 Task: open an excel sheet and write heading  Budget MasterAdd Categories in a column and its values below  'Housing, Transportation, Groceries, Utilities, Entertainment, Dining Out, Health, Miscellaneous, Savings & Total. 'Add Budgeted amountin next column and its values below  $1,500, $300, $400, $150, $200, $250, $100, $150, $500 & $3,550. Add Actual amount in next column and its values below  $1,400, $280, $420, $160, $180, $270, $90, $140, $550 & $3,550. Add Difference in next column and its values below  -$100, -$20, +$20, +$10, -$20, +$20, -$10, -$10, +$50 & $0. J6Save page DashboardExpenseCatbook
Action: Mouse moved to (37, 121)
Screenshot: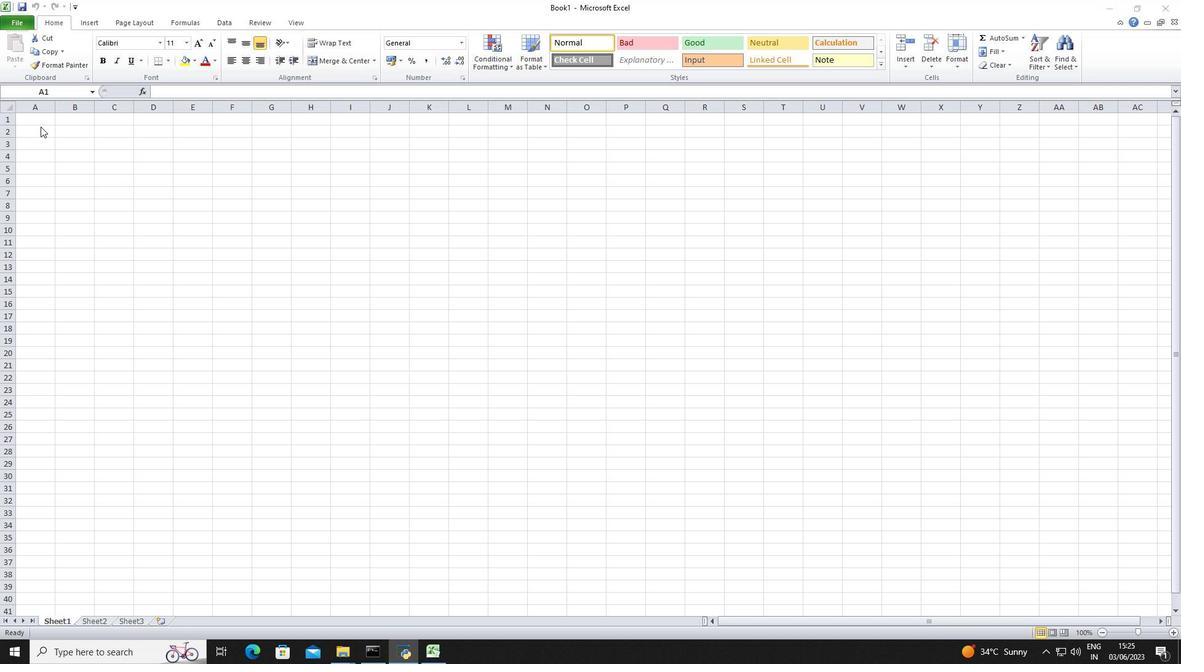 
Action: Mouse pressed left at (37, 121)
Screenshot: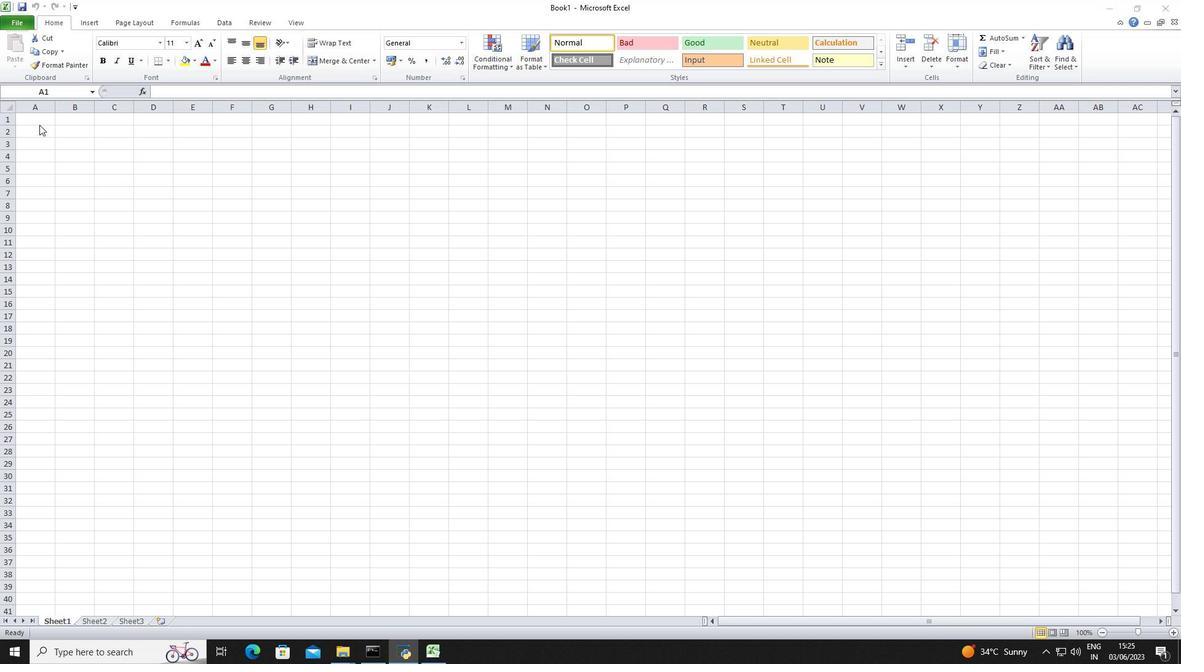 
Action: Key pressed <Key.shift><Key.shift>Budget<Key.space><Key.shift>Master
Screenshot: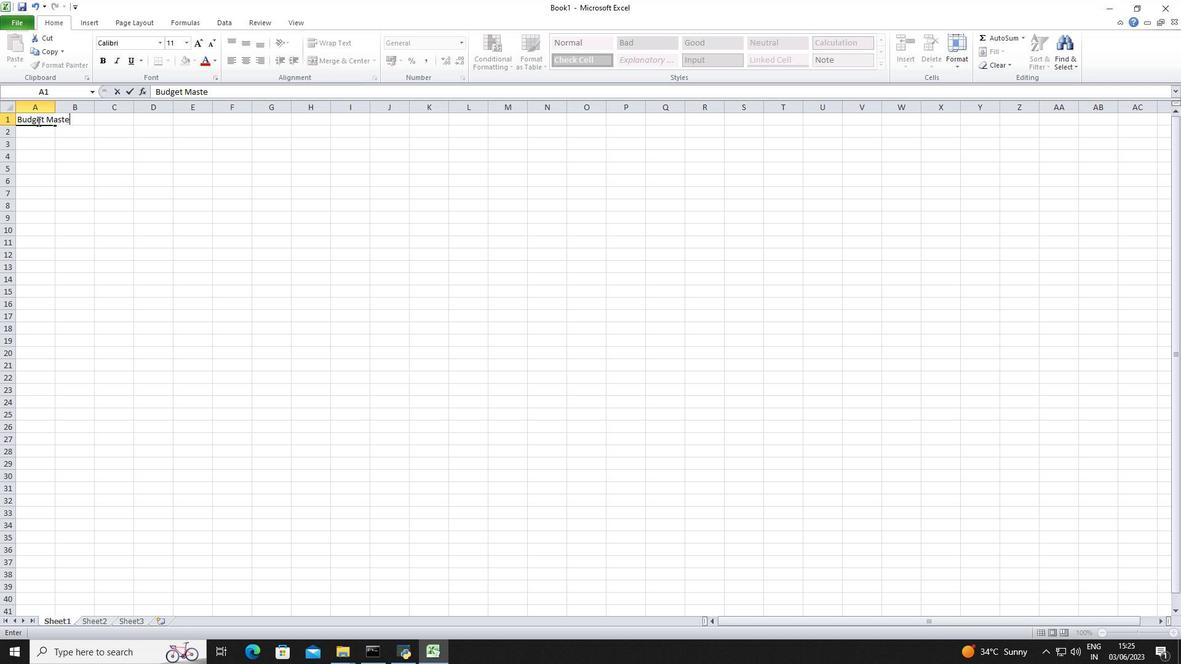 
Action: Mouse moved to (37, 141)
Screenshot: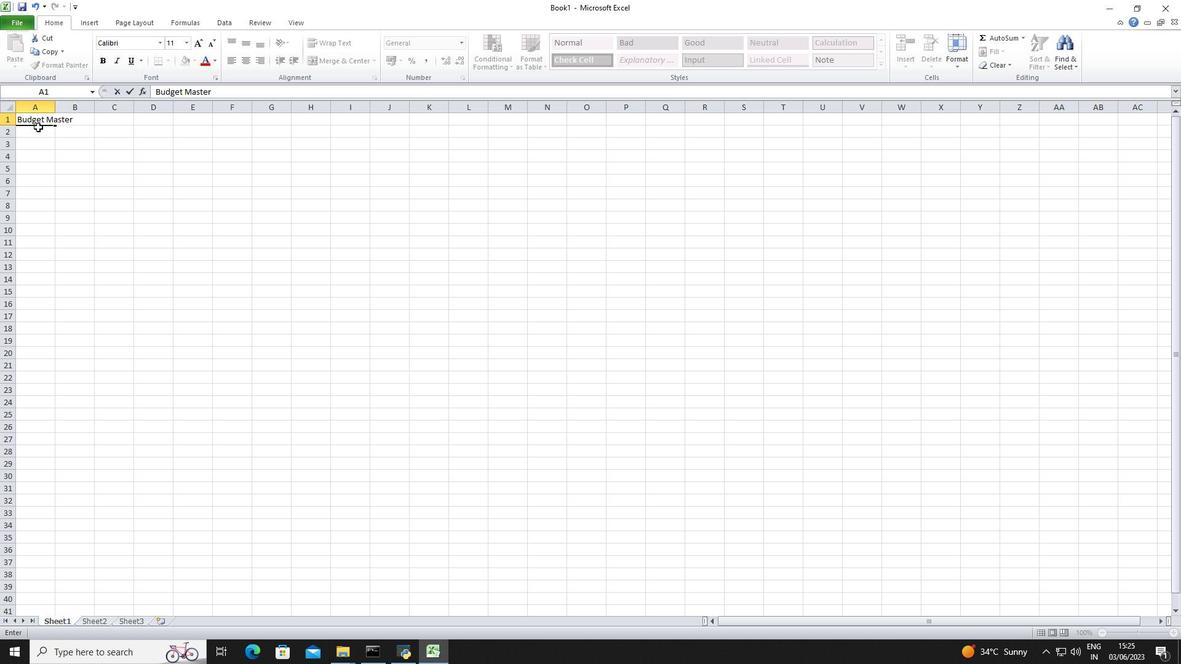 
Action: Mouse pressed left at (37, 141)
Screenshot: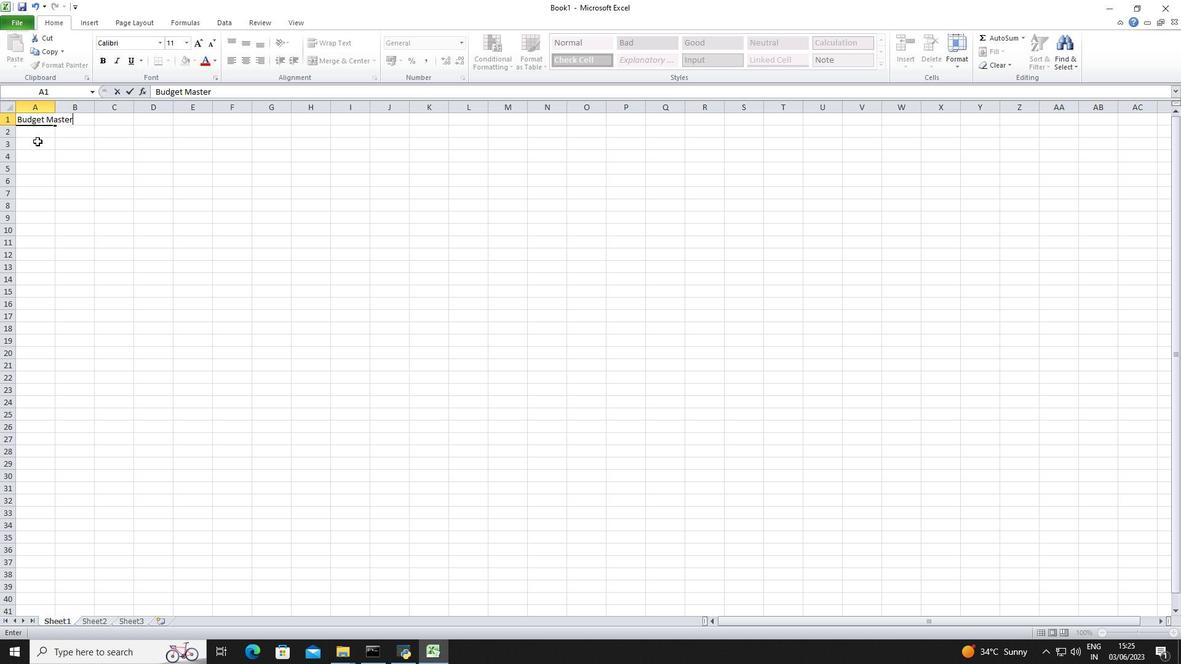 
Action: Key pressed <Key.shift><Key.shift><Key.shift><Key.shift>Categories<Key.down><Key.shift>Housing<Key.down><Key.shift>Transportation<Key.down><Key.shift><Key.shift><Key.shift><Key.shift><Key.shift><Key.shift><Key.shift><Key.shift>Groceries<Key.down><Key.shift>Utilities<Key.down><Key.shift>Entertainment<Key.down><Key.shift>Dining<Key.space><Key.shift>Out<Key.down><Key.shift>Health<Key.down><Key.shift>Miscellaneous<Key.down><Key.shift>Savings<Key.down><Key.shift>Total
Screenshot: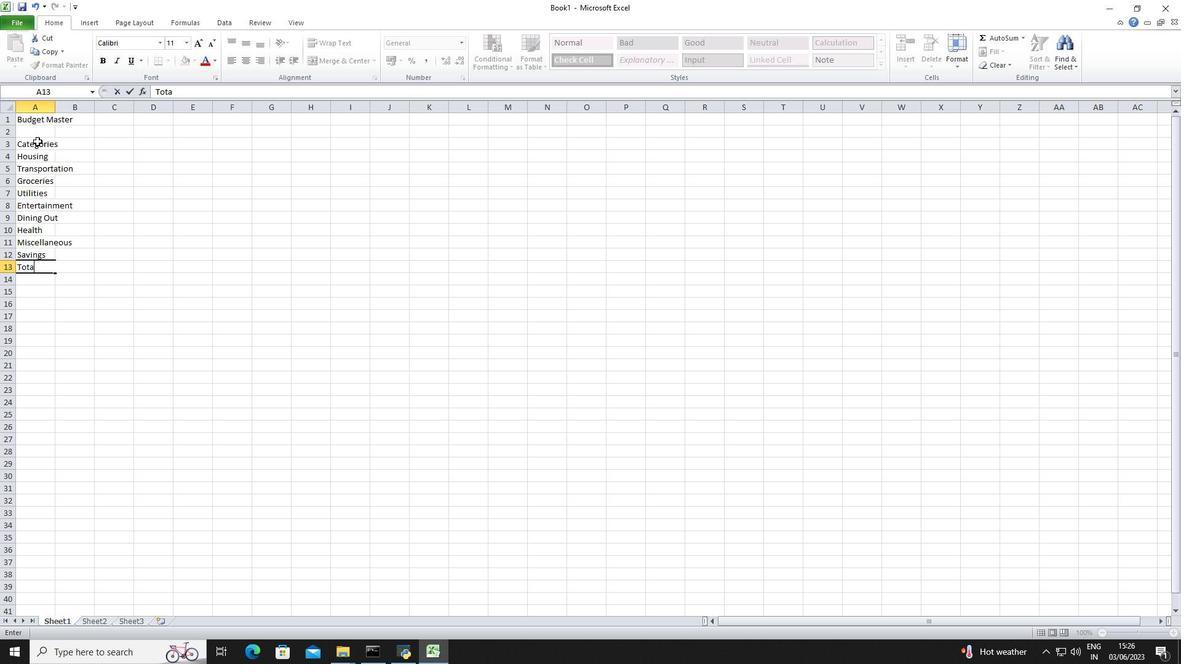 
Action: Mouse moved to (116, 147)
Screenshot: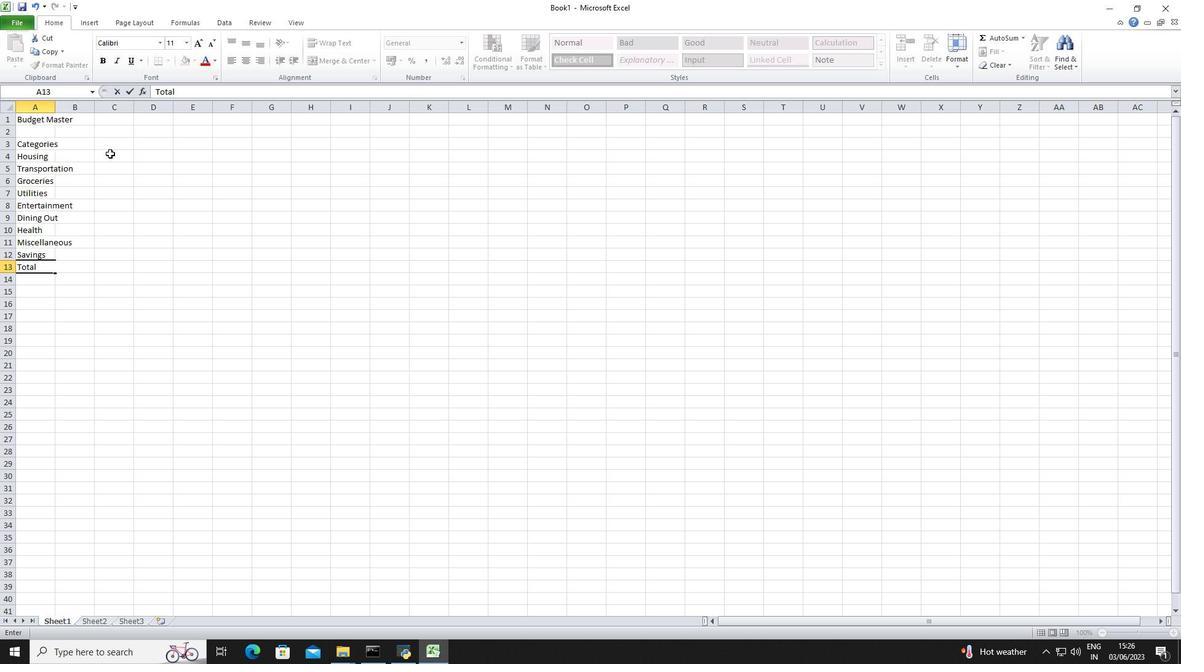 
Action: Mouse pressed left at (116, 147)
Screenshot: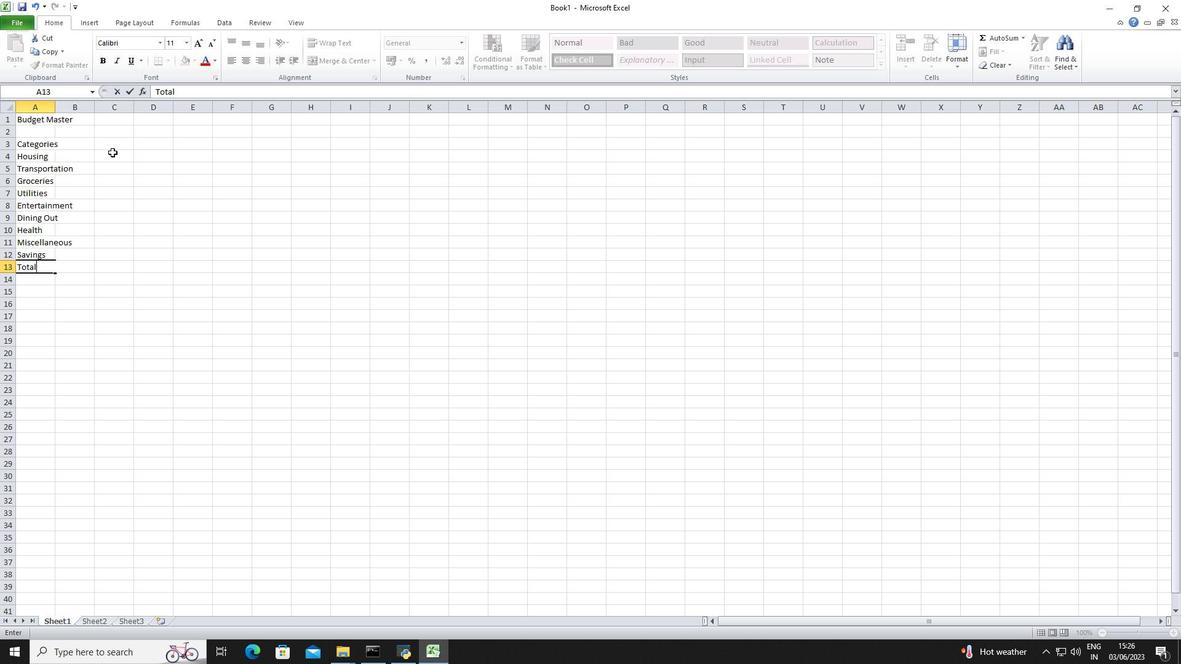 
Action: Key pressed <Key.shift>Budgeted<Key.down><Key.up>
Screenshot: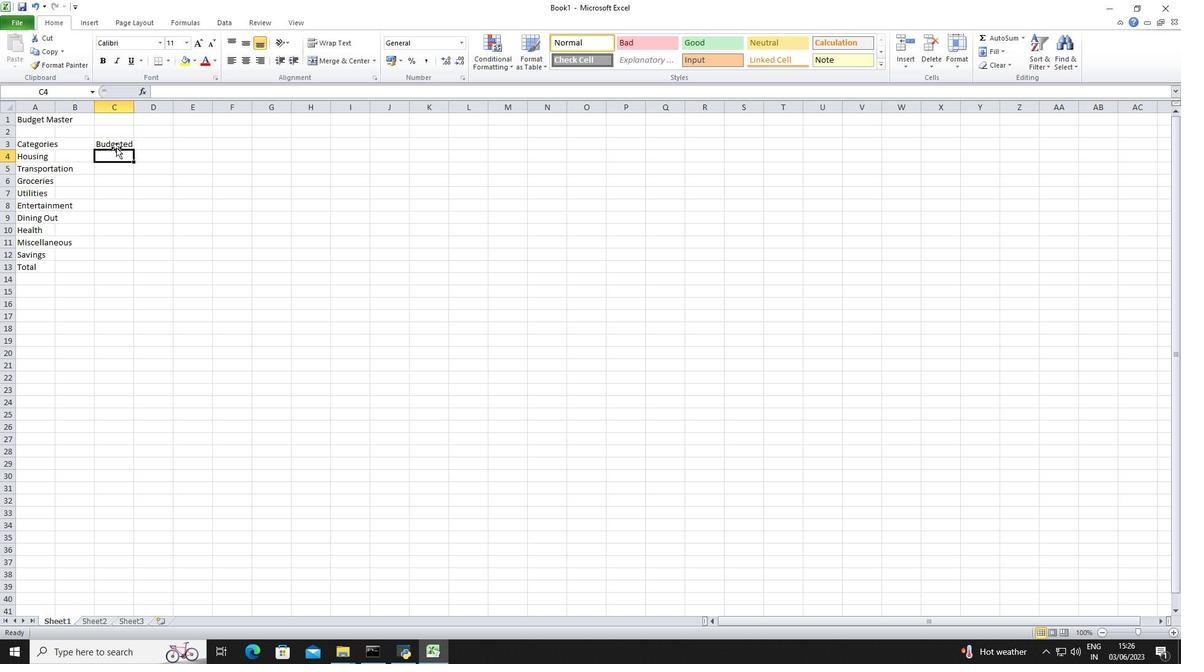 
Action: Mouse moved to (129, 142)
Screenshot: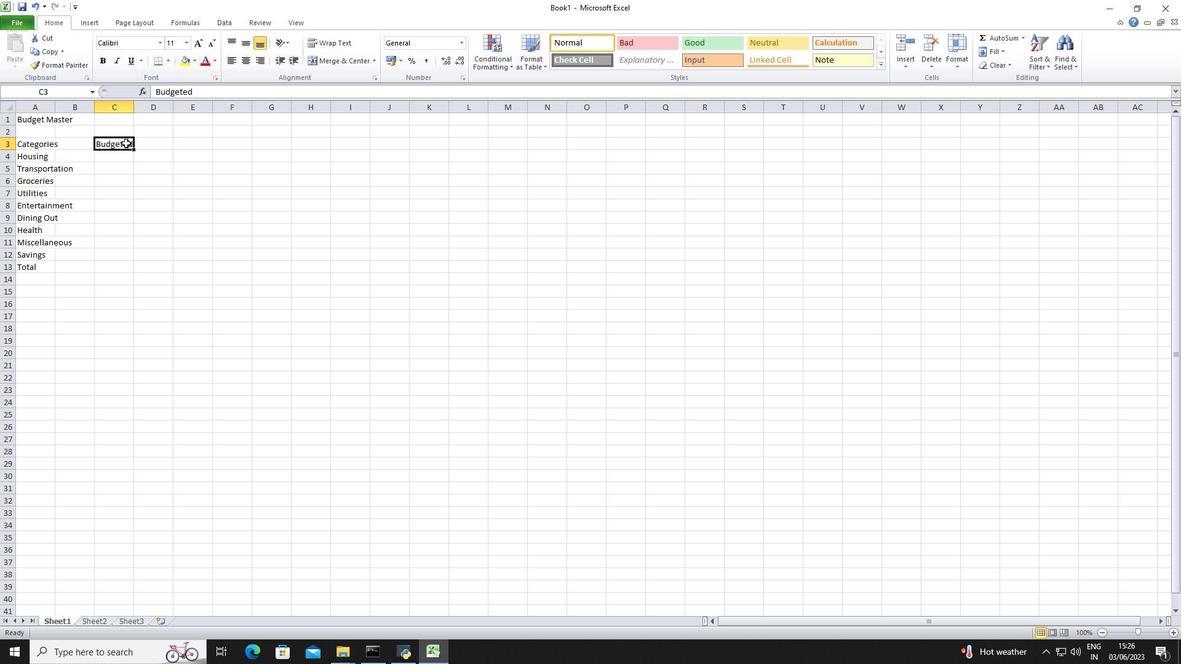 
Action: Mouse pressed left at (129, 142)
Screenshot: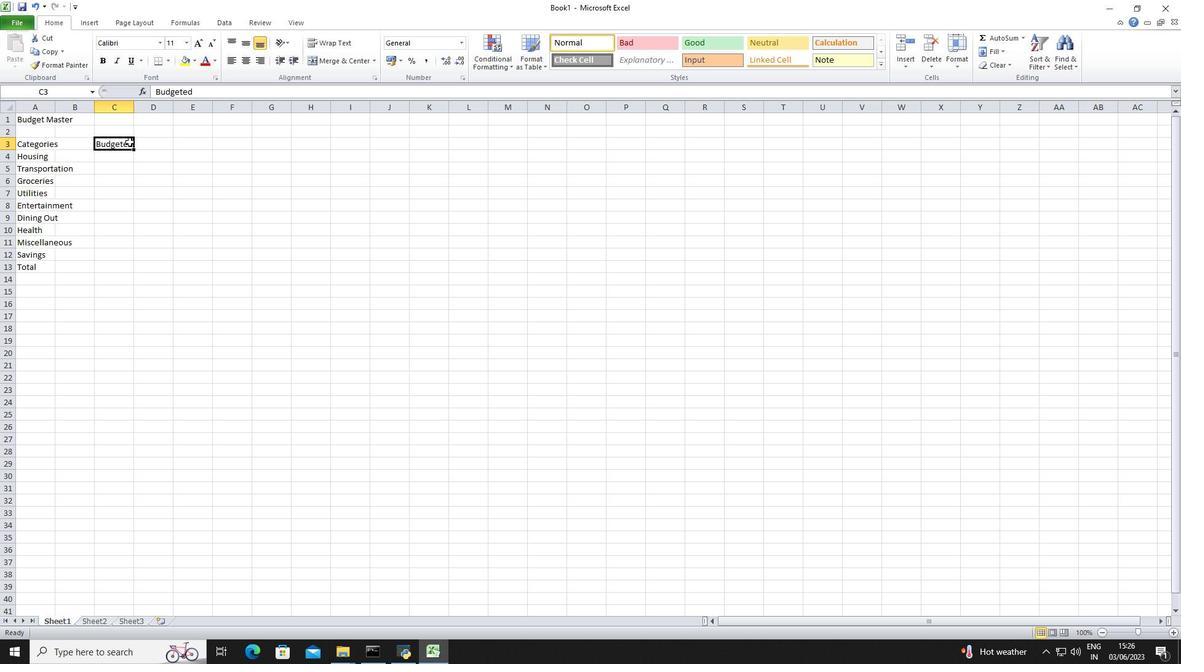 
Action: Mouse pressed left at (129, 142)
Screenshot: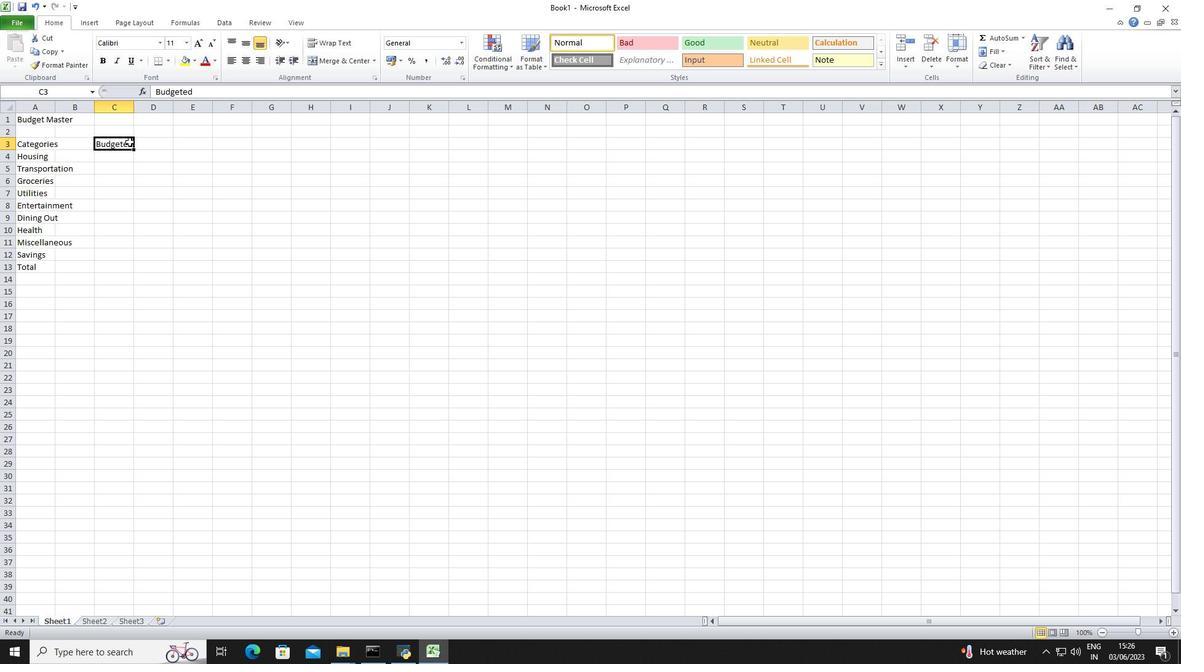 
Action: Mouse moved to (163, 158)
Screenshot: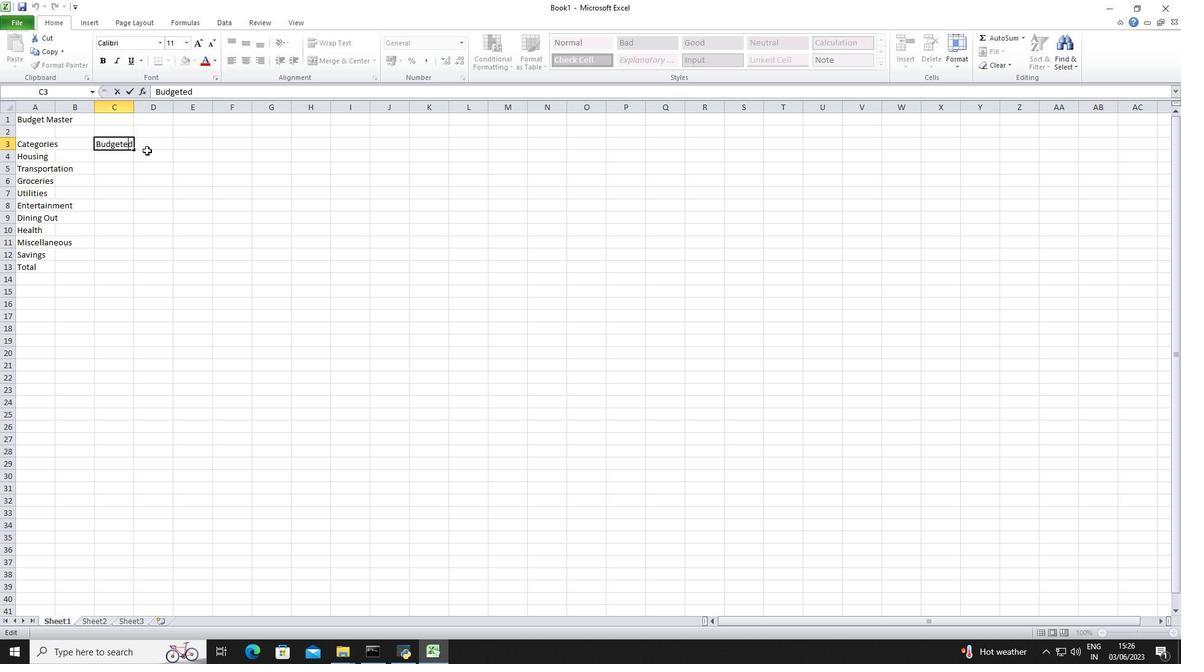 
Action: Key pressed <Key.right><Key.space><Key.shift>Amount<Key.down><Key.down><Key.enter>1500<Key.down>300<Key.down>400<Key.down>150<Key.down>200<Key.down>250<Key.down>100<Key.down>150<Key.down>500<Key.down>3550<Key.down><Key.right>
Screenshot: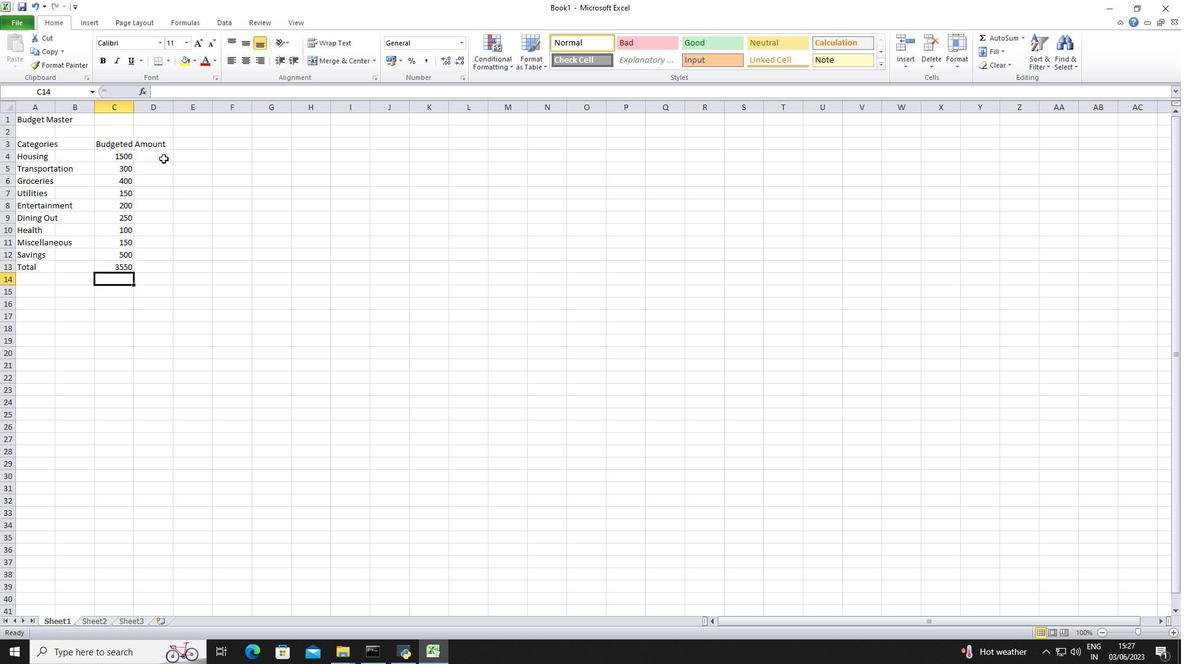 
Action: Mouse moved to (116, 155)
Screenshot: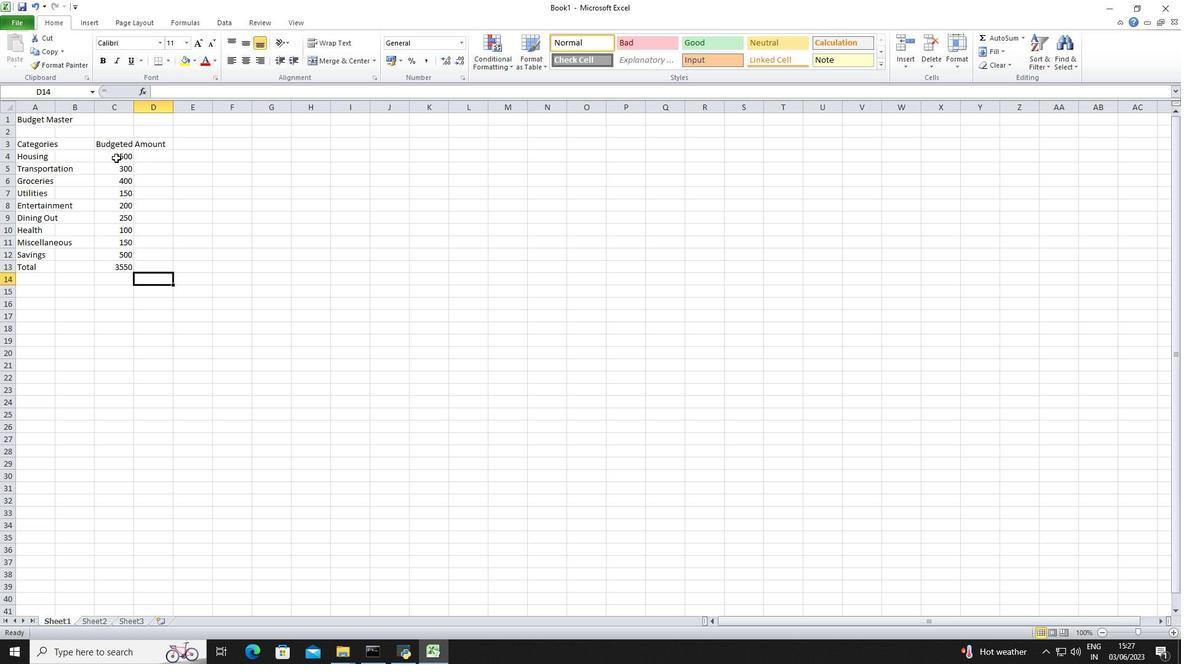 
Action: Mouse pressed left at (116, 155)
Screenshot: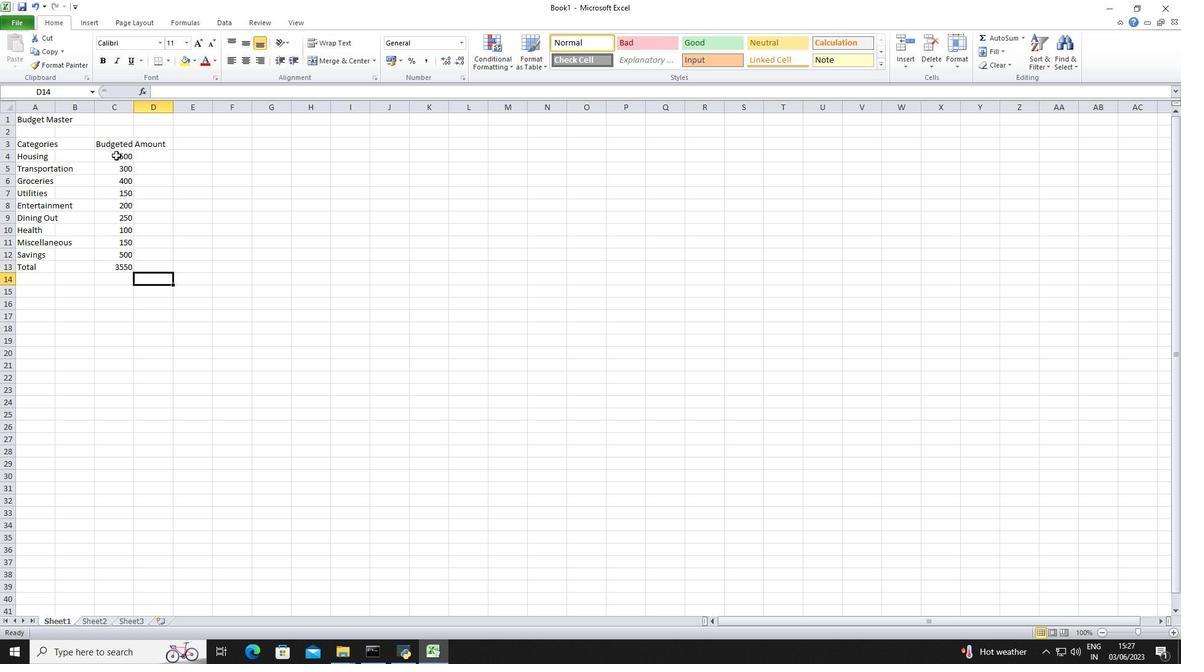 
Action: Mouse moved to (460, 38)
Screenshot: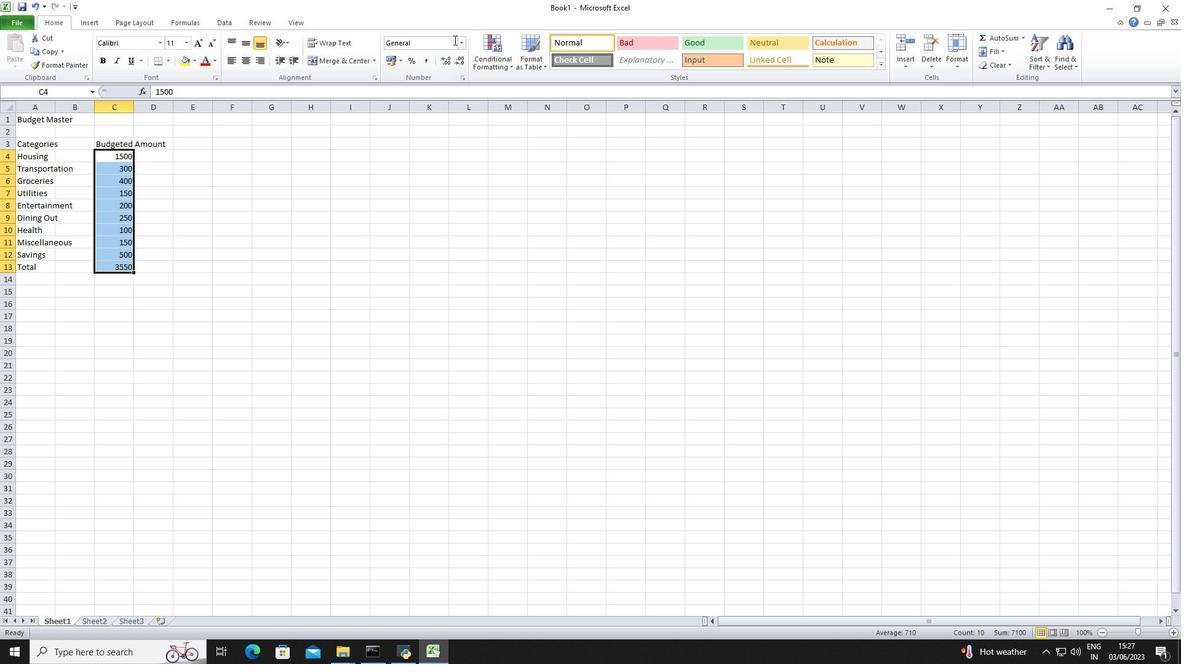 
Action: Mouse pressed left at (460, 38)
Screenshot: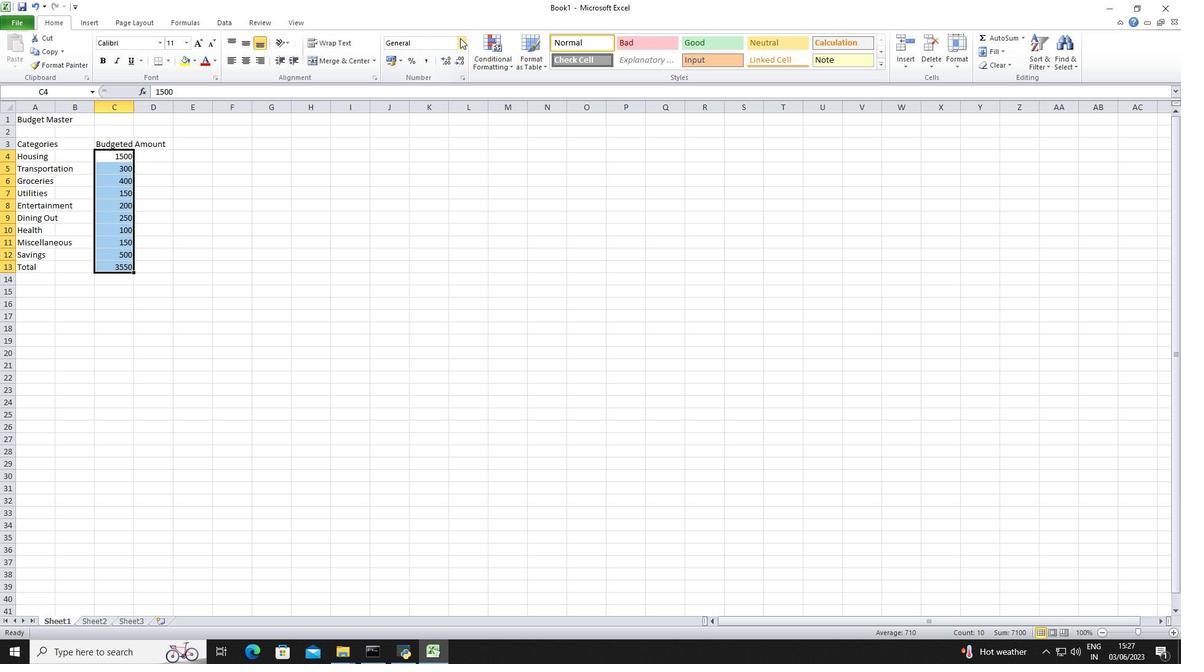 
Action: Mouse moved to (448, 354)
Screenshot: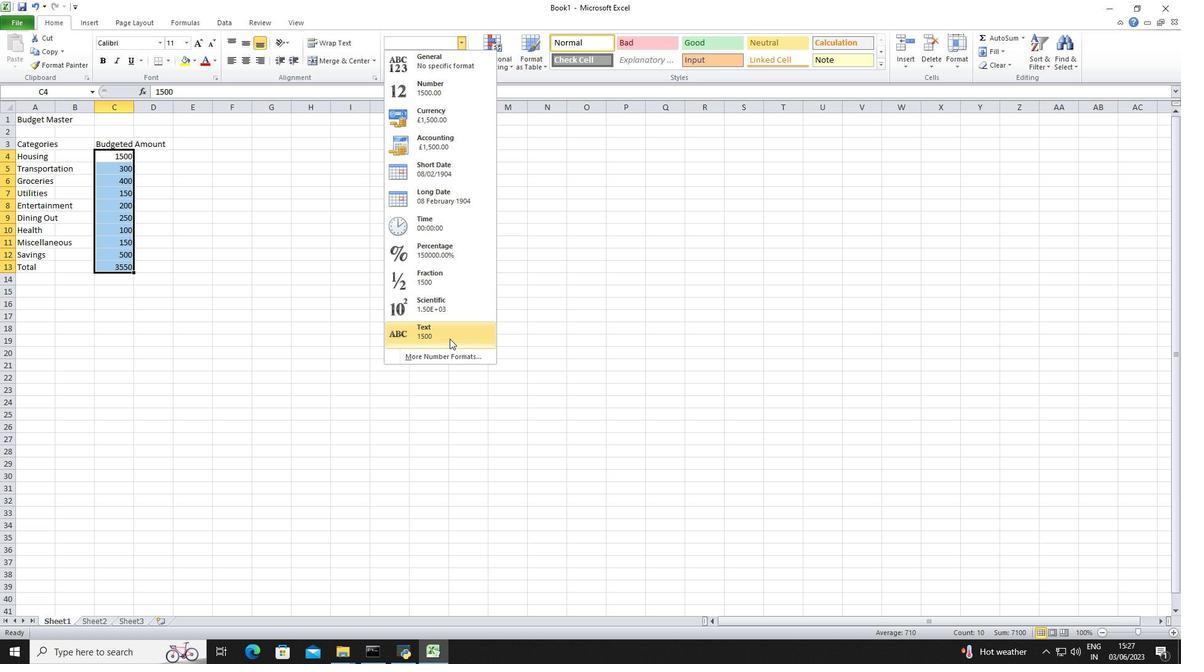 
Action: Mouse pressed left at (448, 354)
Screenshot: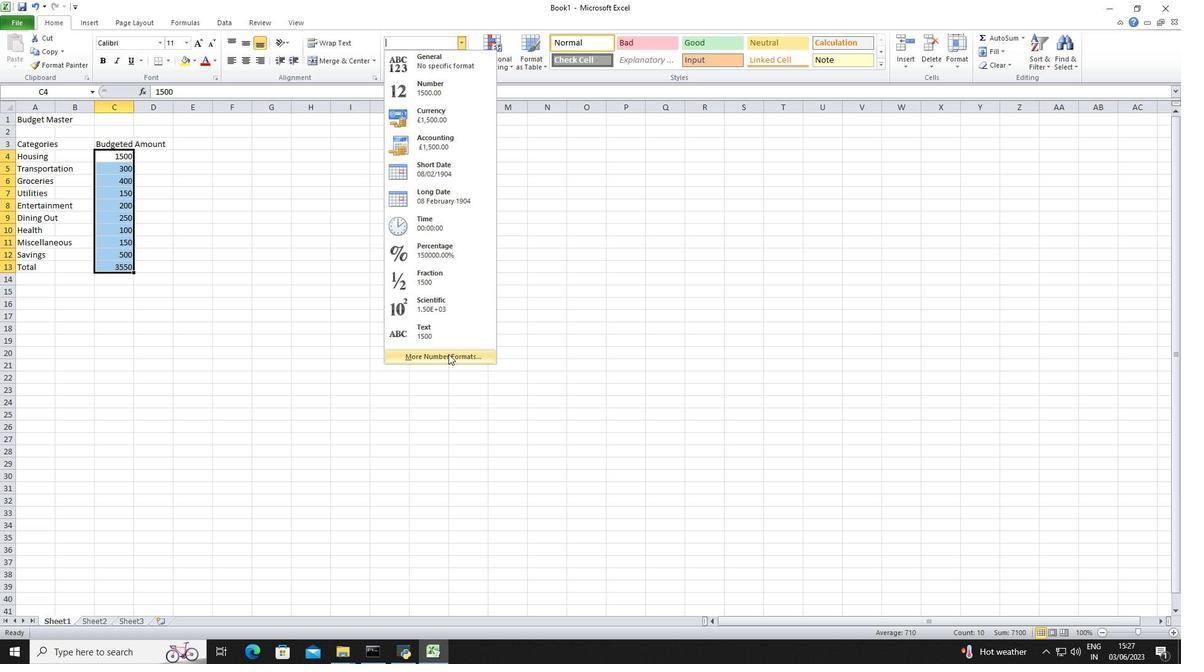 
Action: Mouse moved to (196, 236)
Screenshot: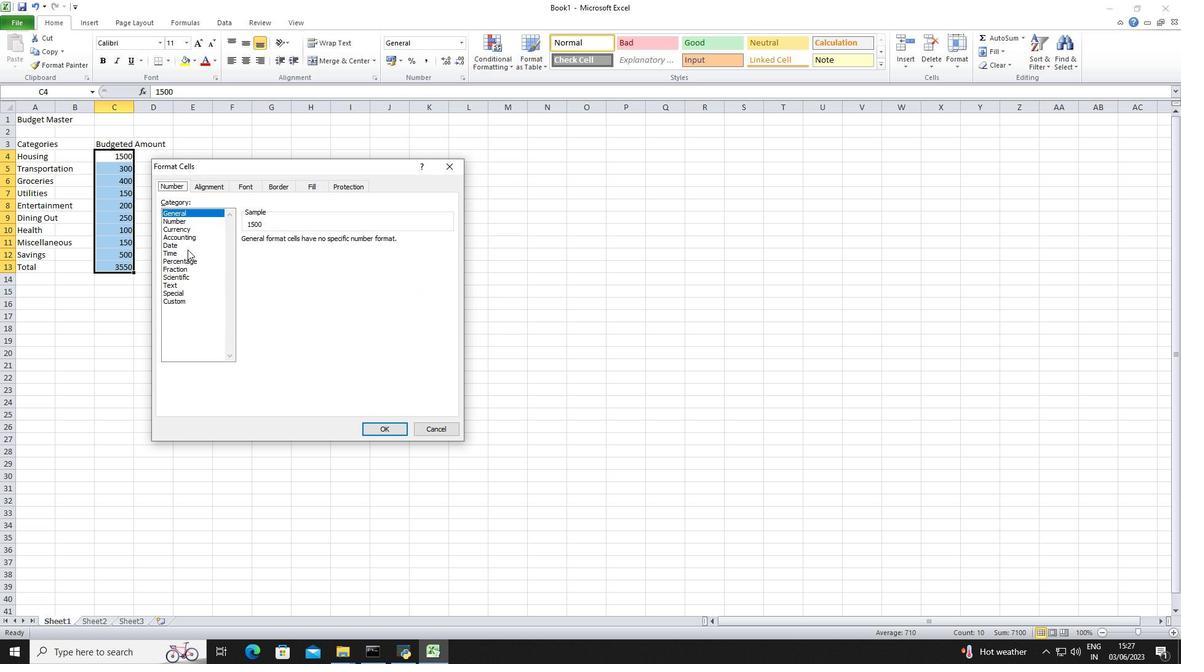 
Action: Mouse pressed left at (196, 236)
Screenshot: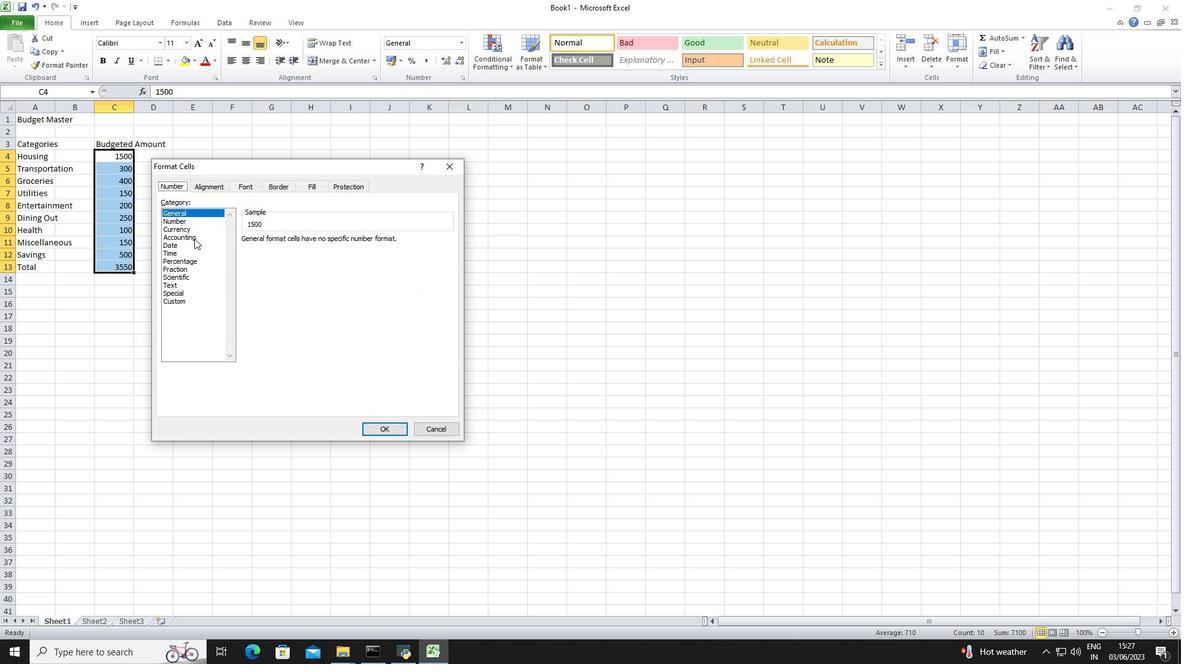 
Action: Mouse moved to (201, 228)
Screenshot: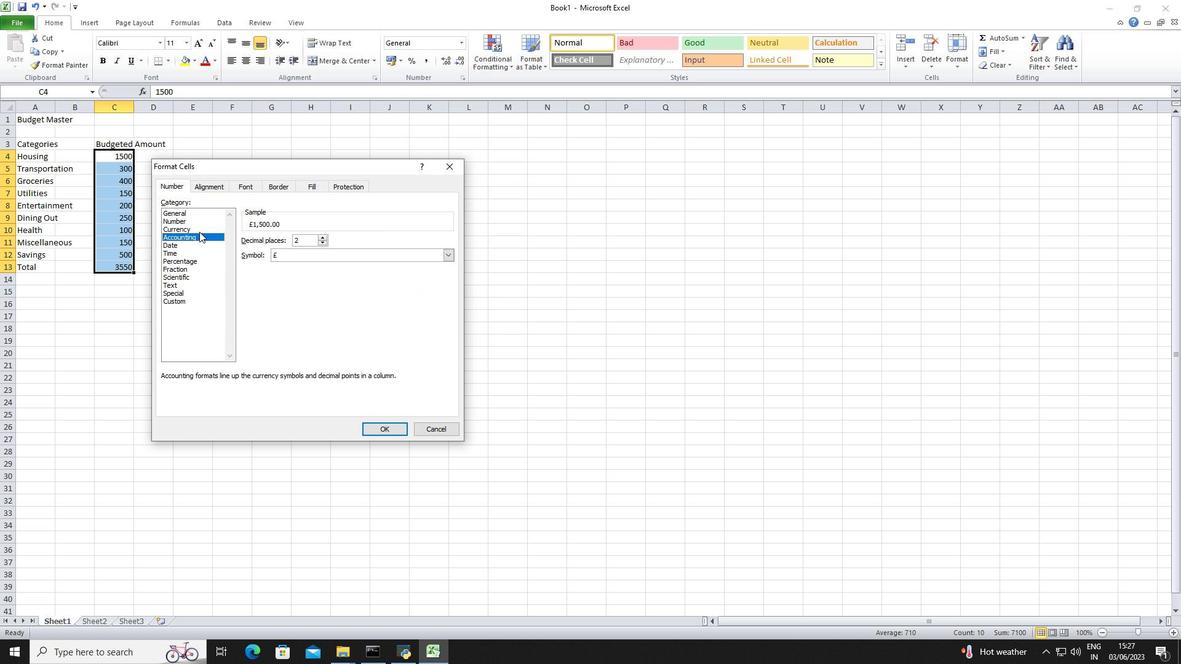 
Action: Mouse pressed left at (201, 228)
Screenshot: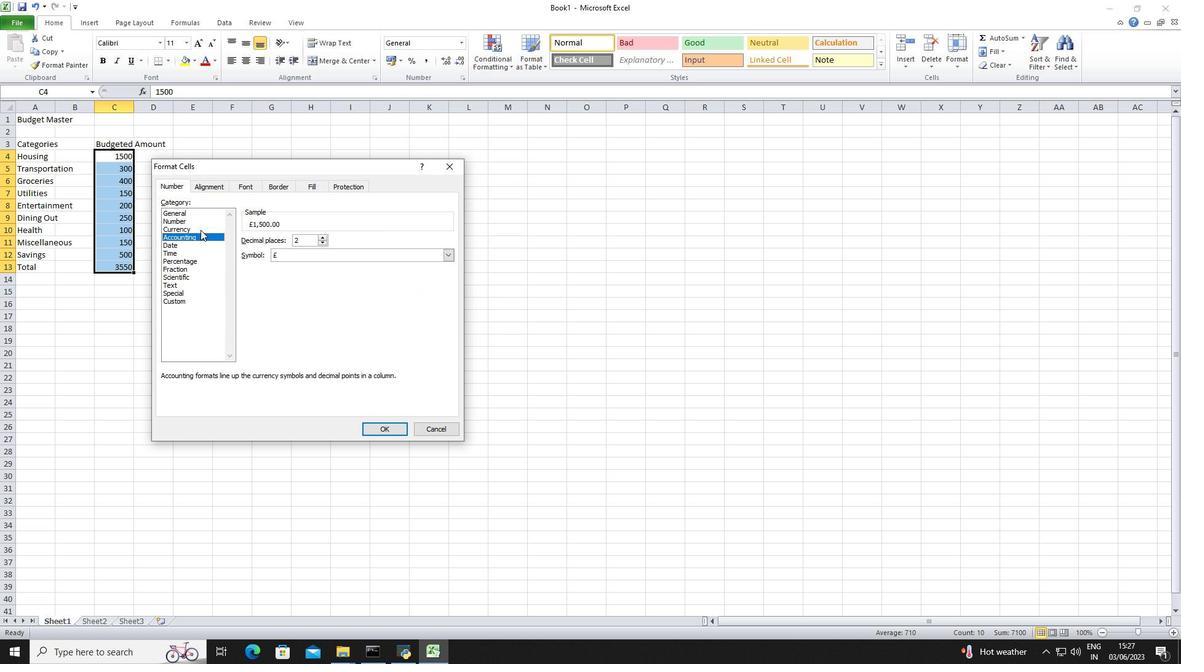 
Action: Mouse moved to (322, 251)
Screenshot: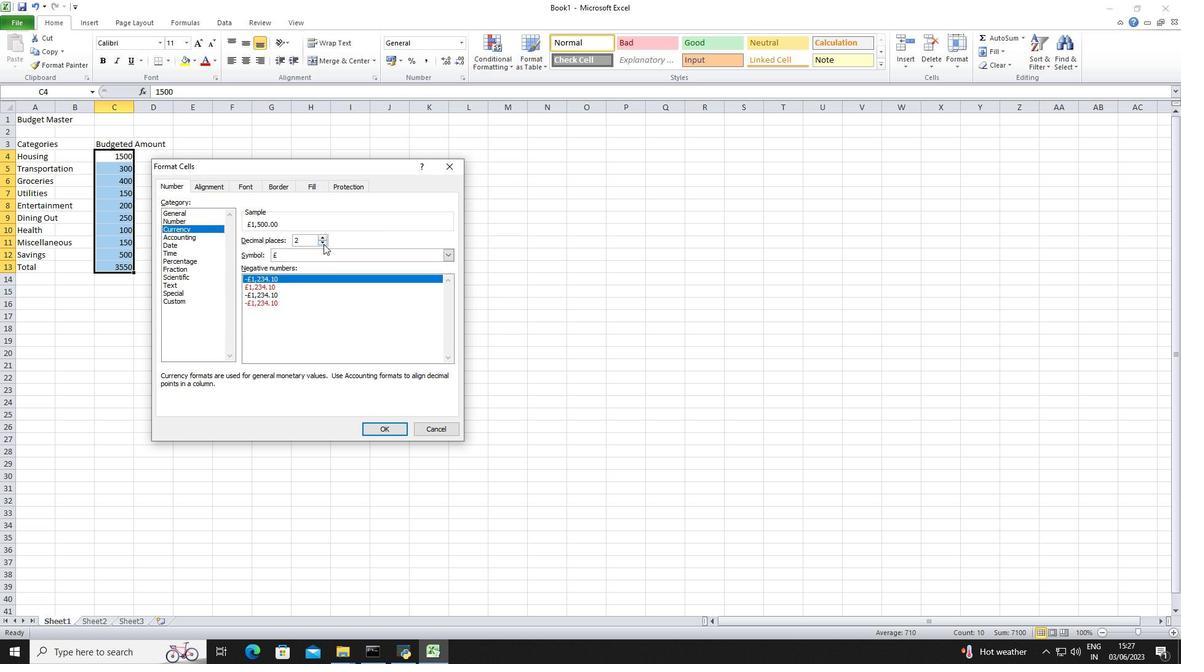 
Action: Mouse pressed left at (322, 251)
Screenshot: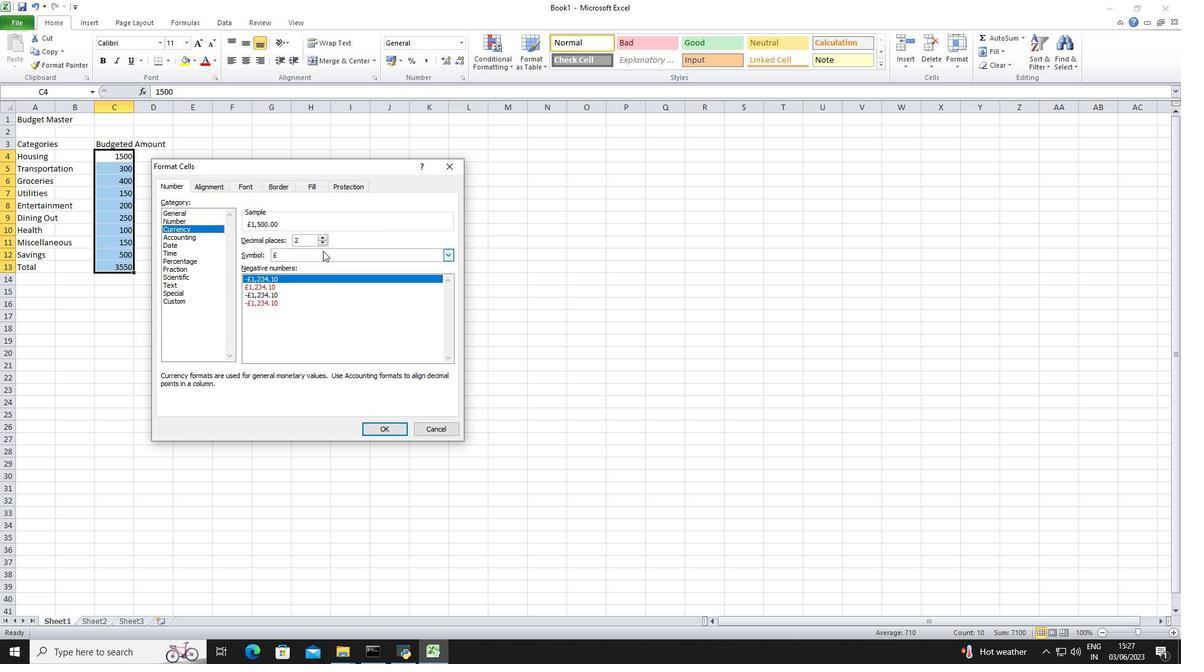 
Action: Mouse moved to (322, 293)
Screenshot: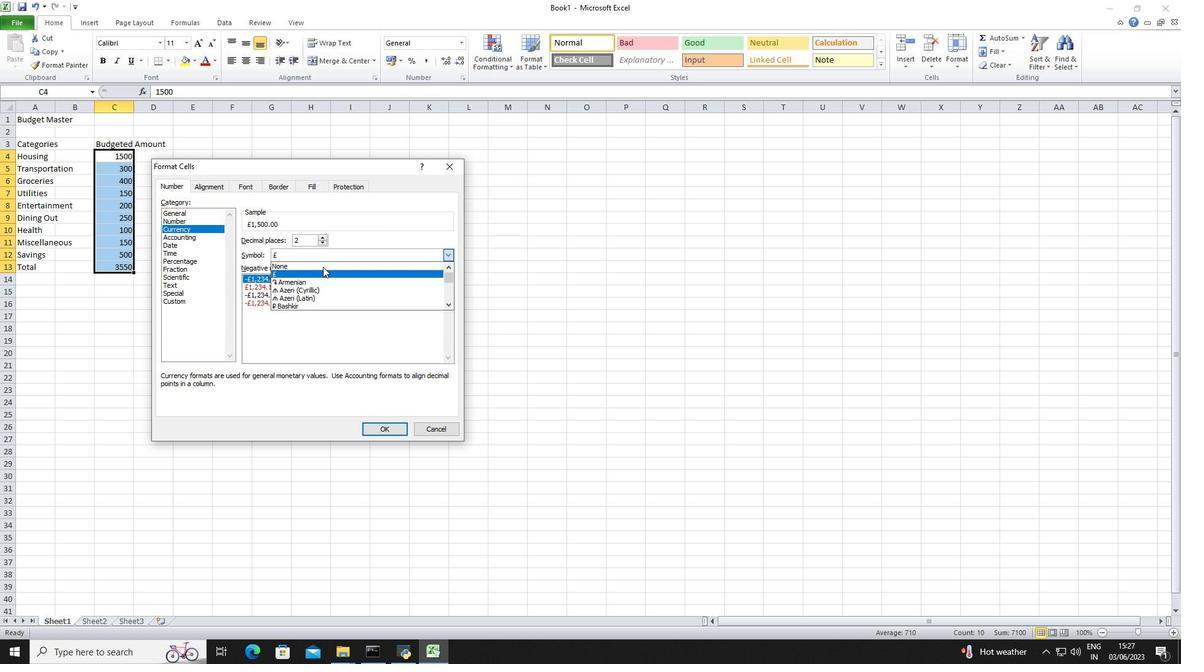 
Action: Mouse scrolled (322, 292) with delta (0, 0)
Screenshot: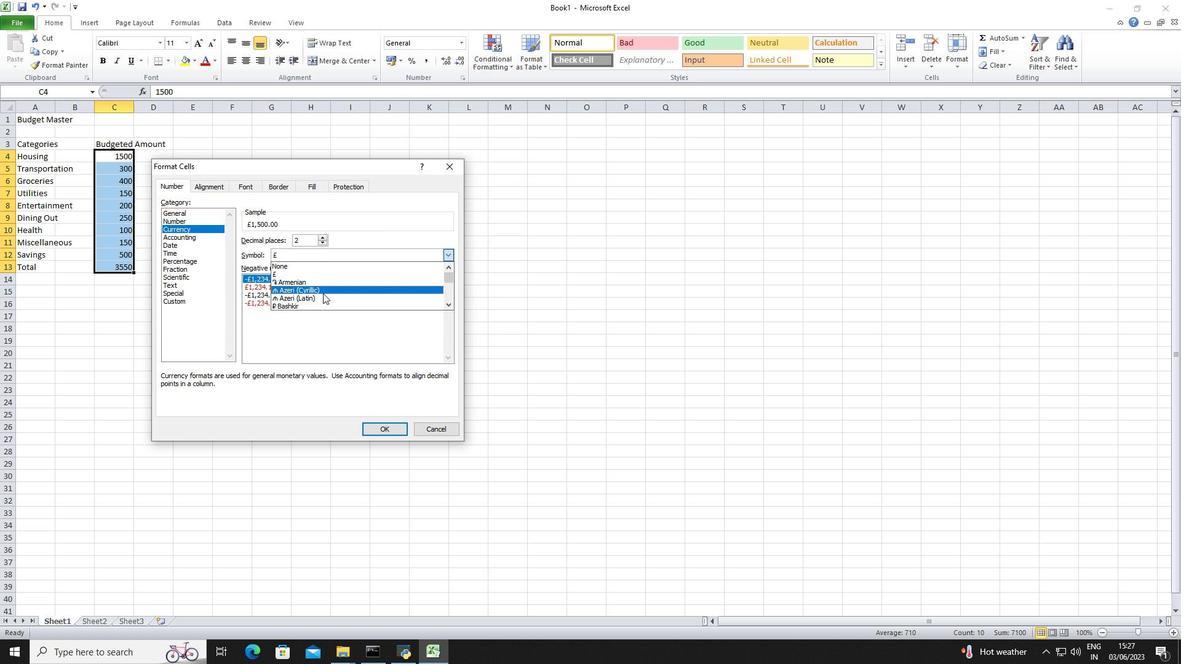 
Action: Mouse scrolled (322, 292) with delta (0, 0)
Screenshot: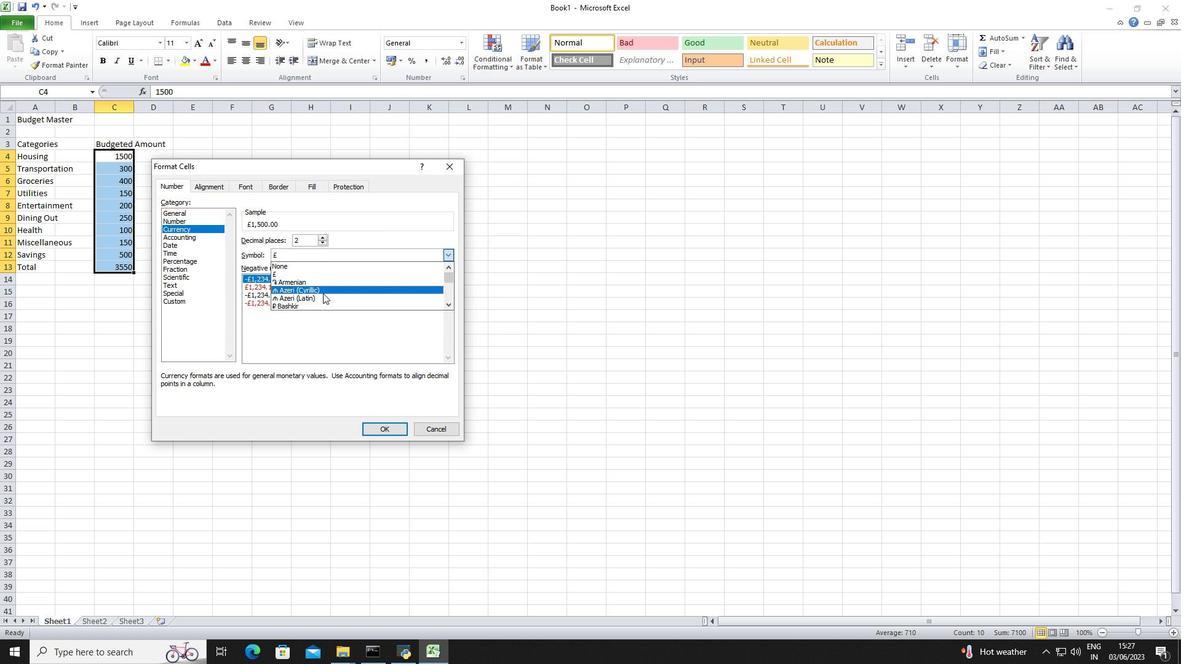 
Action: Mouse scrolled (322, 292) with delta (0, 0)
Screenshot: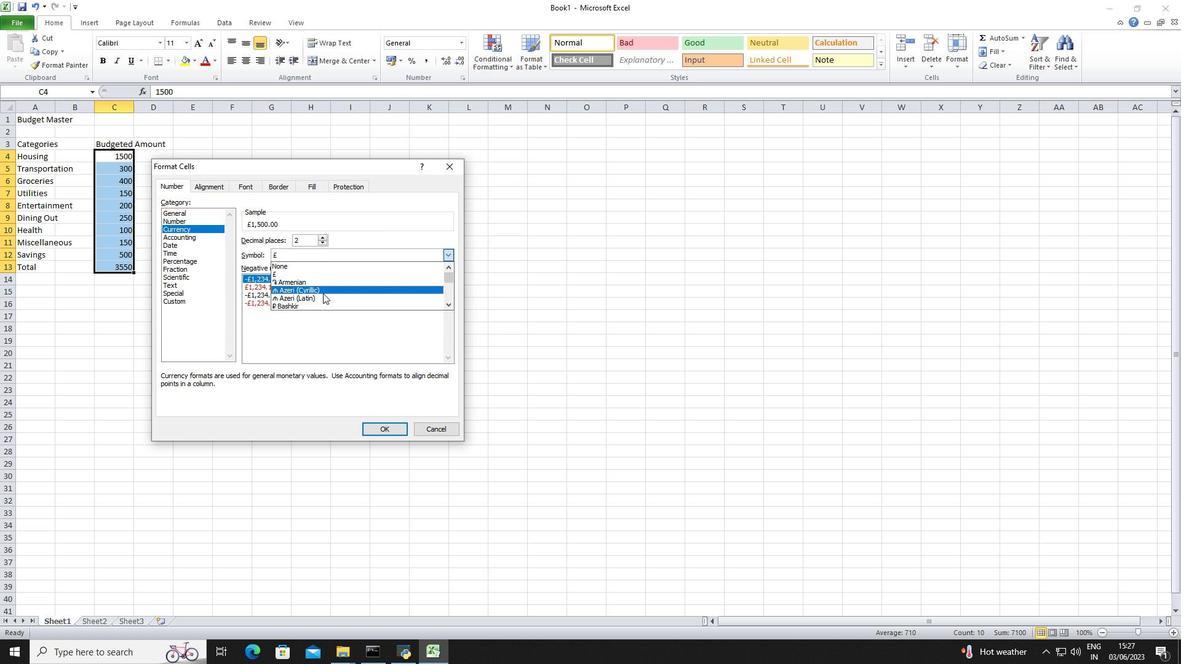 
Action: Mouse scrolled (322, 292) with delta (0, 0)
Screenshot: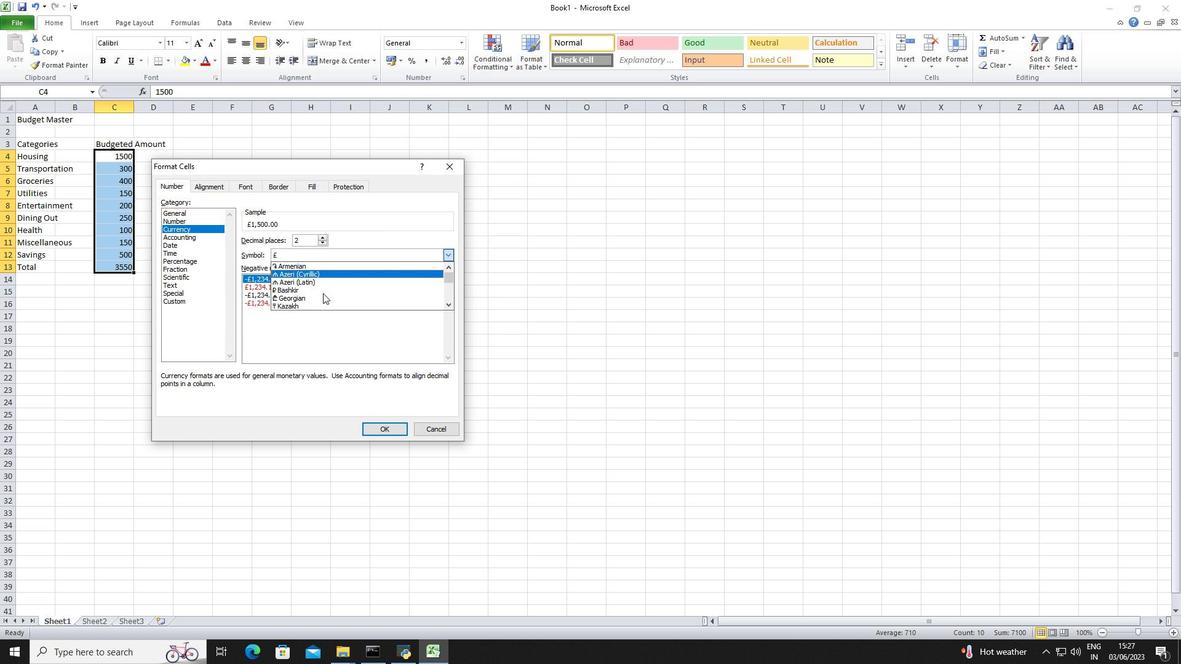 
Action: Mouse scrolled (322, 292) with delta (0, 0)
Screenshot: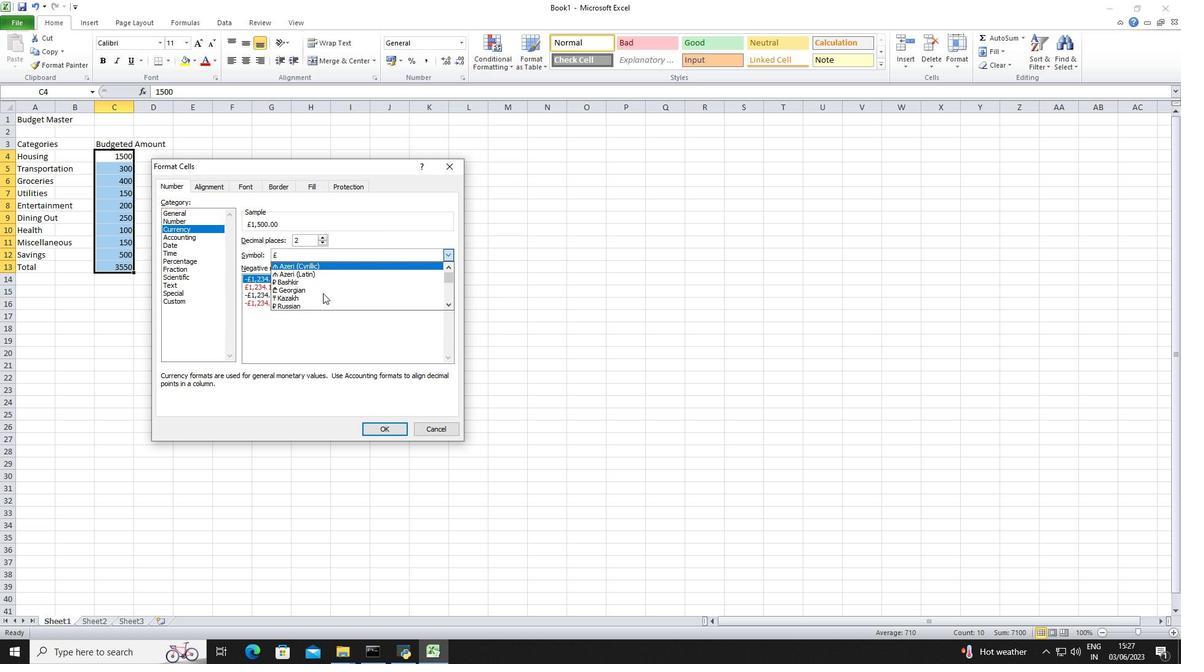 
Action: Mouse scrolled (322, 292) with delta (0, 0)
Screenshot: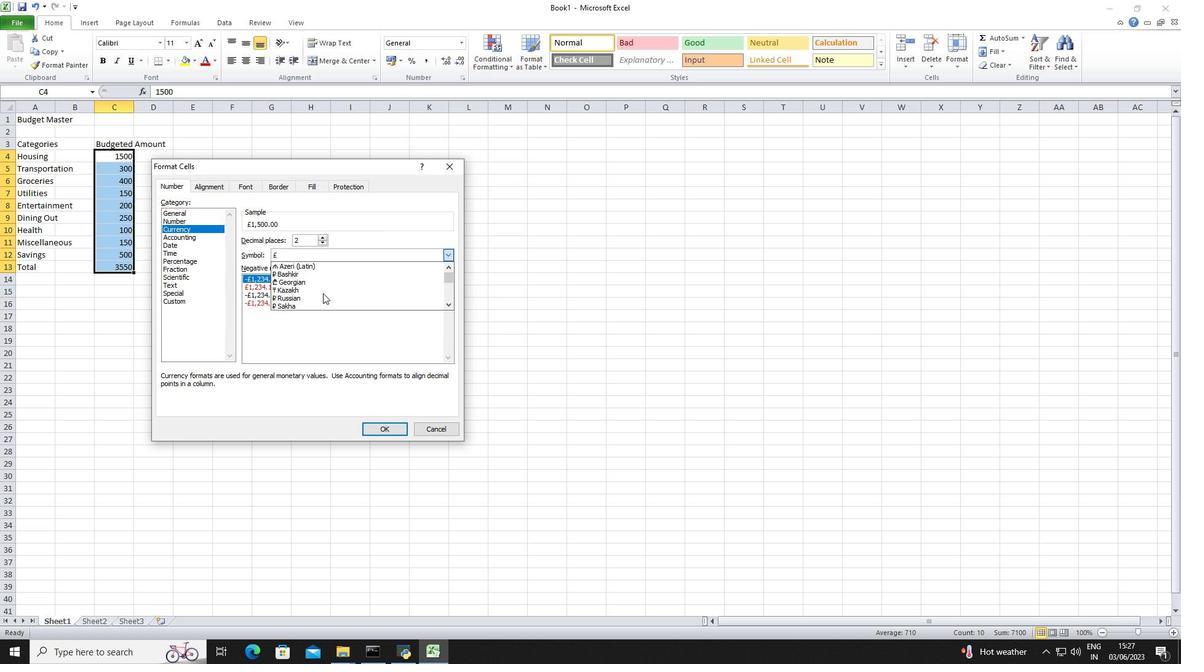 
Action: Mouse scrolled (322, 292) with delta (0, 0)
Screenshot: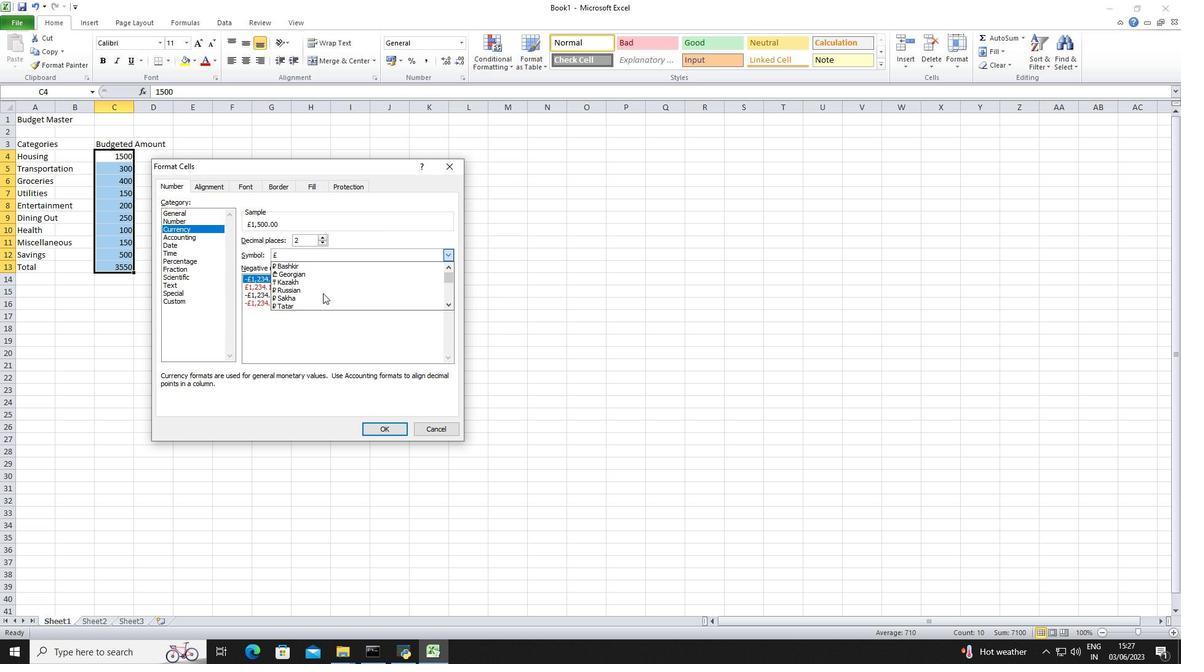 
Action: Mouse moved to (322, 293)
Screenshot: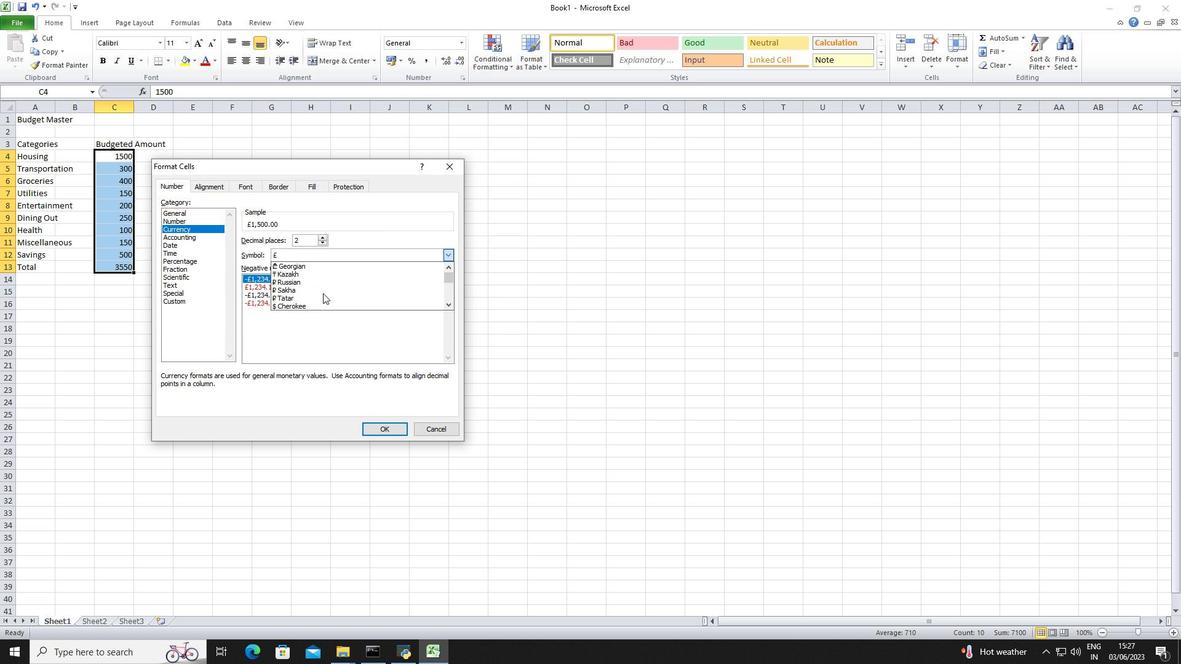 
Action: Mouse scrolled (322, 292) with delta (0, 0)
Screenshot: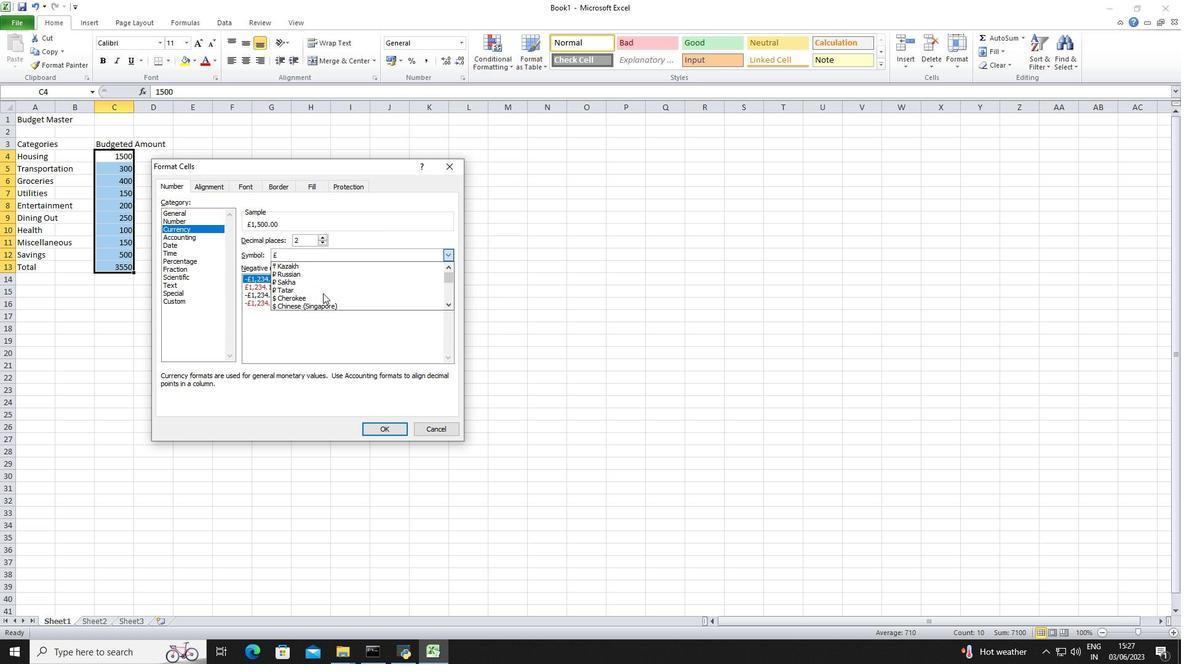 
Action: Mouse scrolled (322, 292) with delta (0, 0)
Screenshot: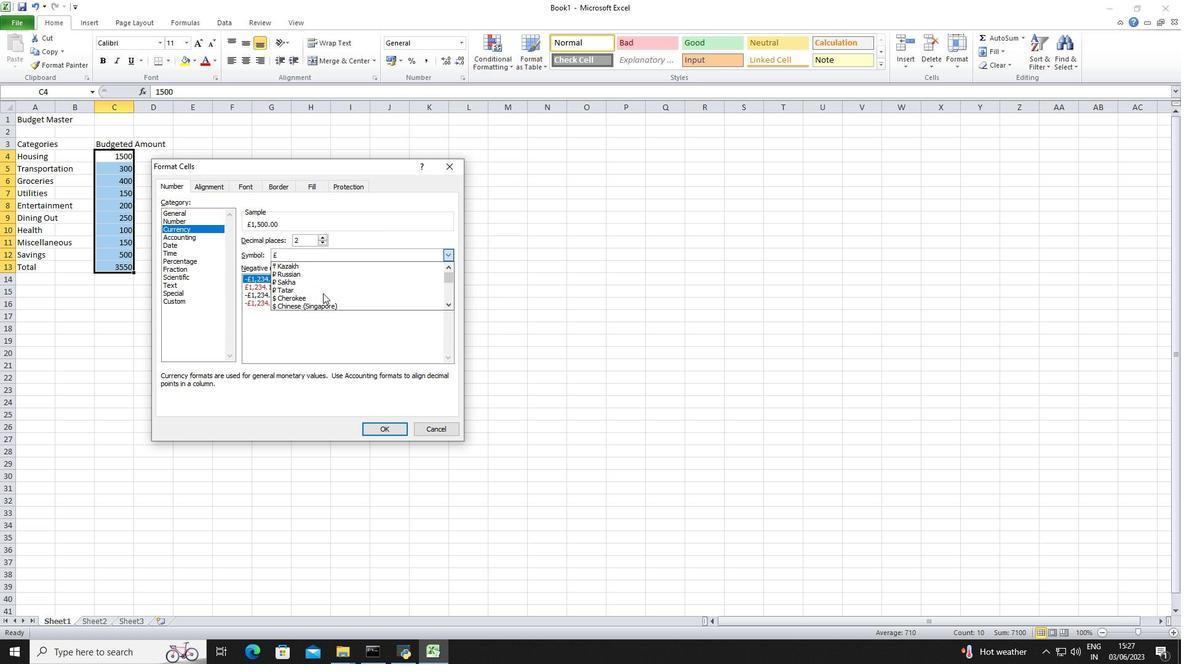 
Action: Mouse moved to (340, 298)
Screenshot: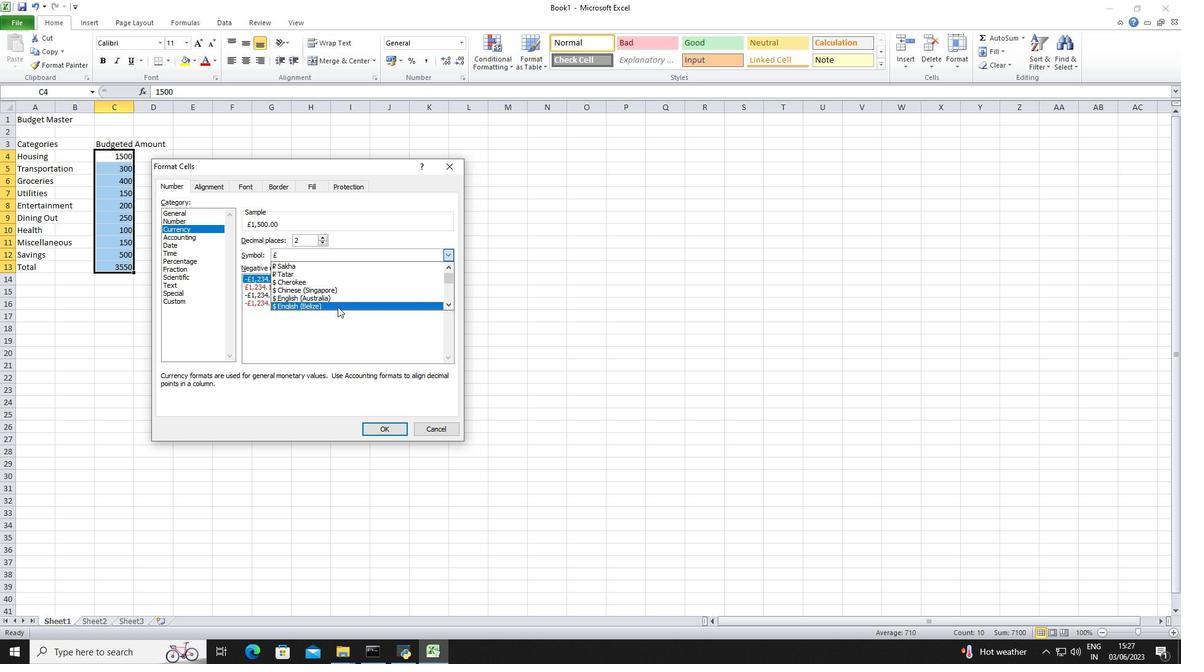 
Action: Mouse pressed left at (340, 298)
Screenshot: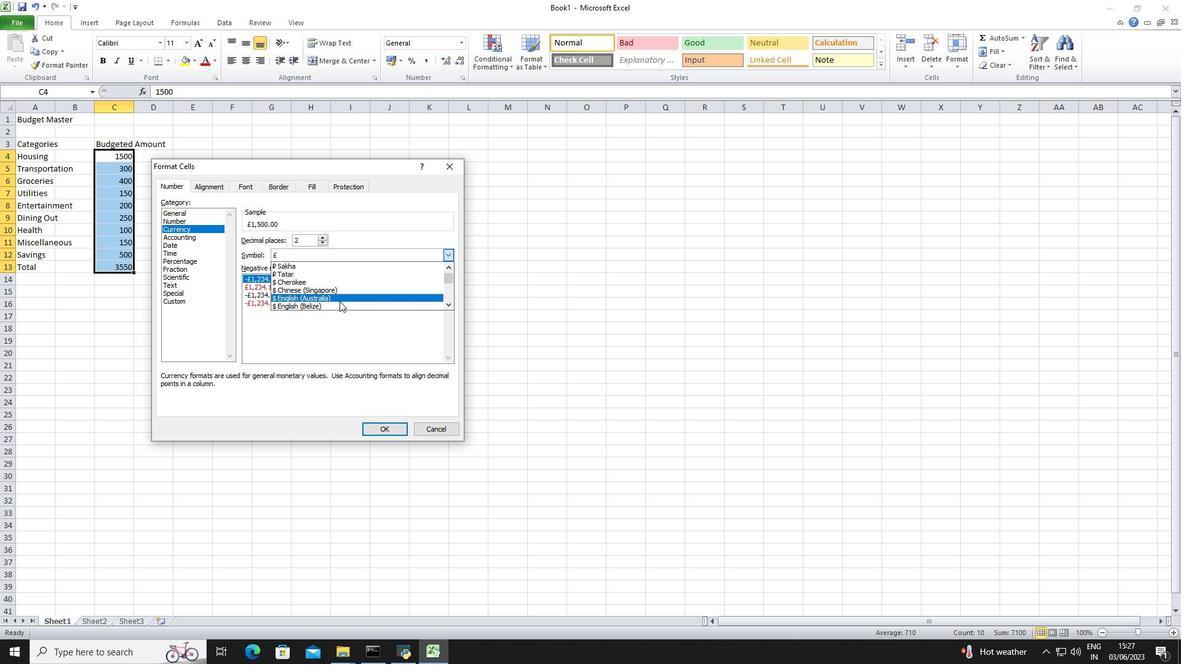 
Action: Mouse moved to (324, 243)
Screenshot: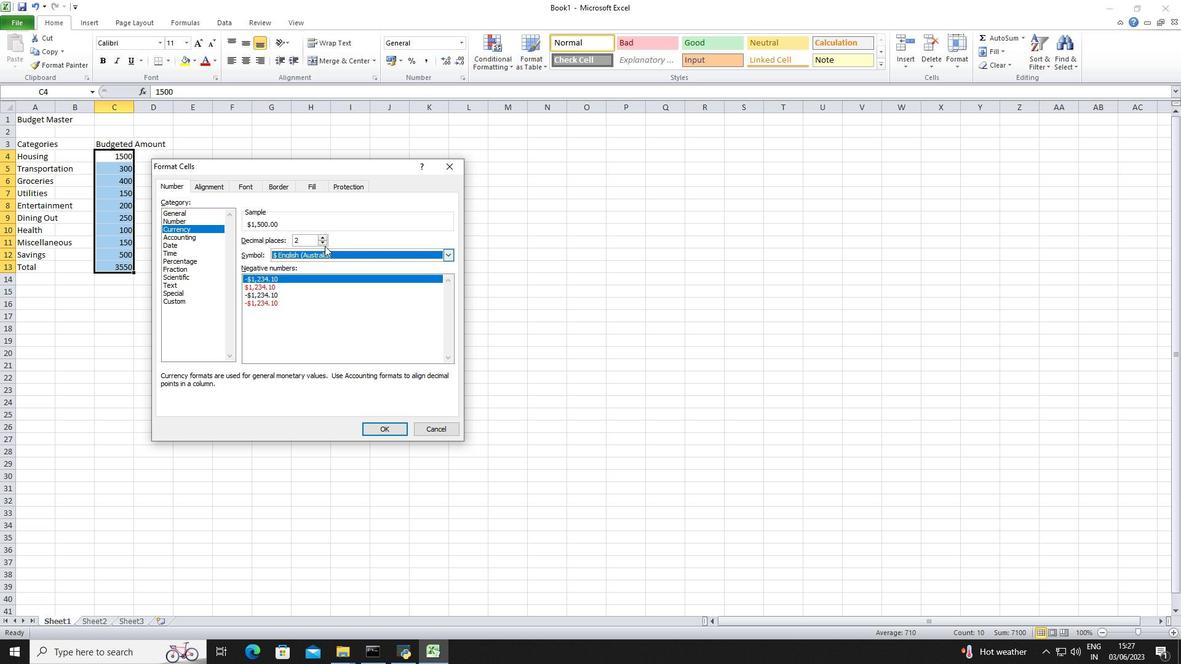 
Action: Mouse pressed left at (324, 243)
Screenshot: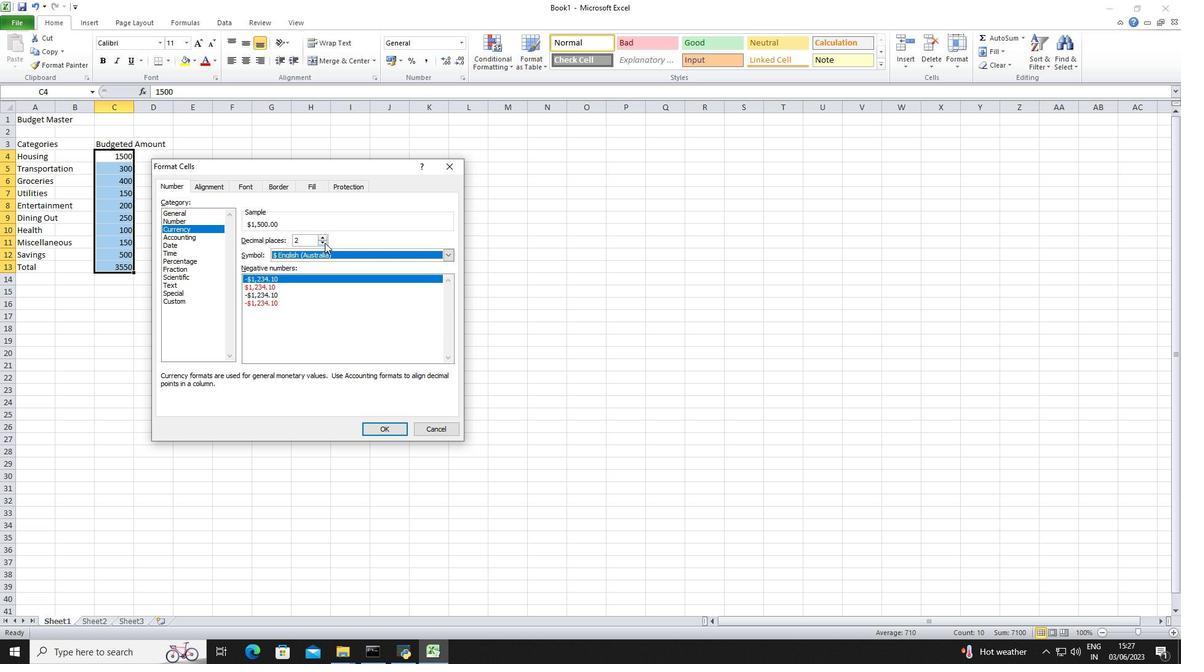 
Action: Mouse pressed left at (324, 243)
Screenshot: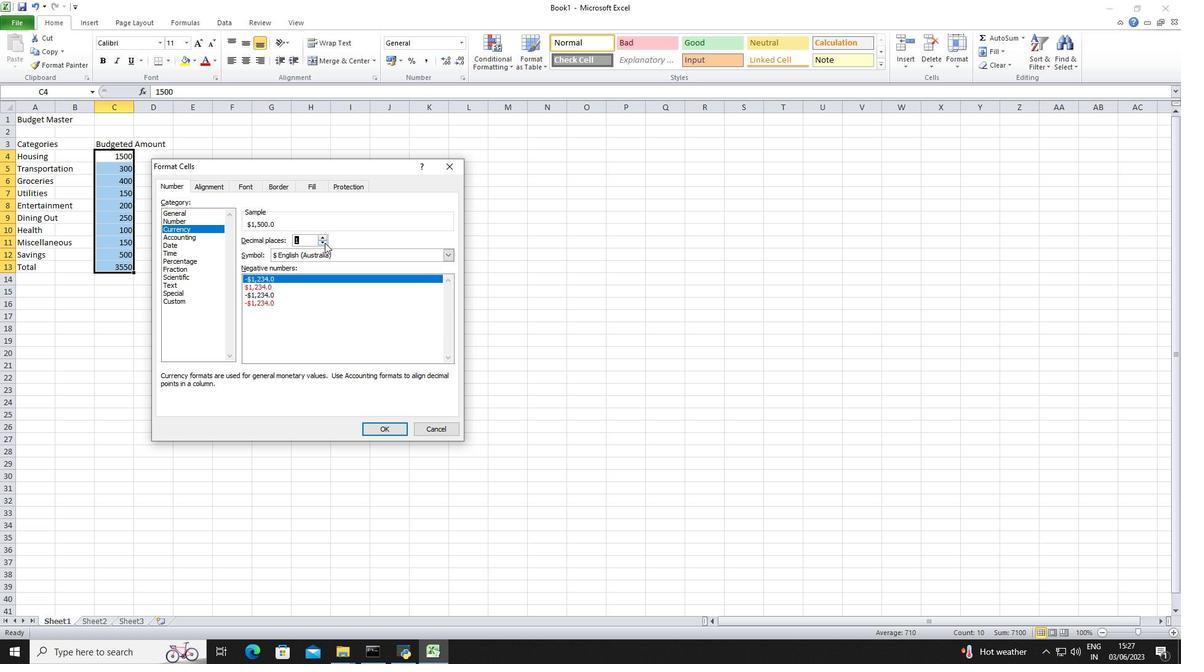 
Action: Mouse moved to (396, 430)
Screenshot: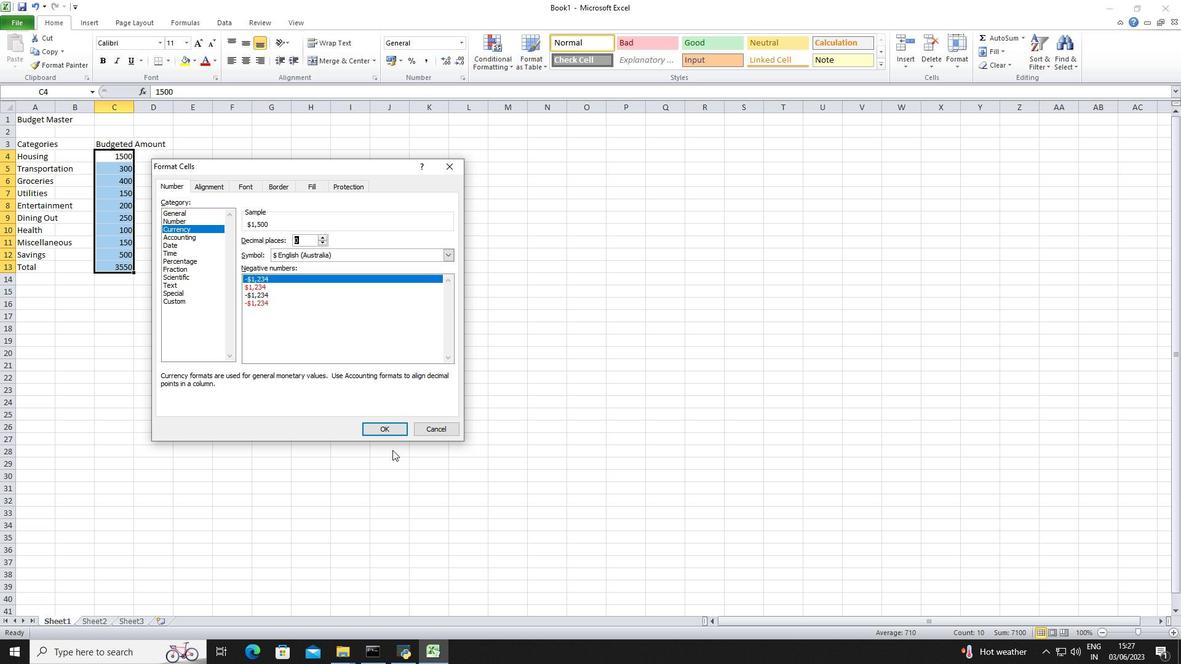 
Action: Mouse pressed left at (396, 430)
Screenshot: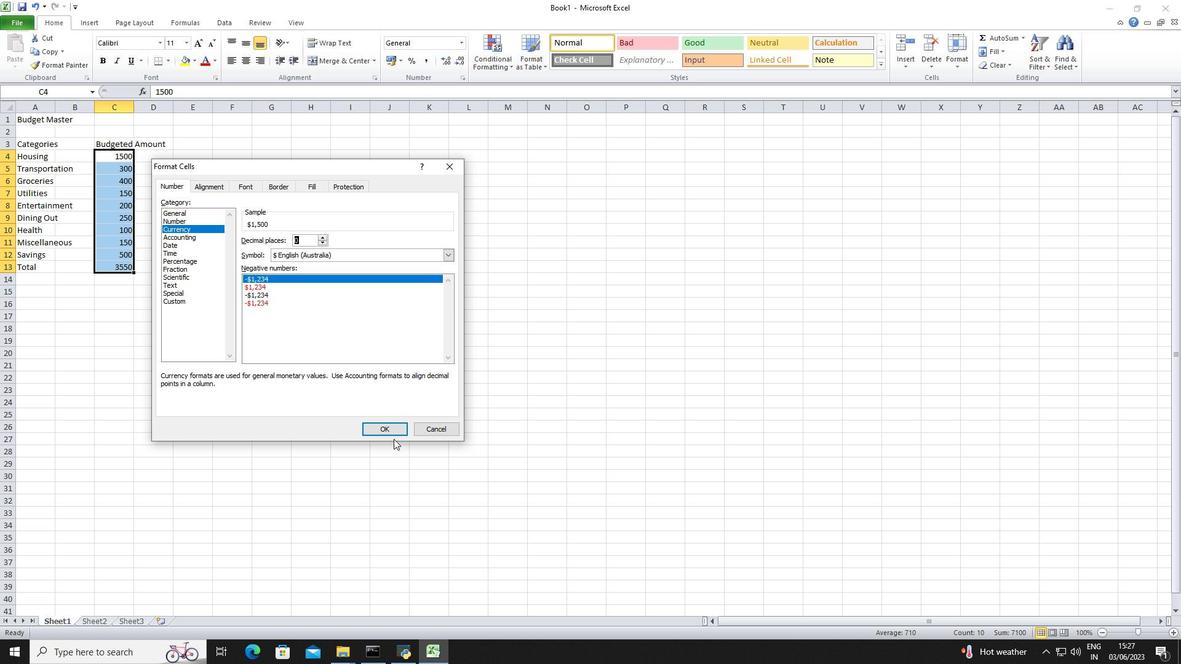 
Action: Mouse moved to (222, 148)
Screenshot: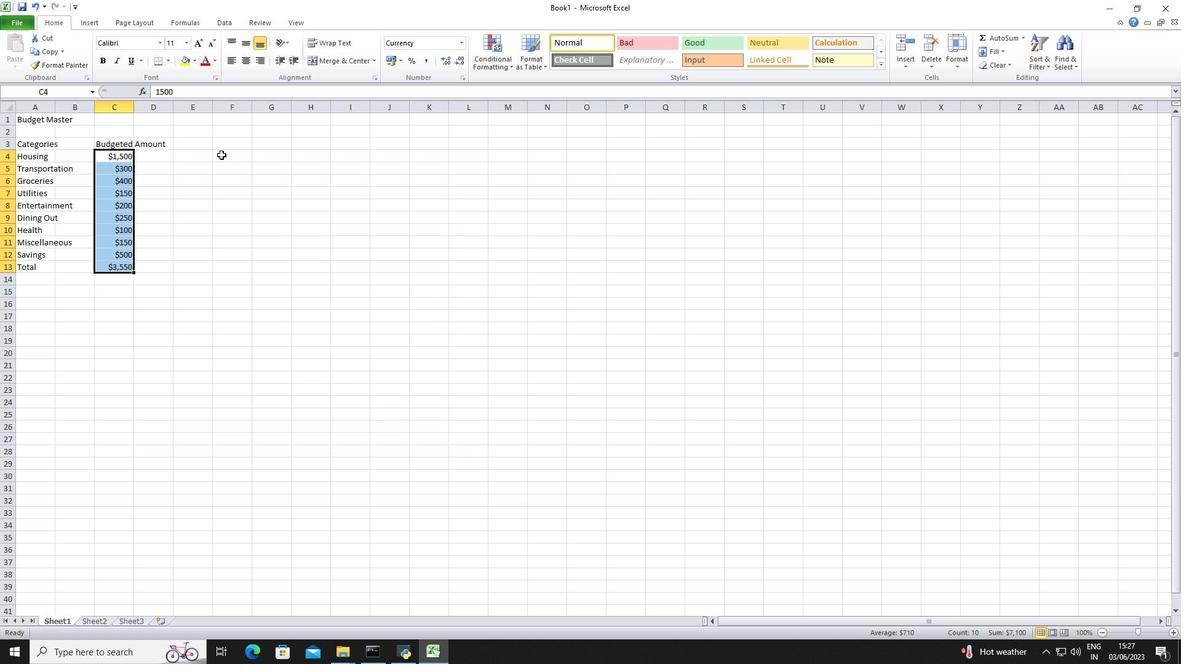 
Action: Mouse pressed left at (222, 148)
Screenshot: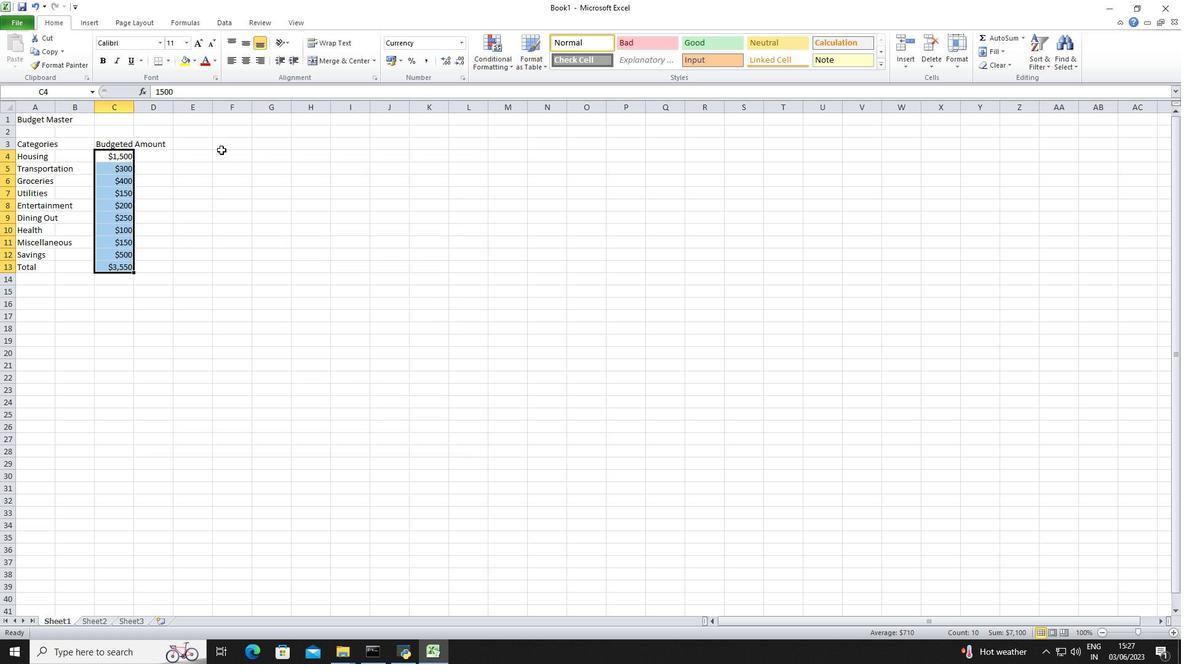 
Action: Key pressed <Key.shift>Amount<Key.down>1400
Screenshot: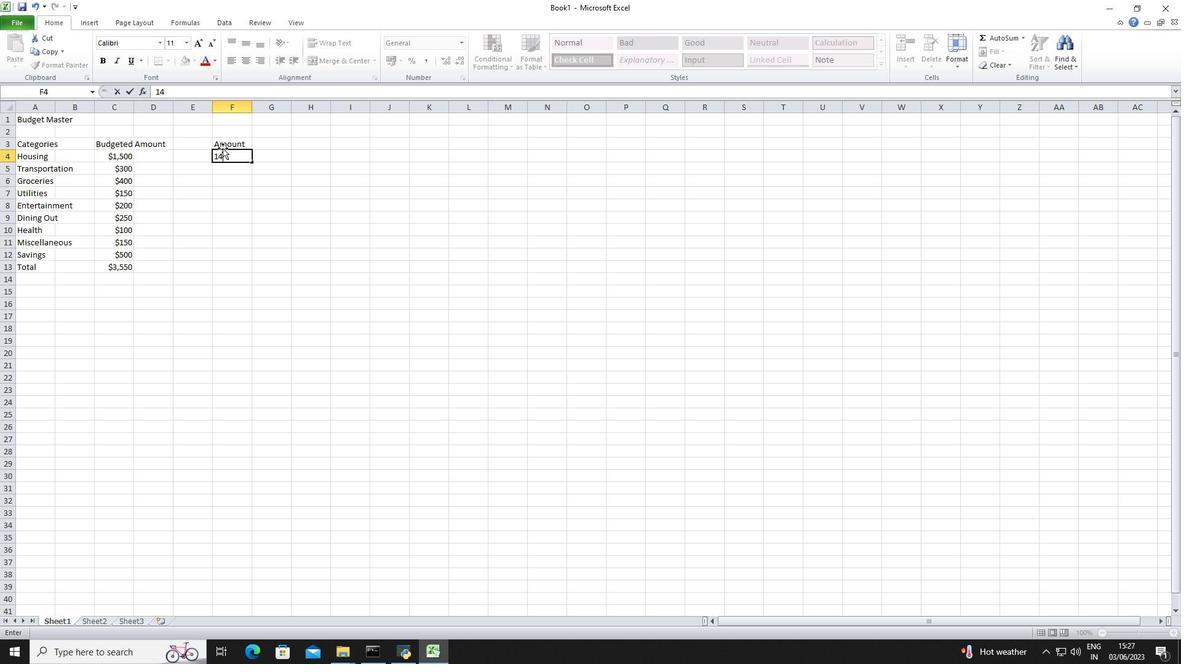 
Action: Mouse moved to (223, 147)
Screenshot: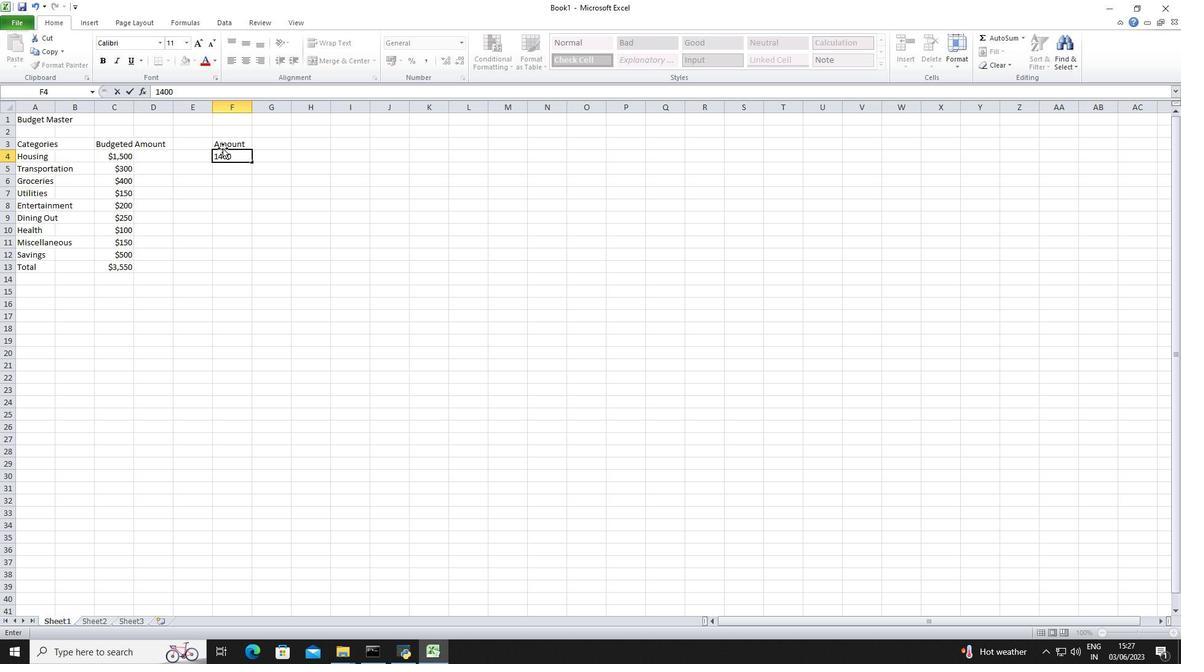 
Action: Key pressed <Key.down>280<Key.down>420<Key.down>160<Key.down>180<Key.down>270<Key.down>90<Key.down>140<Key.down>550<Key.down>3550<Key.down><Key.right>
Screenshot: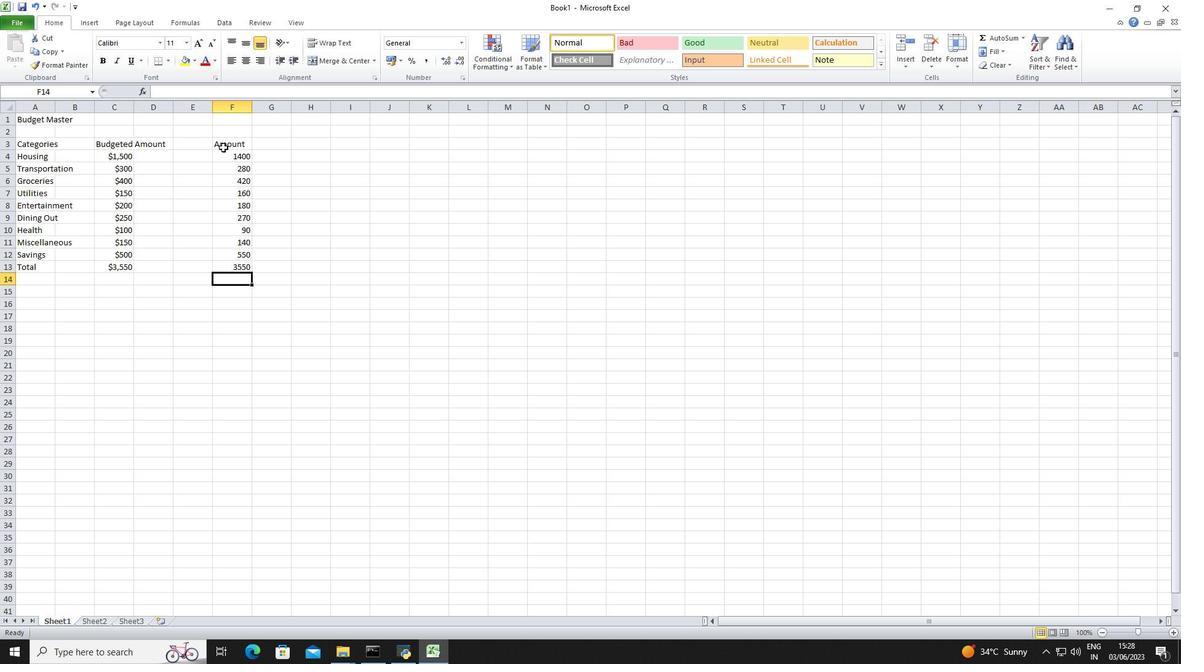 
Action: Mouse moved to (231, 156)
Screenshot: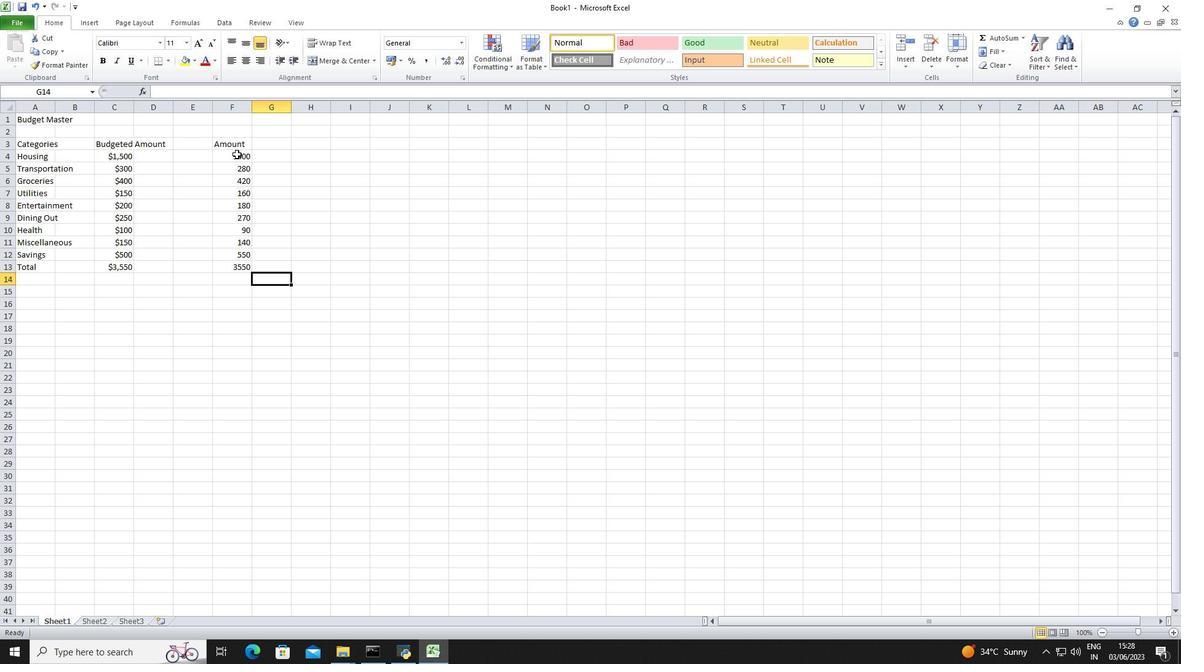 
Action: Mouse pressed left at (231, 156)
Screenshot: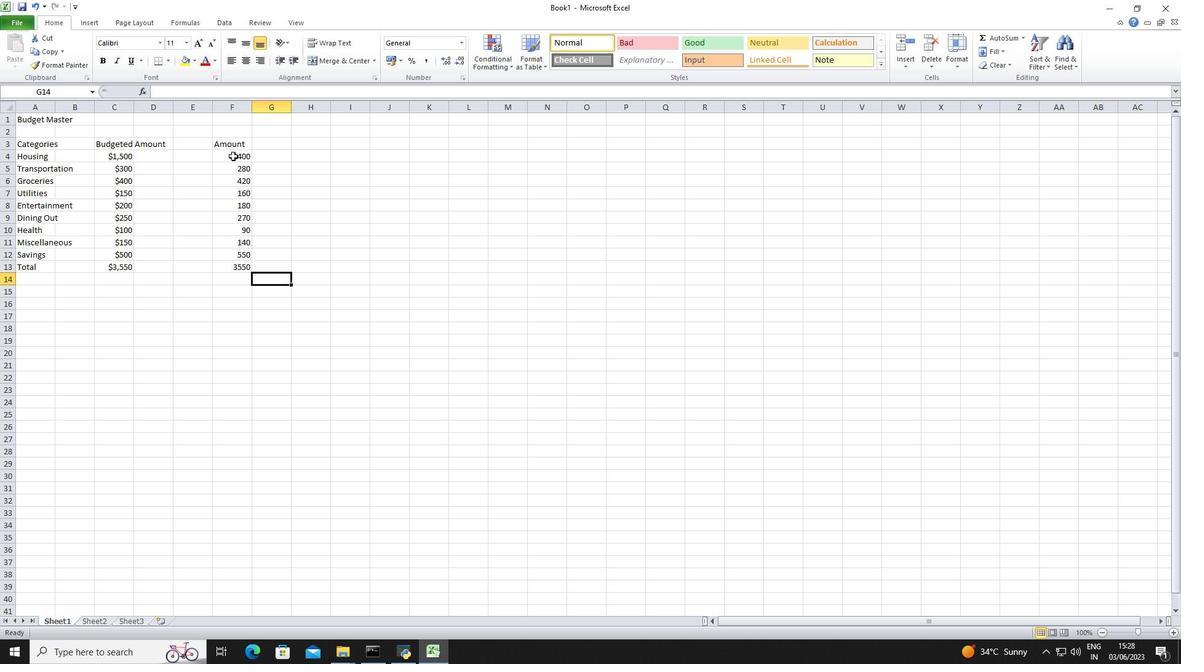 
Action: Mouse moved to (460, 35)
Screenshot: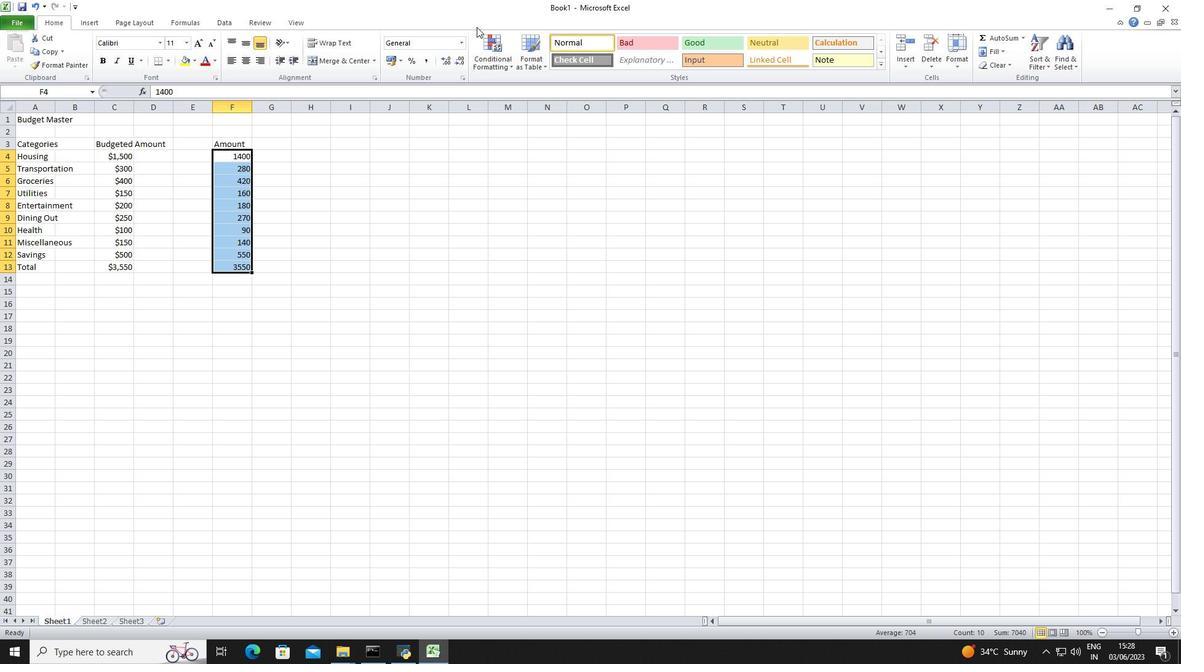 
Action: Mouse pressed left at (460, 35)
Screenshot: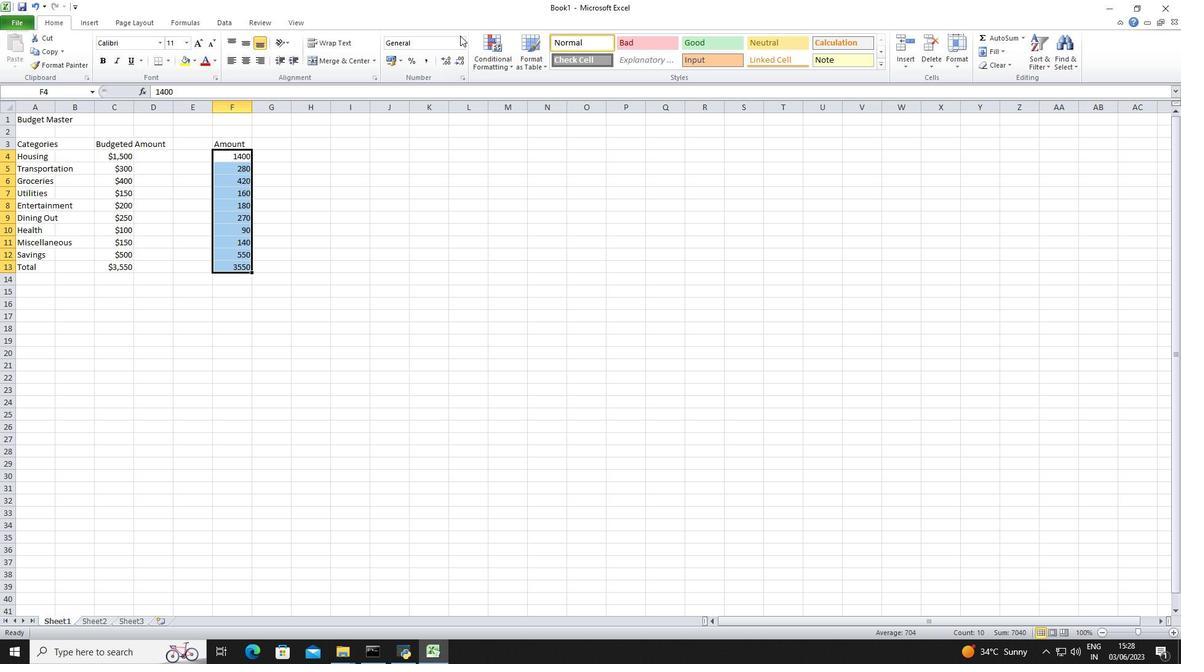 
Action: Mouse moved to (463, 38)
Screenshot: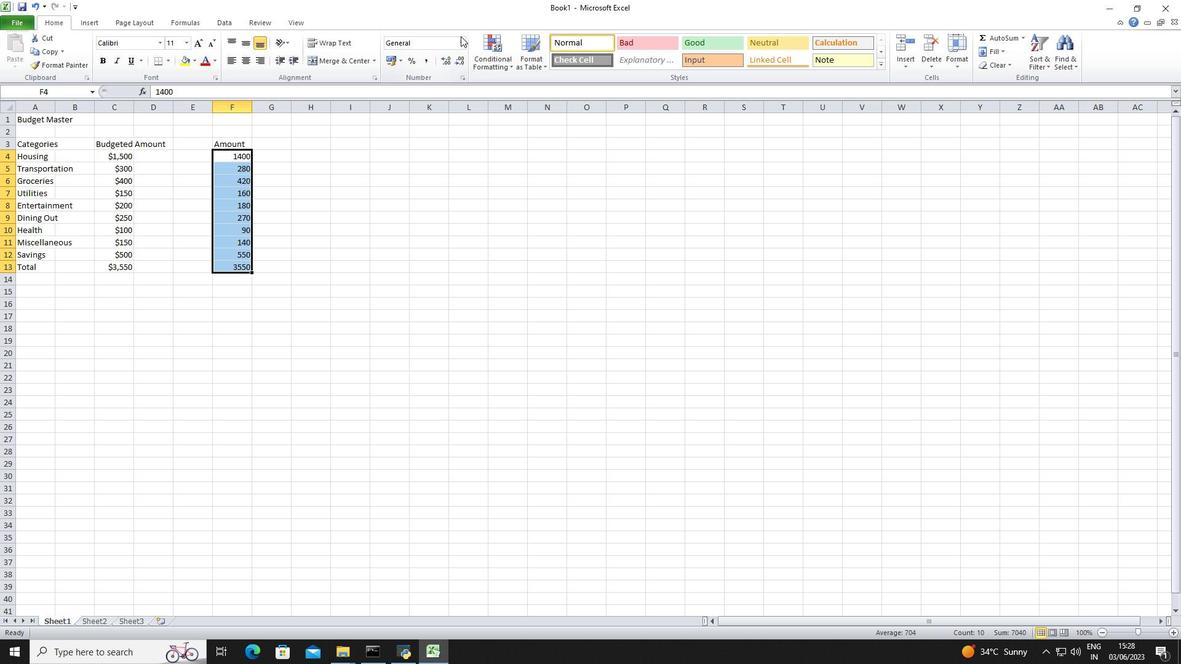 
Action: Mouse pressed left at (463, 38)
Screenshot: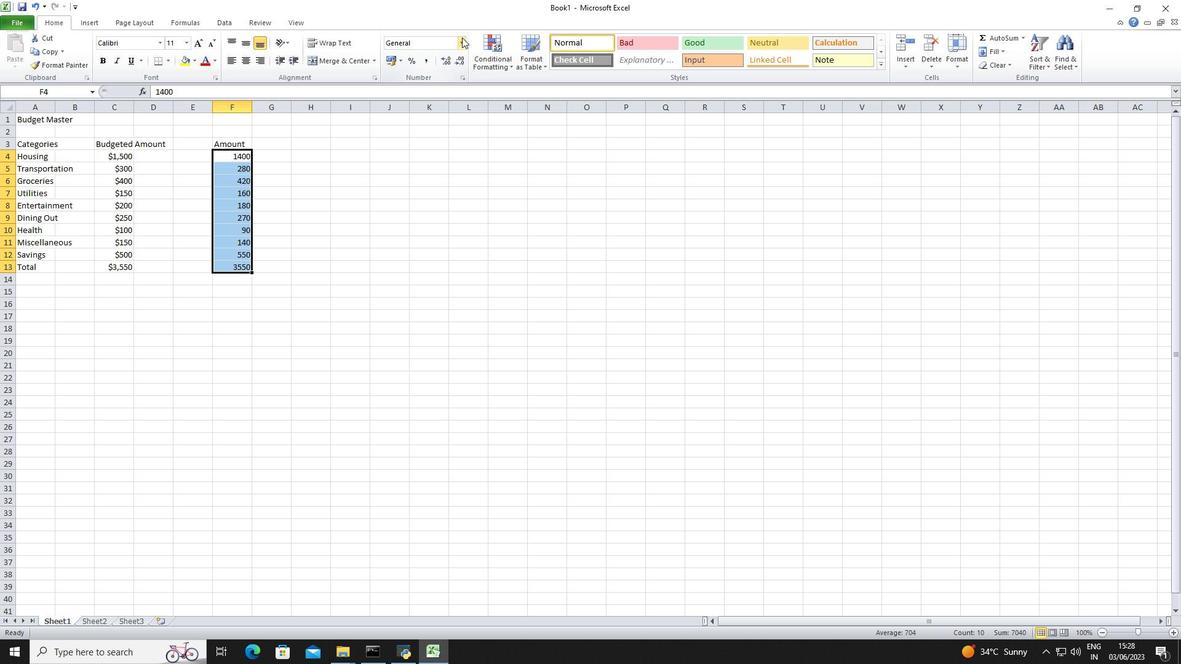 
Action: Mouse moved to (434, 349)
Screenshot: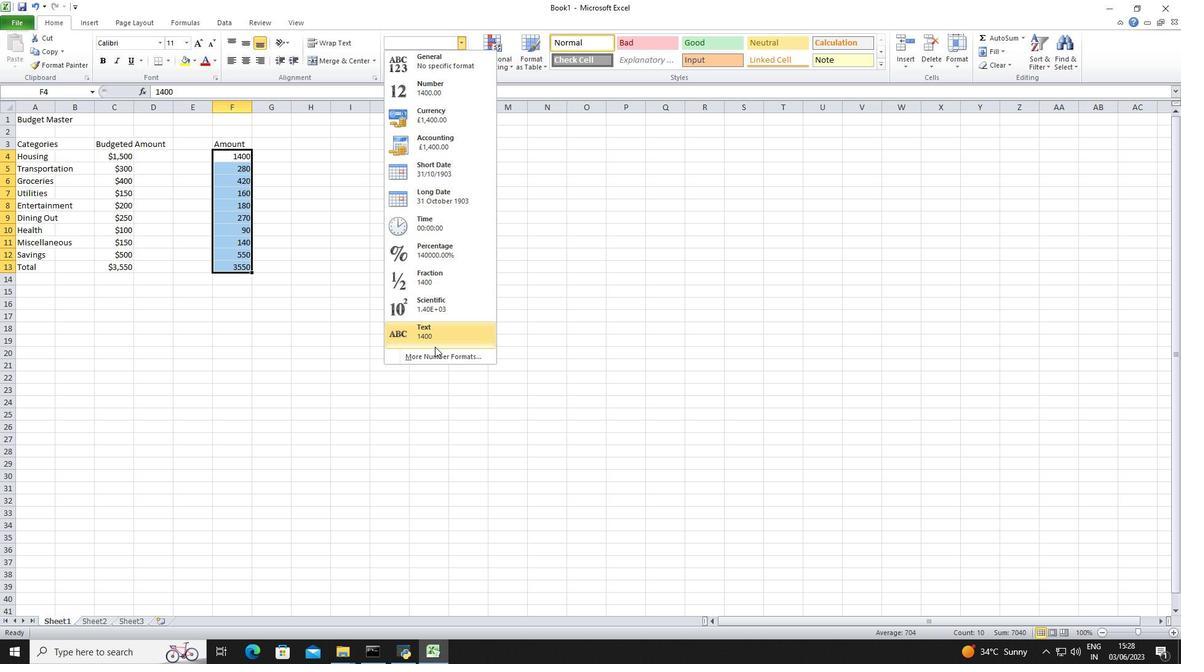 
Action: Mouse pressed left at (434, 349)
Screenshot: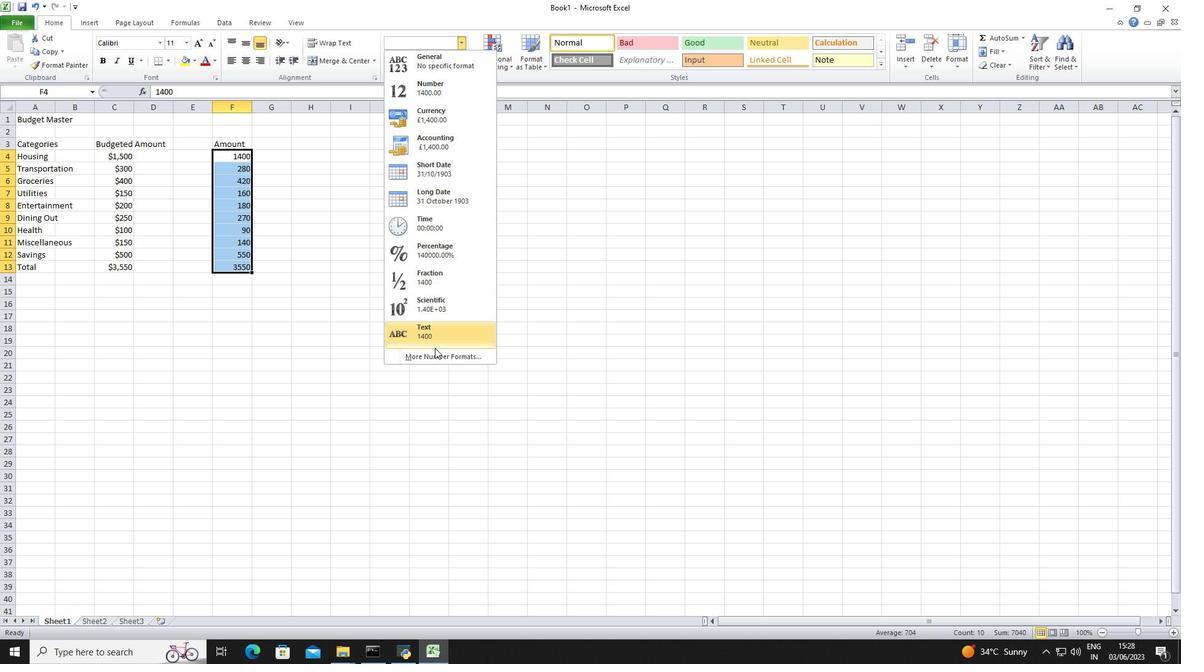 
Action: Mouse moved to (435, 350)
Screenshot: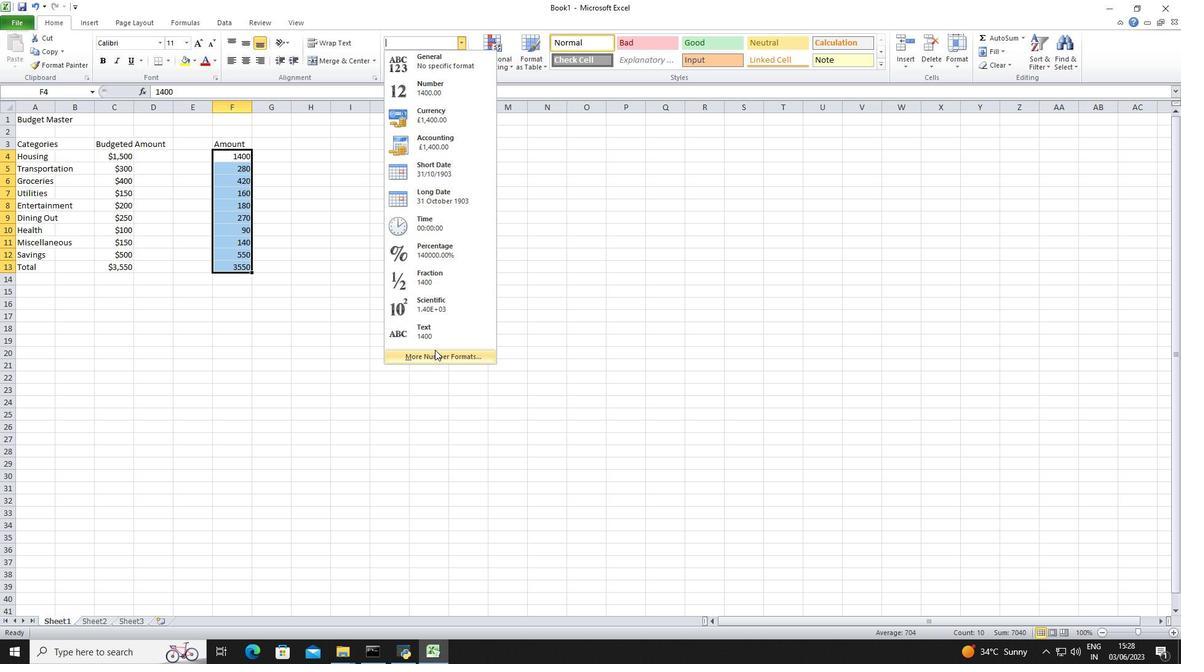 
Action: Mouse pressed left at (435, 350)
Screenshot: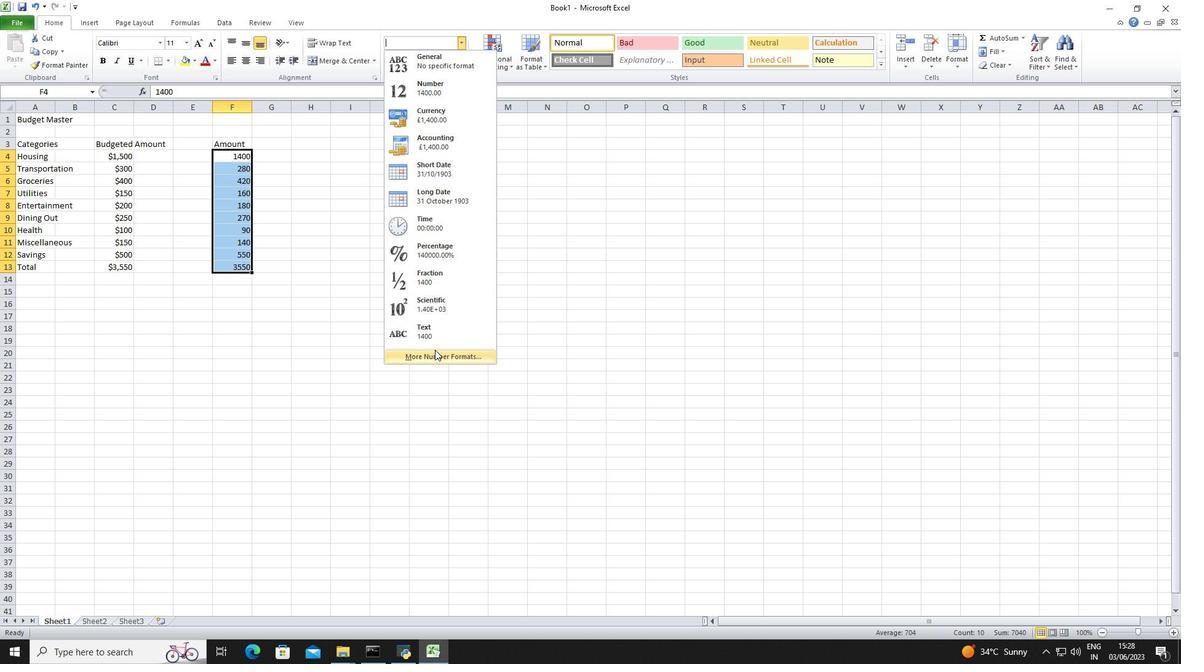 
Action: Mouse moved to (193, 229)
Screenshot: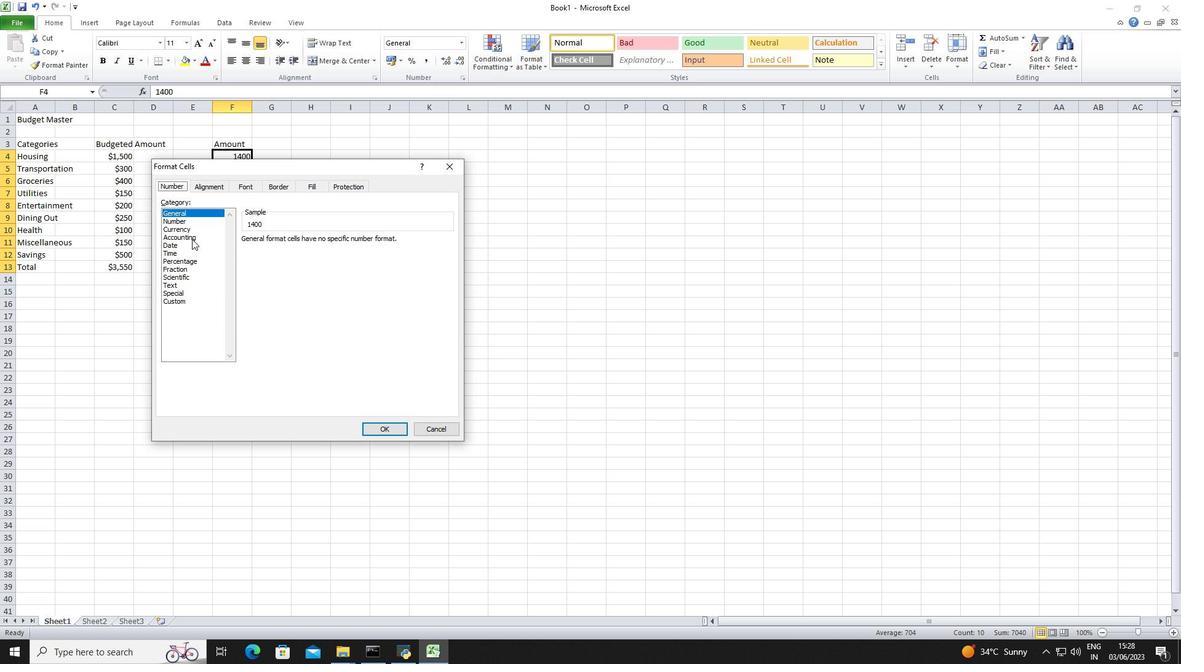 
Action: Mouse pressed left at (193, 229)
Screenshot: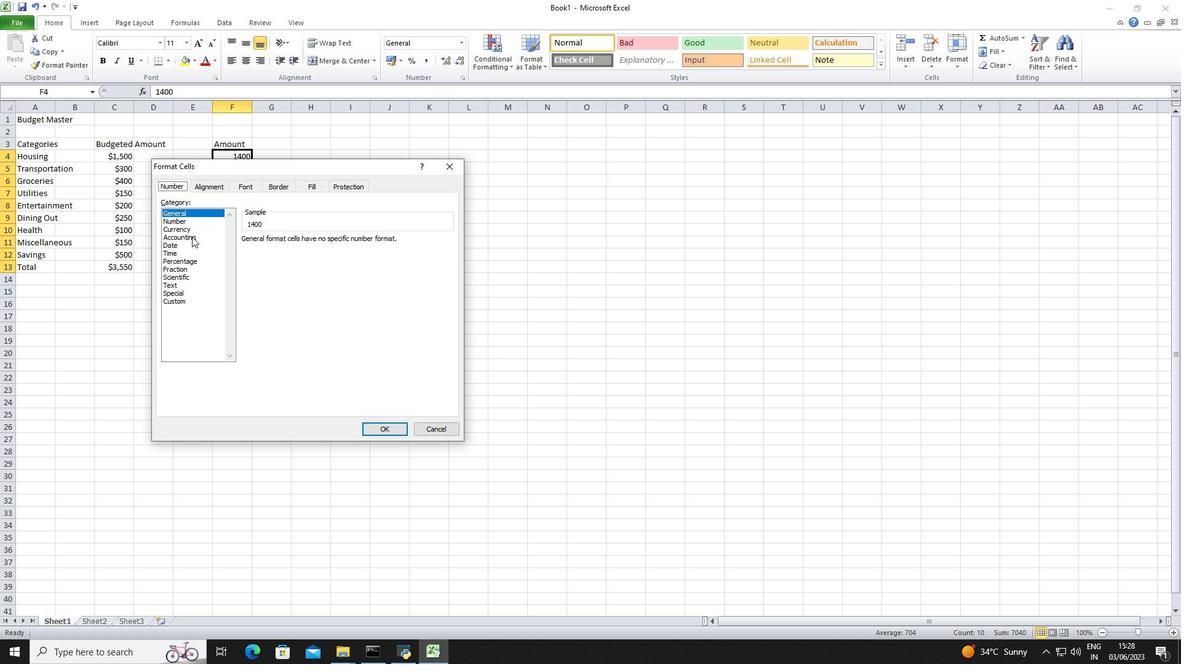 
Action: Mouse moved to (374, 257)
Screenshot: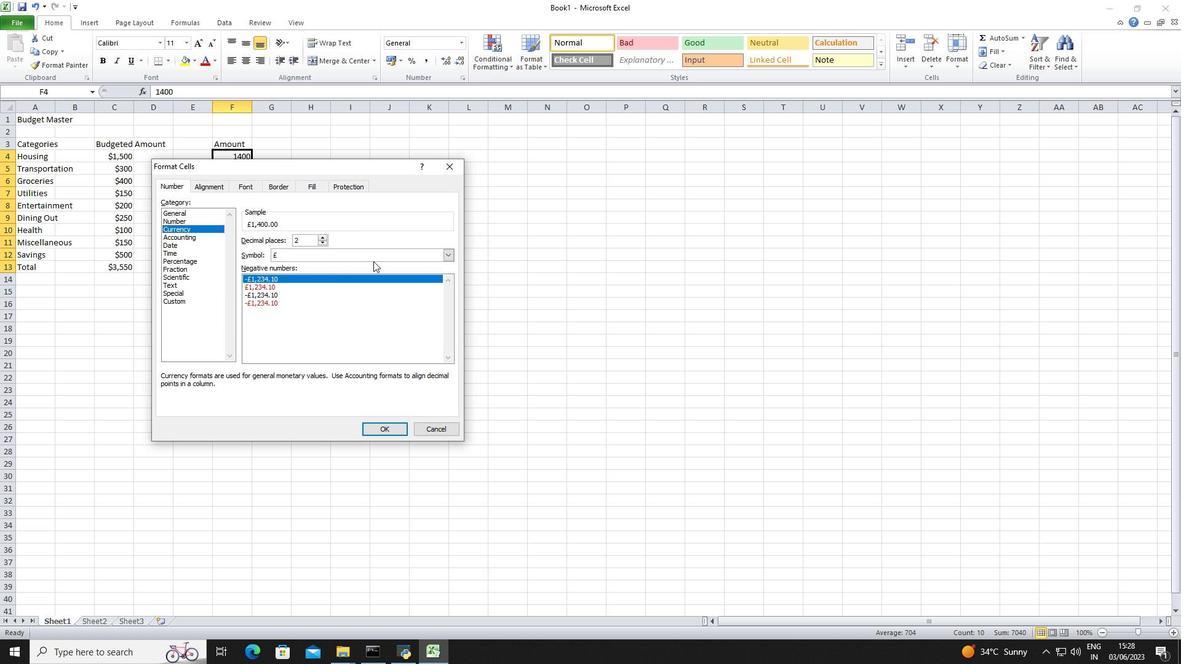 
Action: Mouse pressed left at (374, 257)
Screenshot: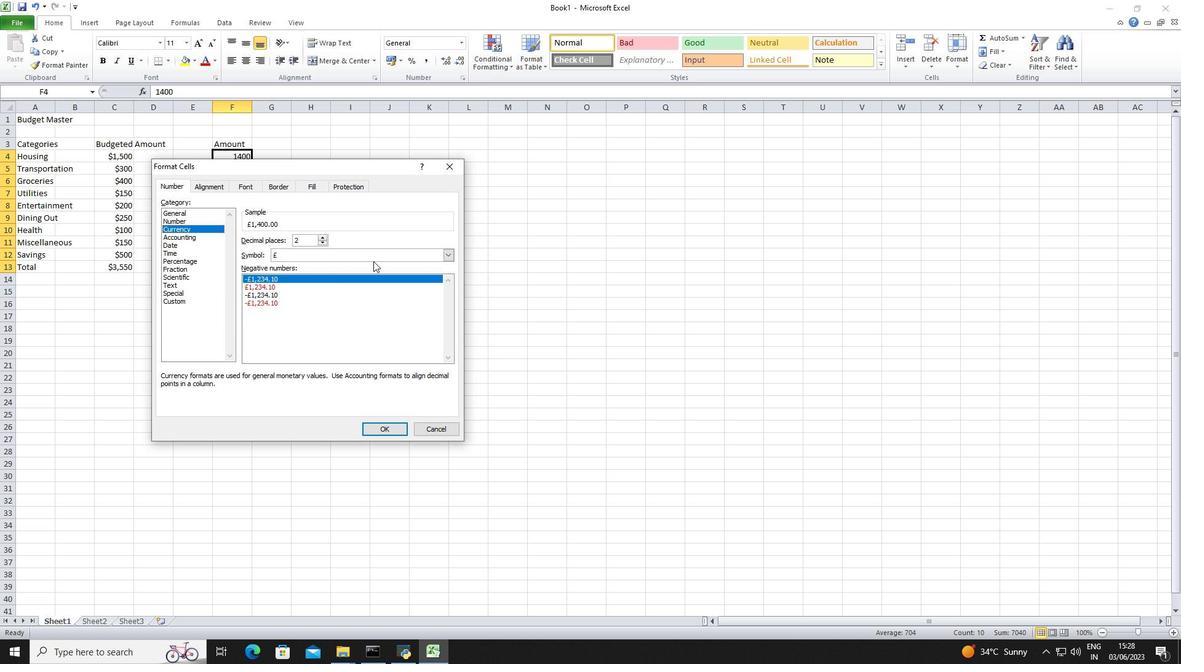 
Action: Mouse moved to (348, 283)
Screenshot: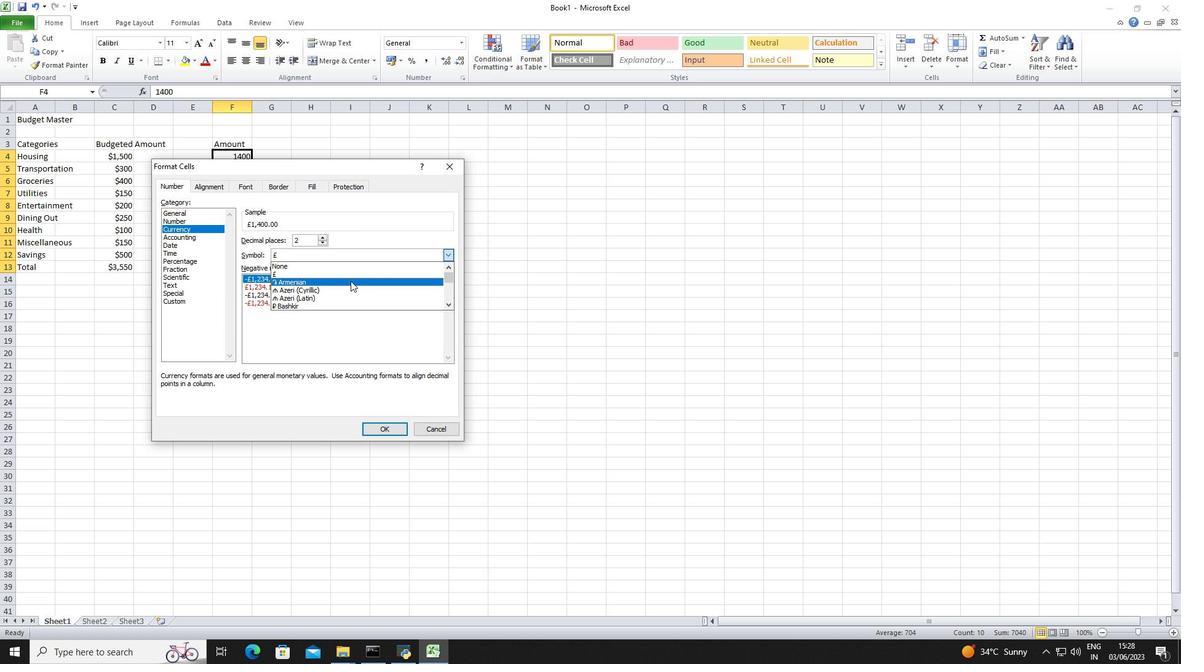 
Action: Mouse scrolled (348, 282) with delta (0, 0)
Screenshot: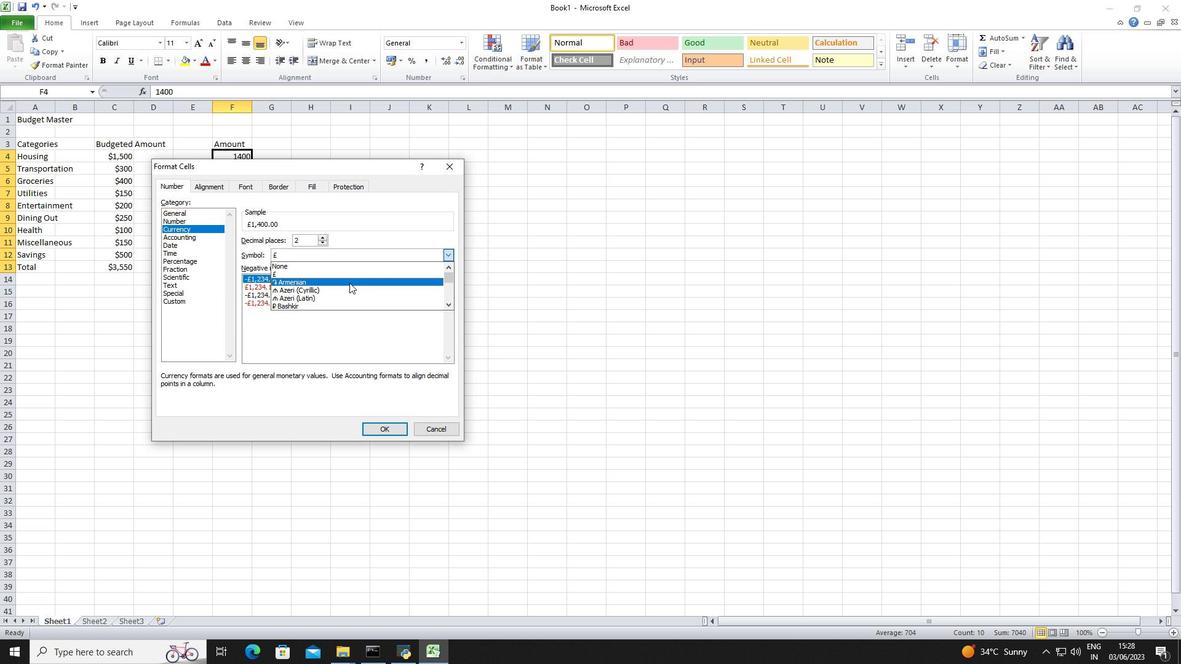 
Action: Mouse scrolled (348, 282) with delta (0, 0)
Screenshot: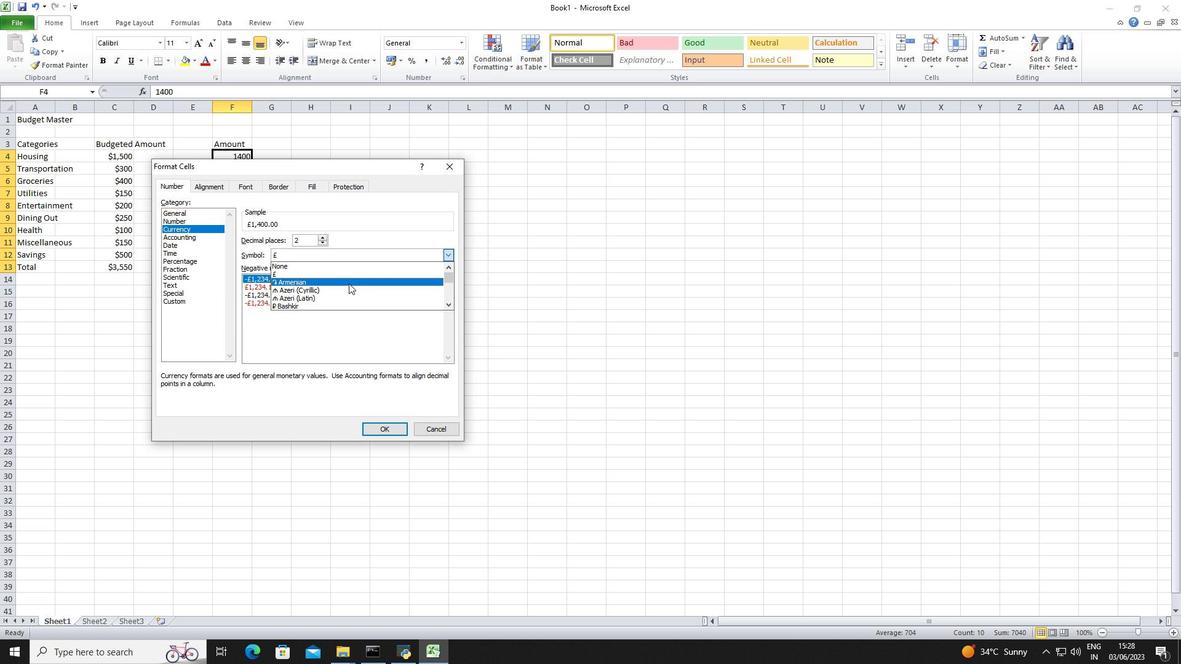 
Action: Mouse scrolled (348, 282) with delta (0, 0)
Screenshot: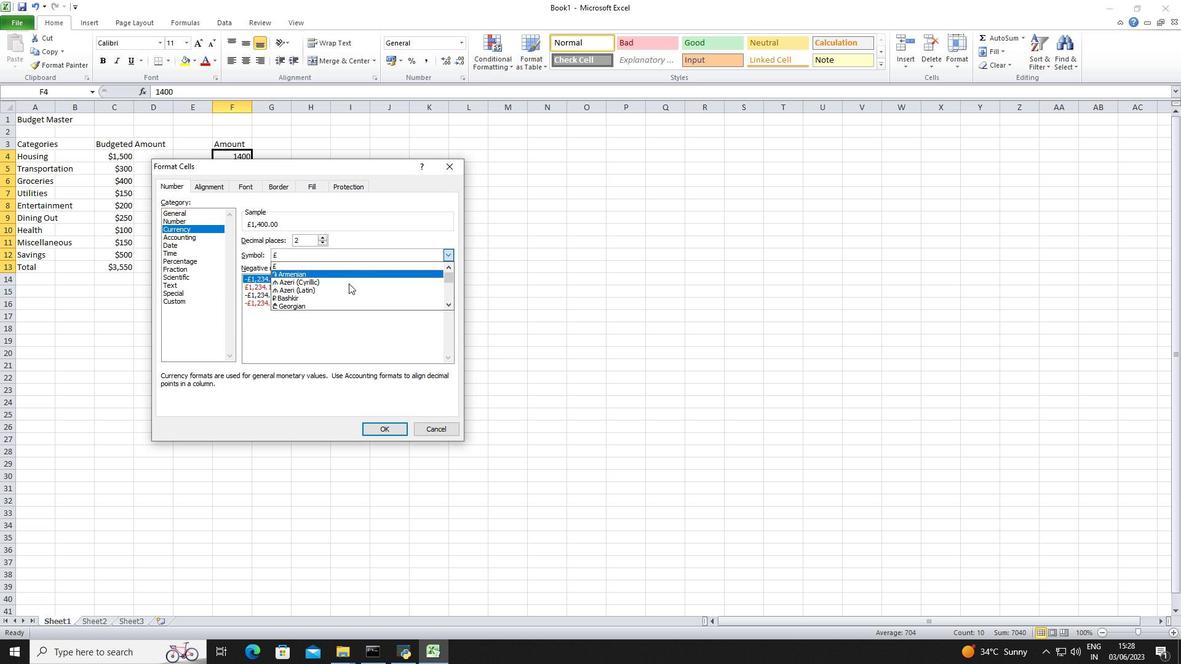 
Action: Mouse scrolled (348, 282) with delta (0, 0)
Screenshot: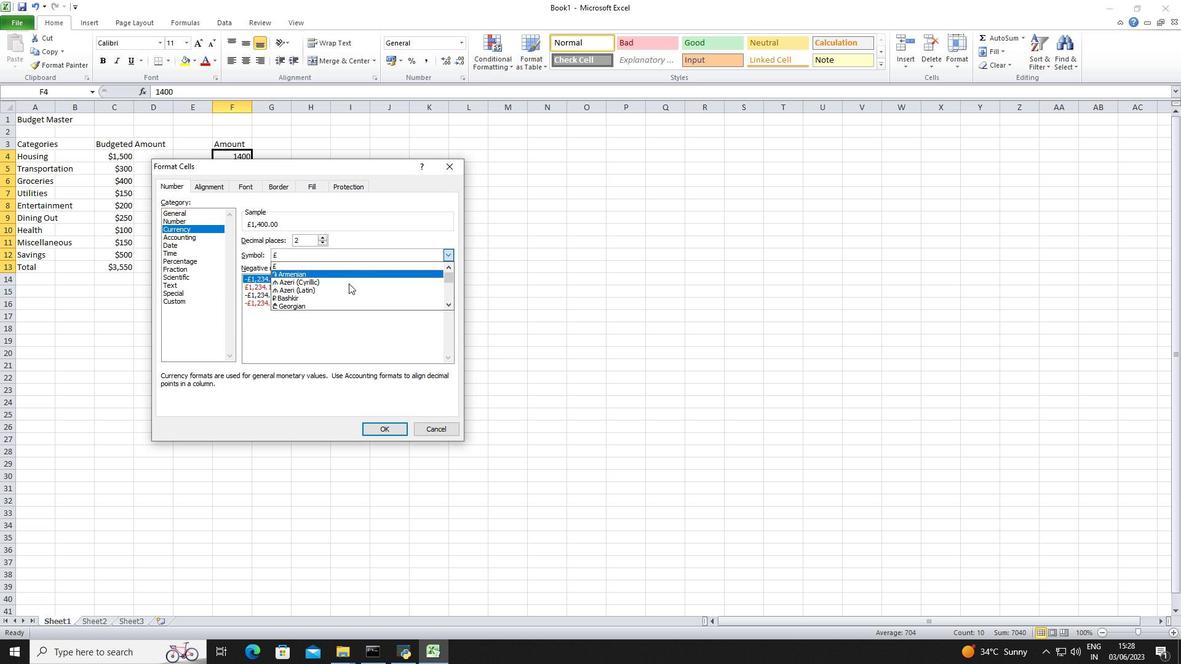 
Action: Mouse scrolled (348, 282) with delta (0, 0)
Screenshot: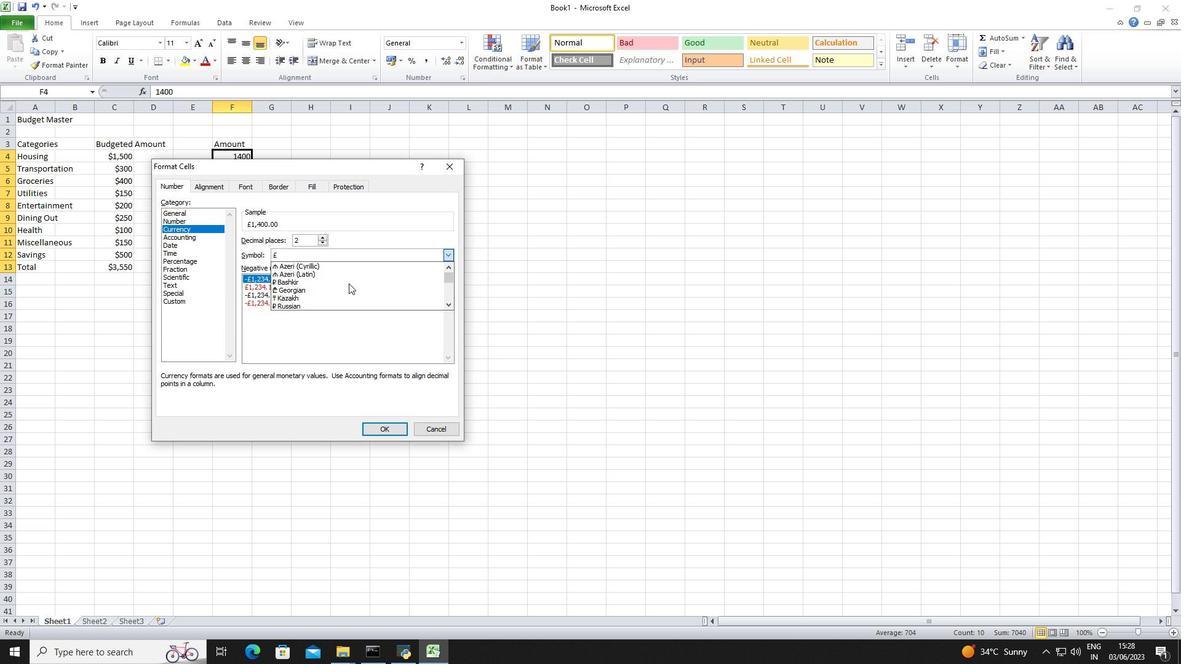 
Action: Mouse scrolled (348, 282) with delta (0, 0)
Screenshot: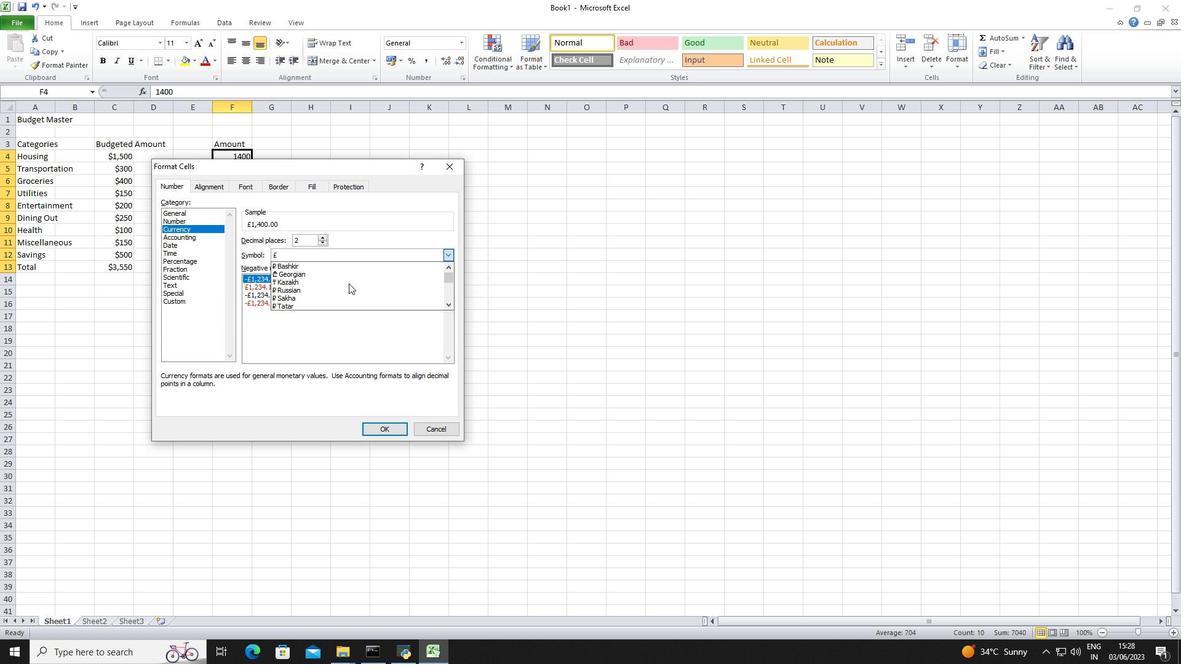 
Action: Mouse scrolled (348, 282) with delta (0, 0)
Screenshot: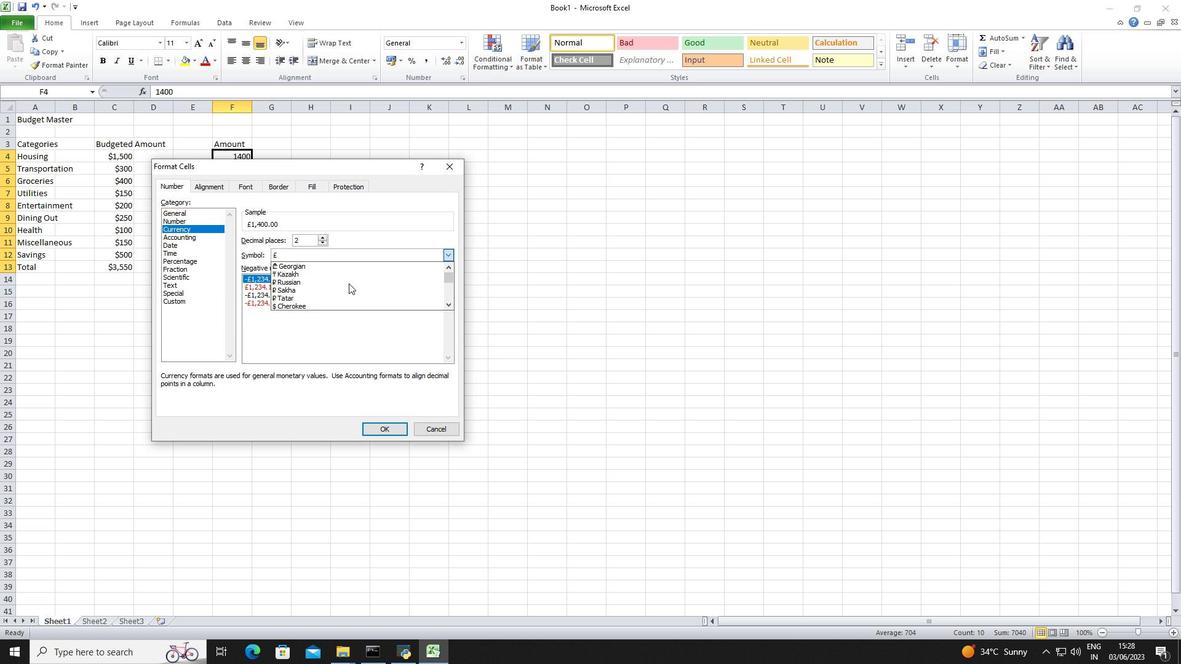
Action: Mouse scrolled (348, 282) with delta (0, 0)
Screenshot: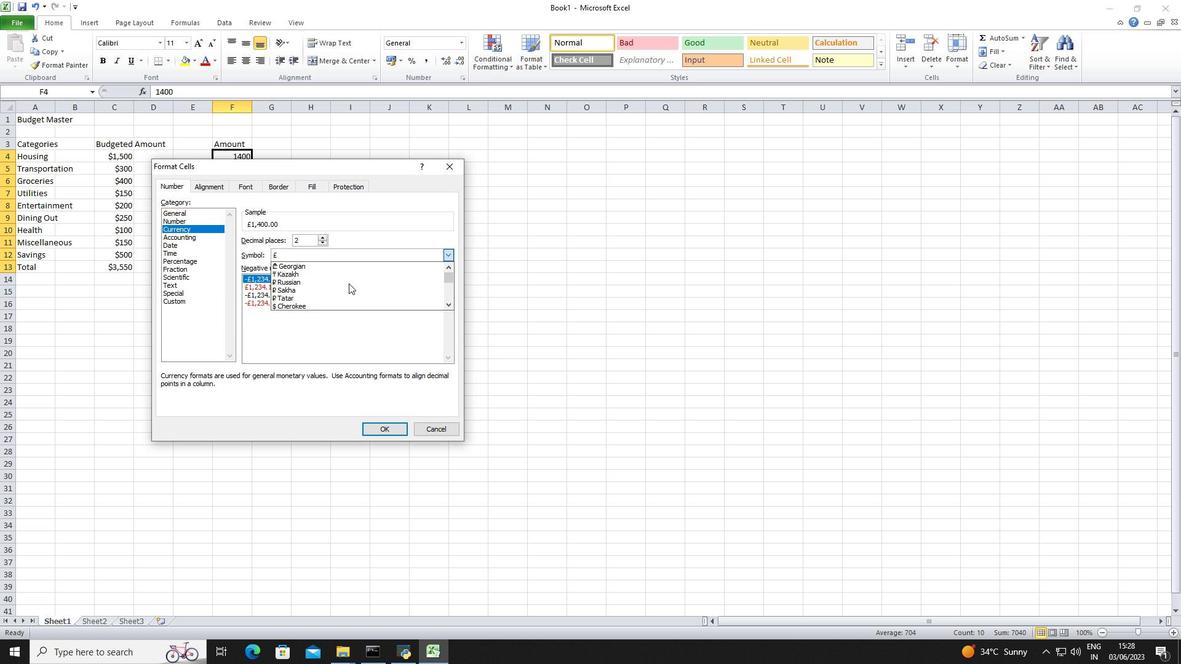 
Action: Mouse scrolled (348, 282) with delta (0, 0)
Screenshot: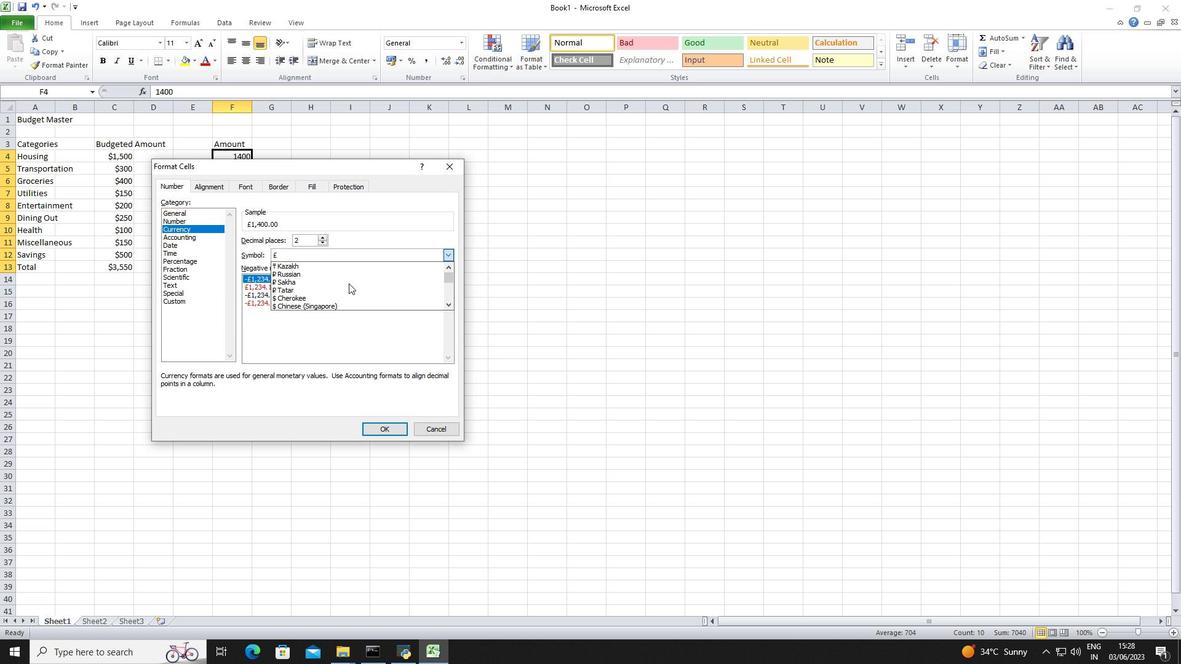 
Action: Mouse scrolled (348, 282) with delta (0, 0)
Screenshot: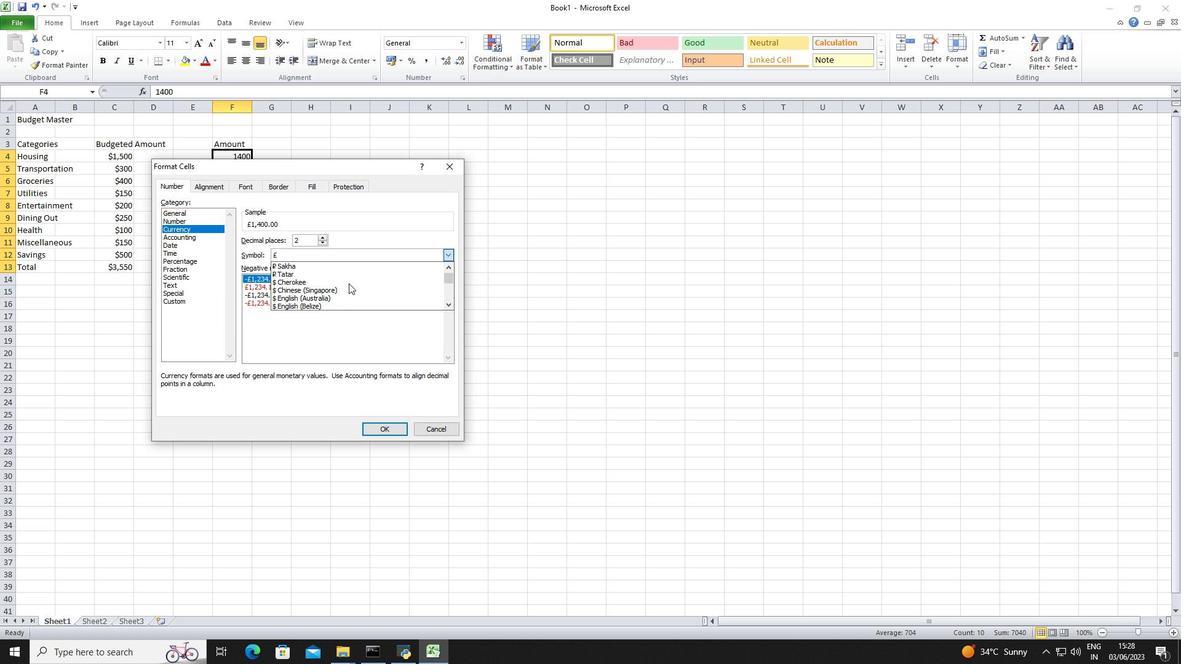
Action: Mouse moved to (336, 292)
Screenshot: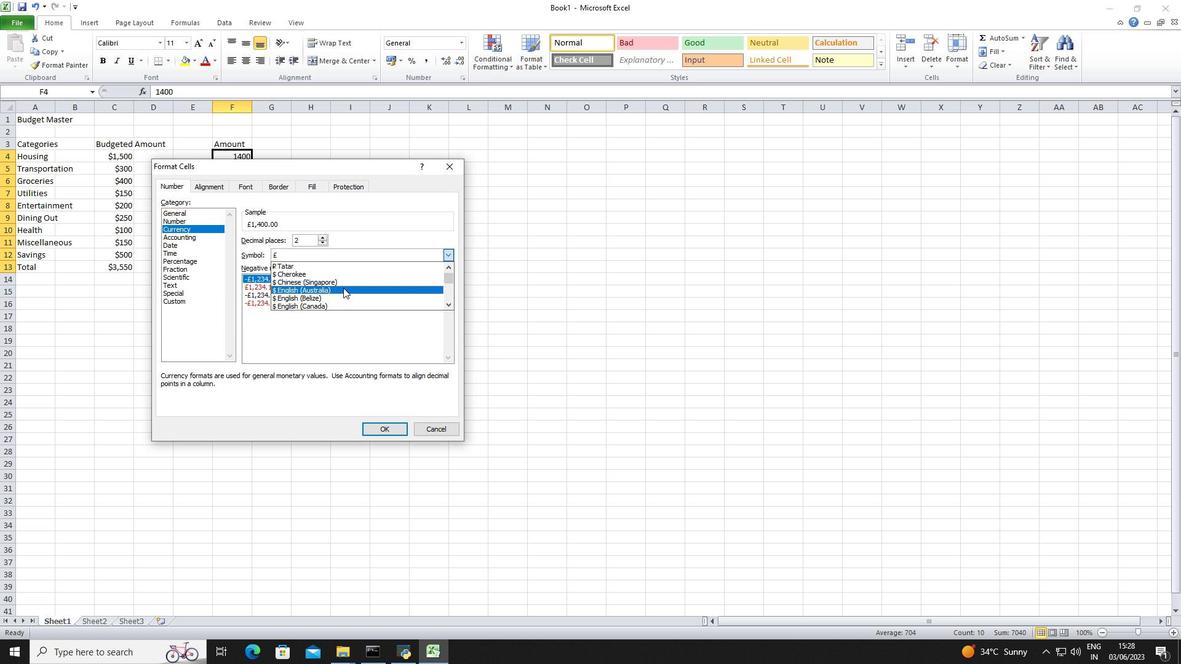 
Action: Mouse pressed left at (336, 292)
Screenshot: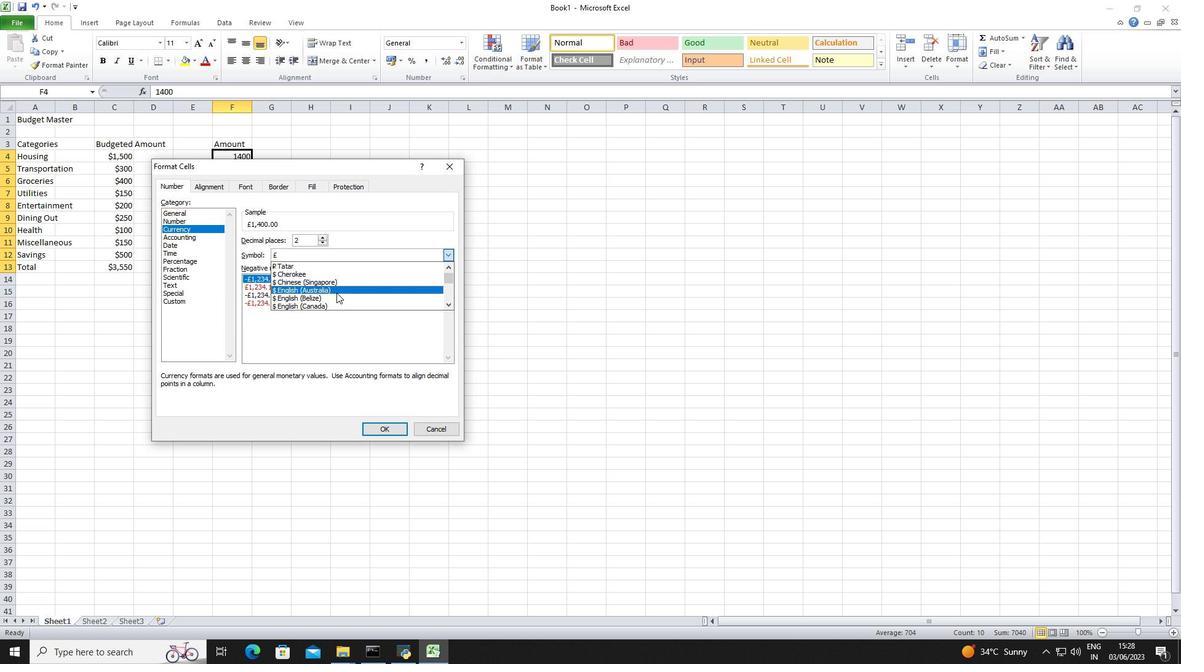 
Action: Mouse moved to (323, 242)
Screenshot: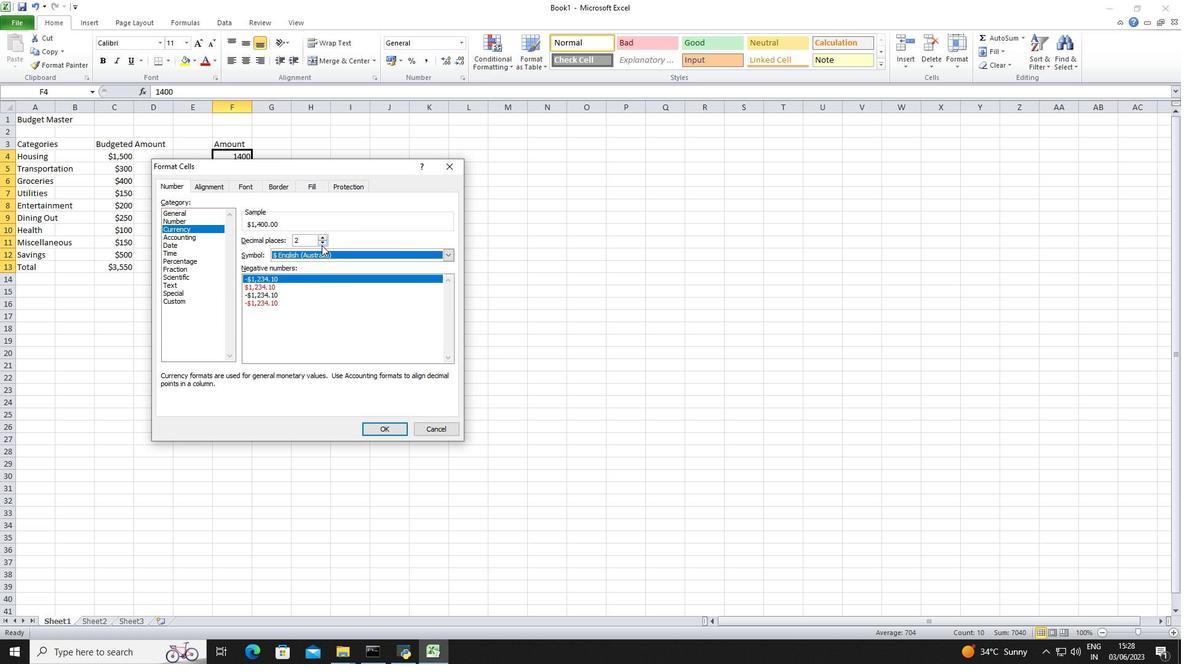 
Action: Mouse pressed left at (323, 242)
Screenshot: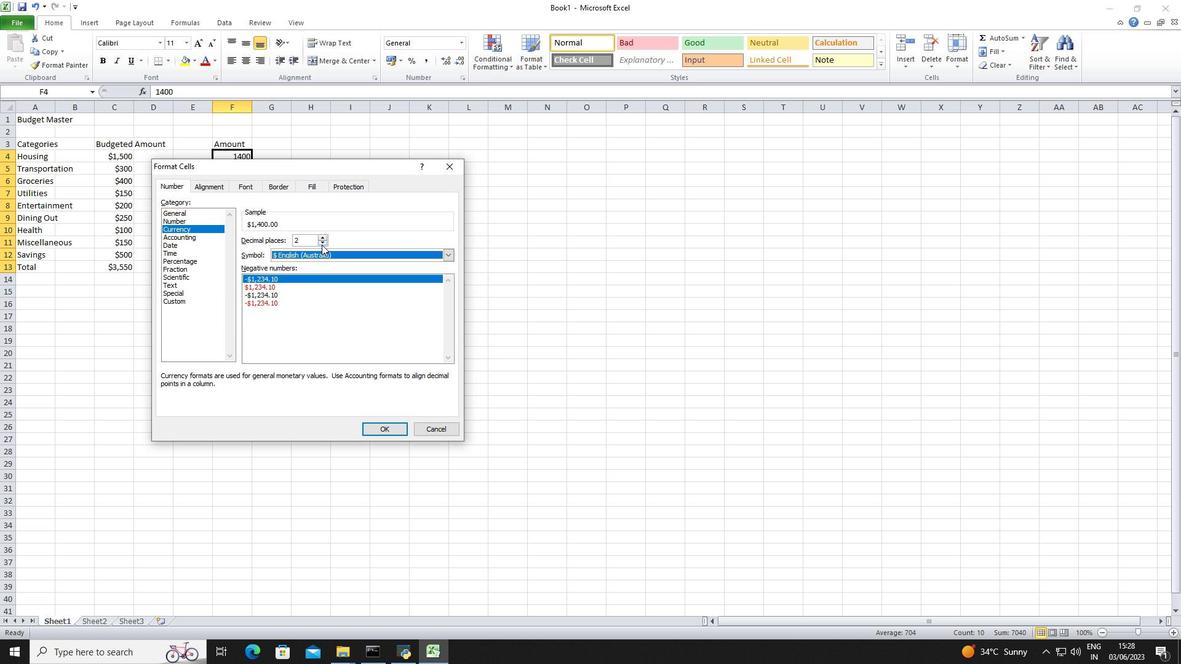 
Action: Mouse pressed left at (323, 242)
Screenshot: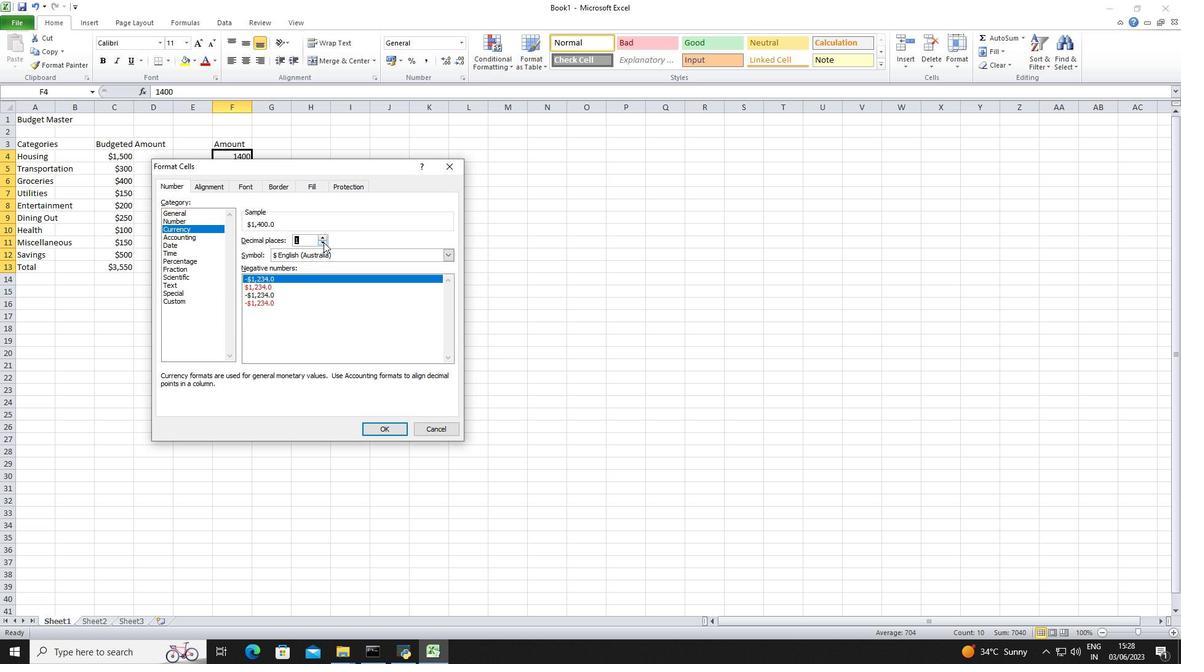 
Action: Mouse moved to (379, 434)
Screenshot: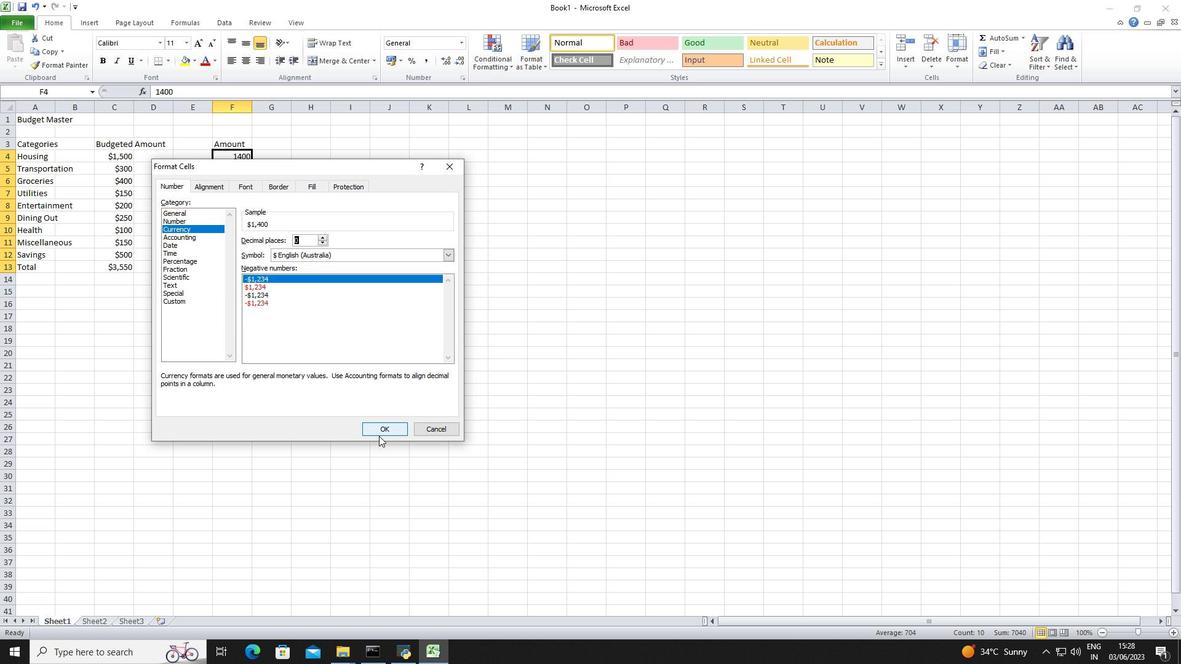 
Action: Mouse pressed left at (379, 434)
Screenshot: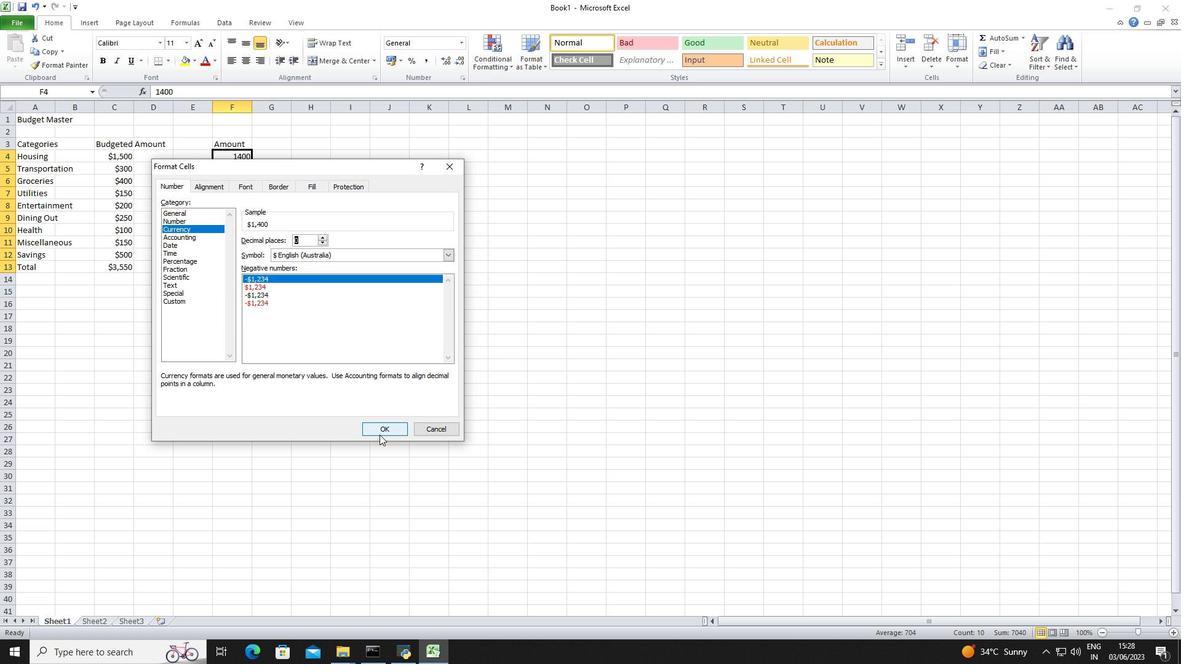 
Action: Mouse moved to (312, 145)
Screenshot: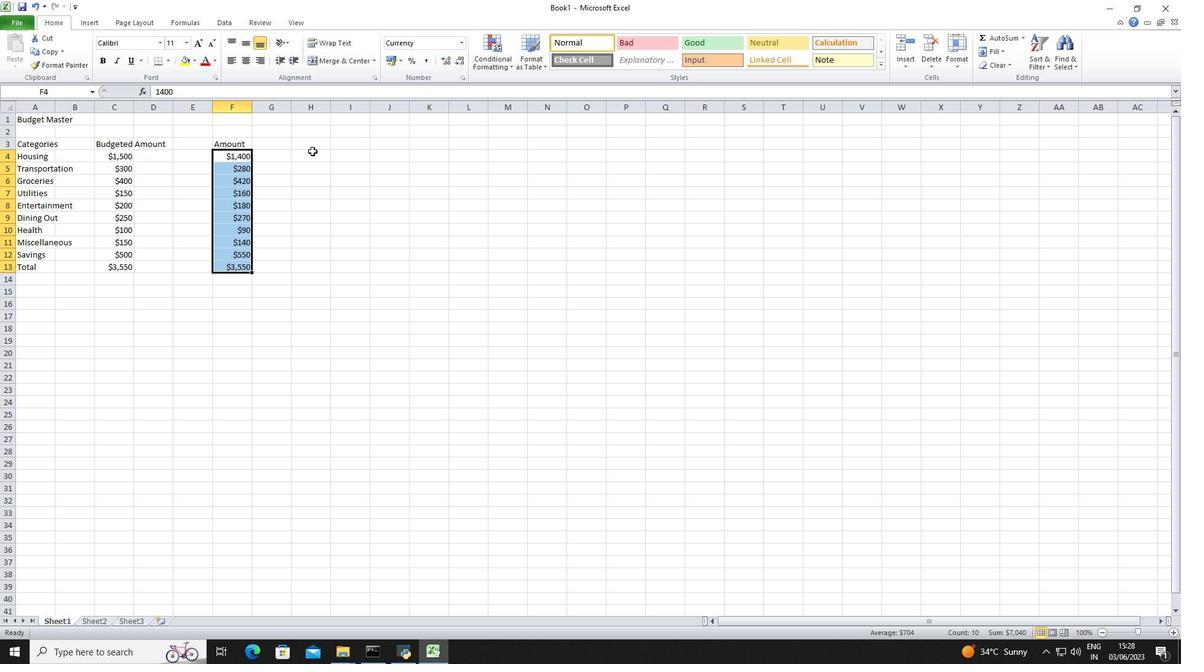 
Action: Mouse pressed left at (312, 145)
Screenshot: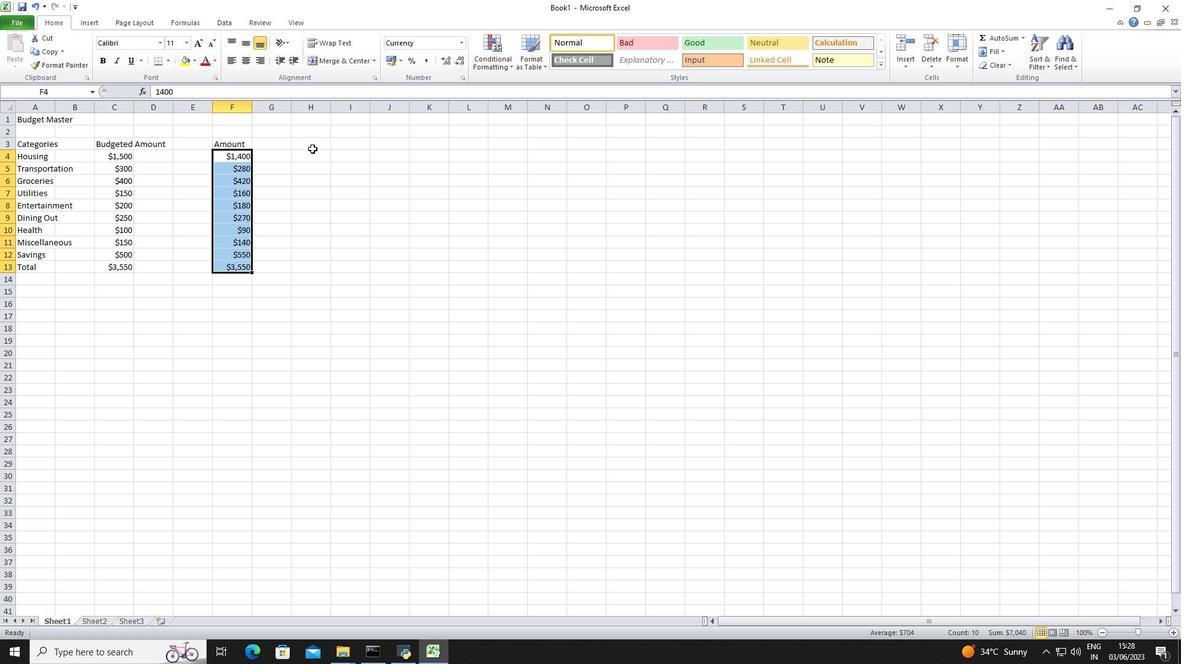 
Action: Key pressed <Key.shift>Difference
Screenshot: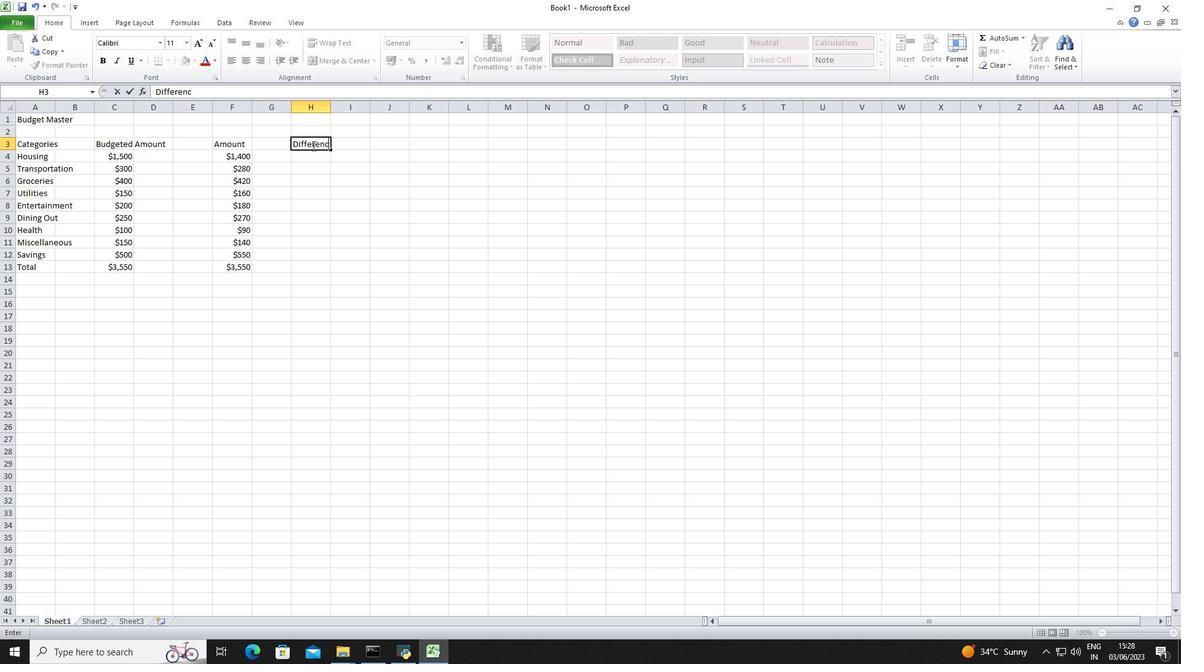 
Action: Mouse moved to (317, 156)
Screenshot: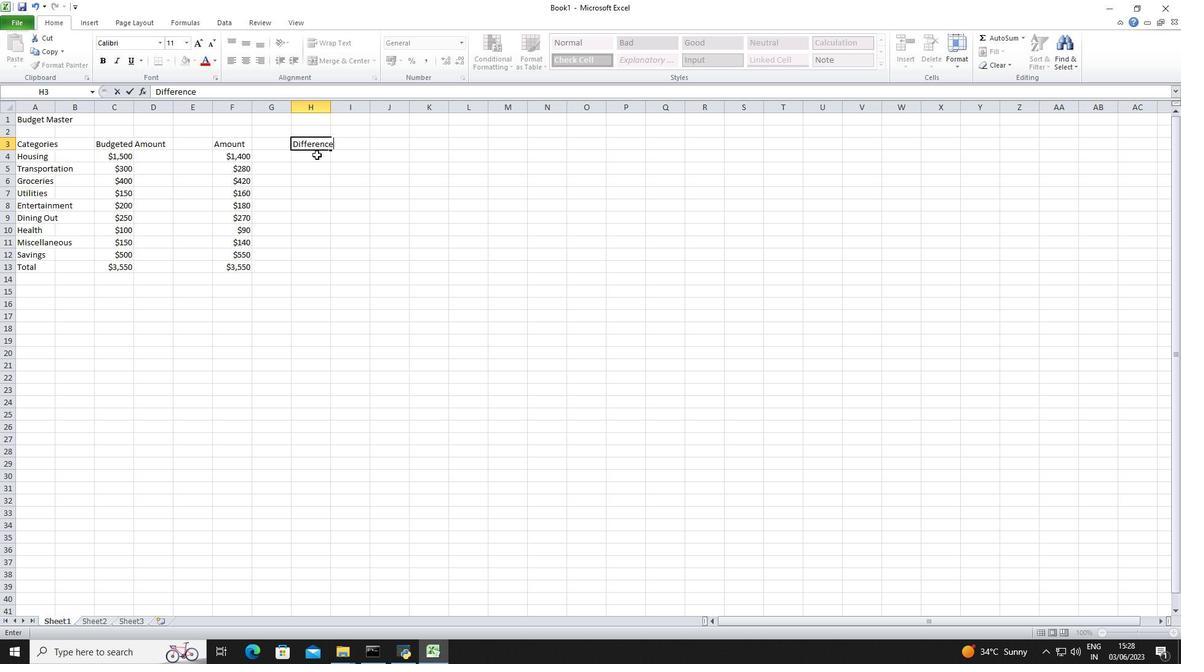 
Action: Mouse pressed left at (317, 156)
Screenshot: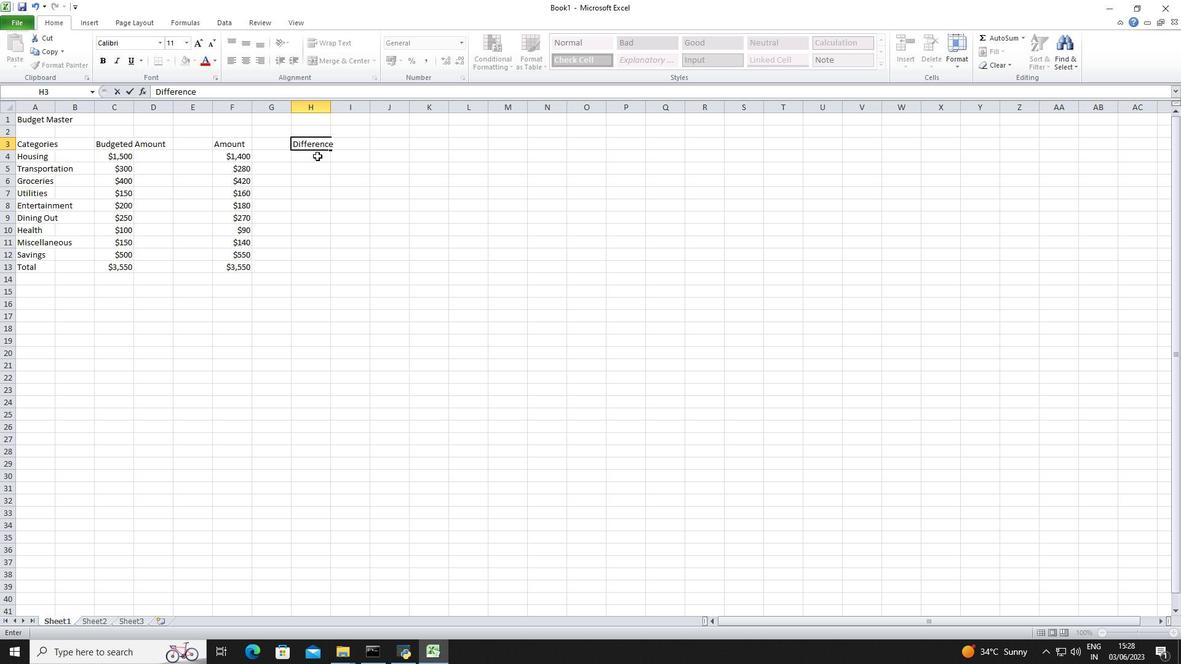 
Action: Key pressed =c4-f4<Key.enter>=c5-f5<Key.enter>=c6-f6<Key.enter>=c7-f7<Key.enter>=c8-f8<Key.enter>=c9-f9<Key.enter>=c10-f10<Key.enter>=c11-f11<Key.enter>=c12-f12<Key.enter>=c13-f13<Key.enter><Key.right><Key.up><Key.right>
Screenshot: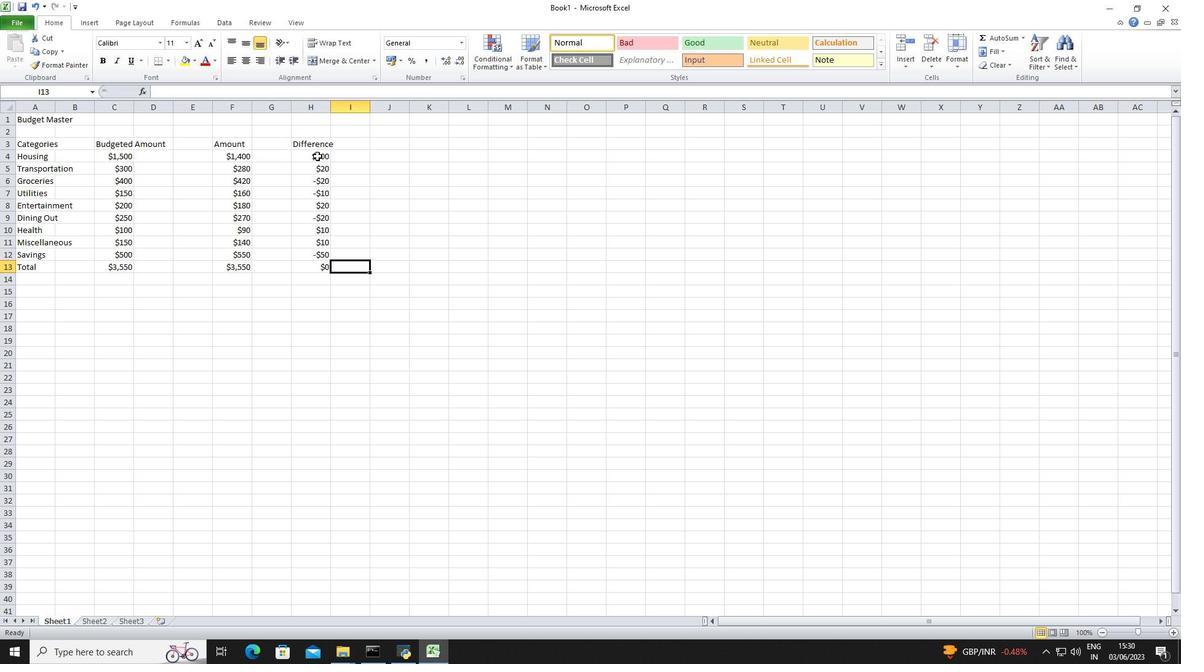 
Action: Mouse moved to (287, 174)
Screenshot: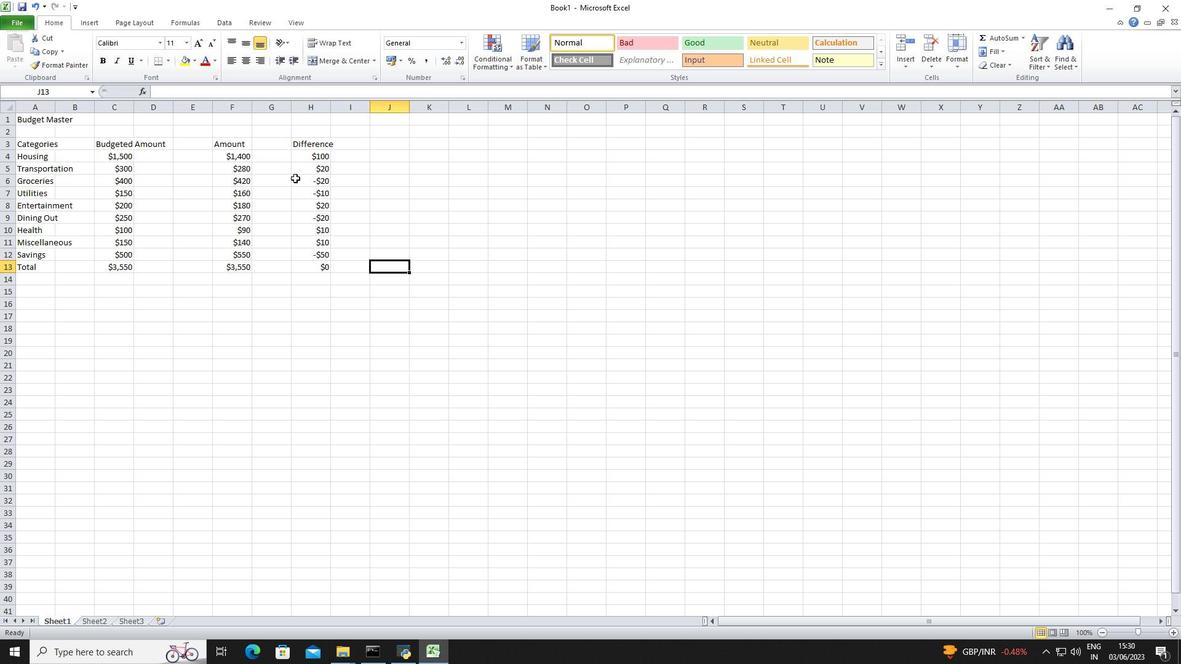 
Action: Key pressed ctrl+S<Key.shift><Key.shift><Key.shift>Dashboard<Key.space><Key.shift>Expense<Key.space><Key.shift>Catbook<Key.enter>
Screenshot: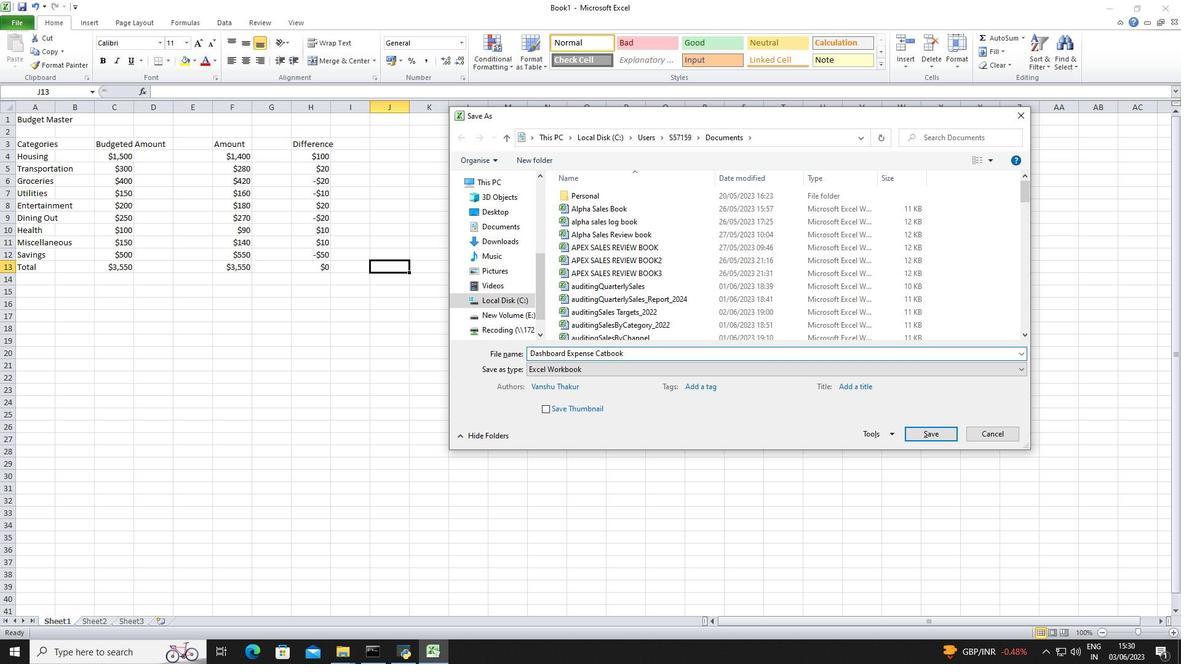 
